Task: Find connections with filter location Pandaan with filter topic #likewith filter profile language French with filter current company Government Jobs in India with filter school SQL School (SQL Server DEV, DBA , MSBI & Power BI) Training Institute with filter industry Nanotechnology Research with filter service category Project Management with filter keywords title Manicurist
Action: Mouse moved to (617, 53)
Screenshot: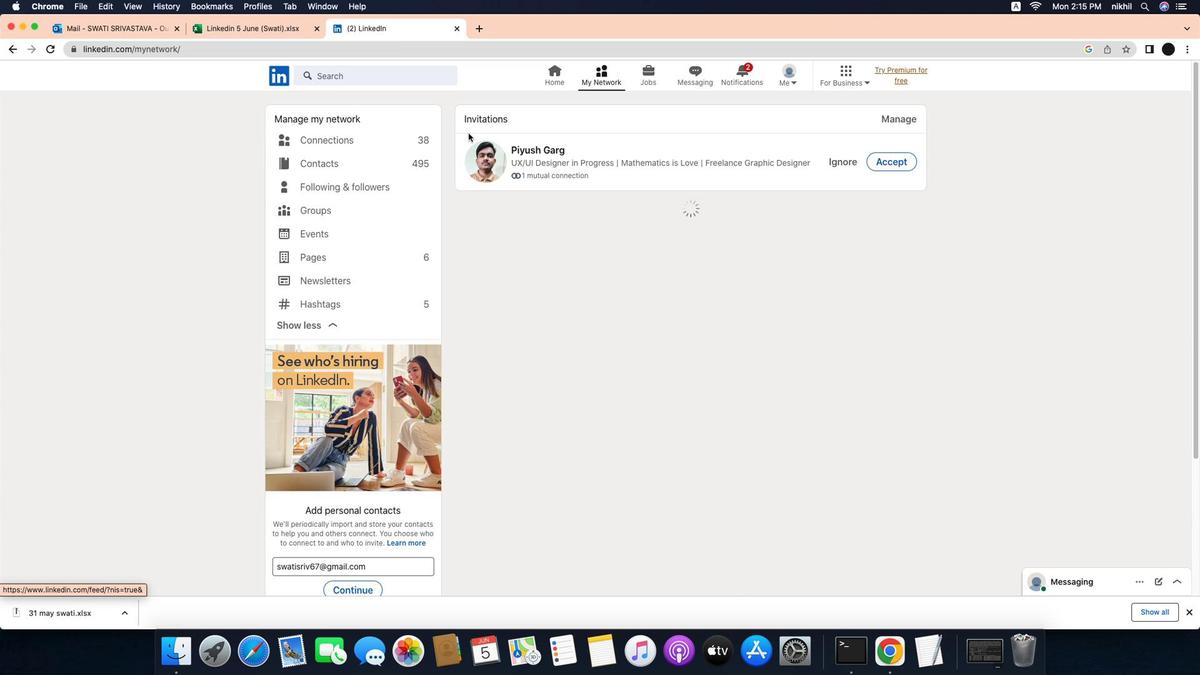 
Action: Mouse pressed left at (617, 53)
Screenshot: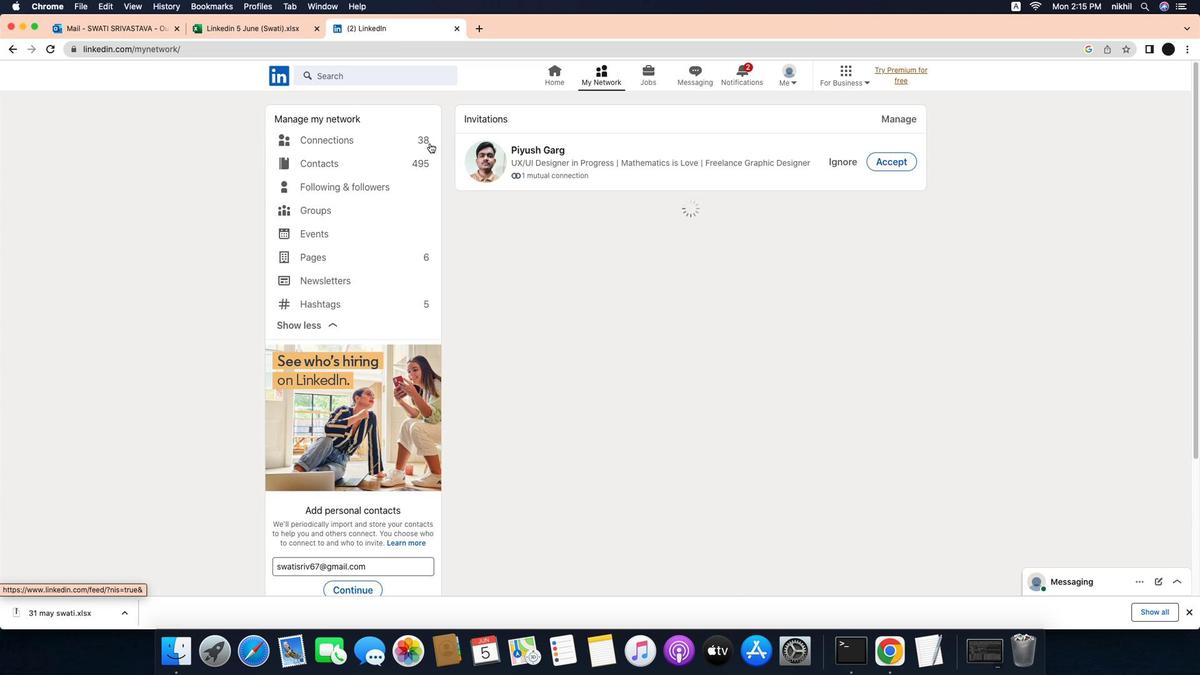 
Action: Mouse moved to (607, 53)
Screenshot: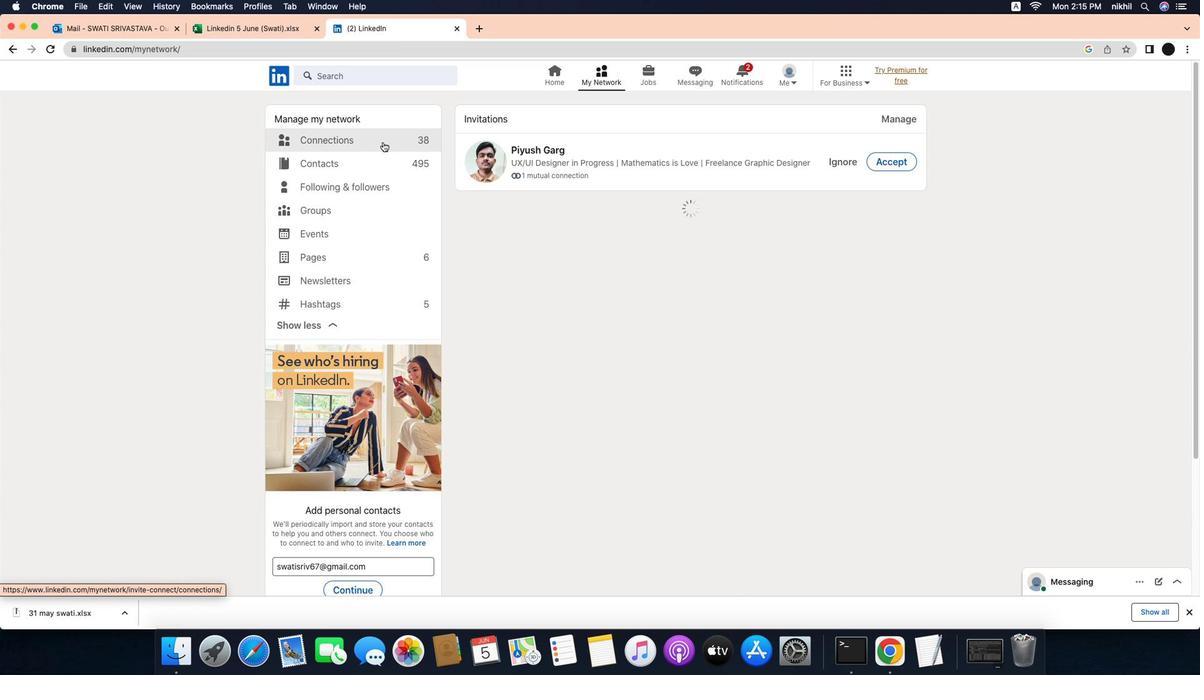 
Action: Mouse pressed left at (607, 53)
Screenshot: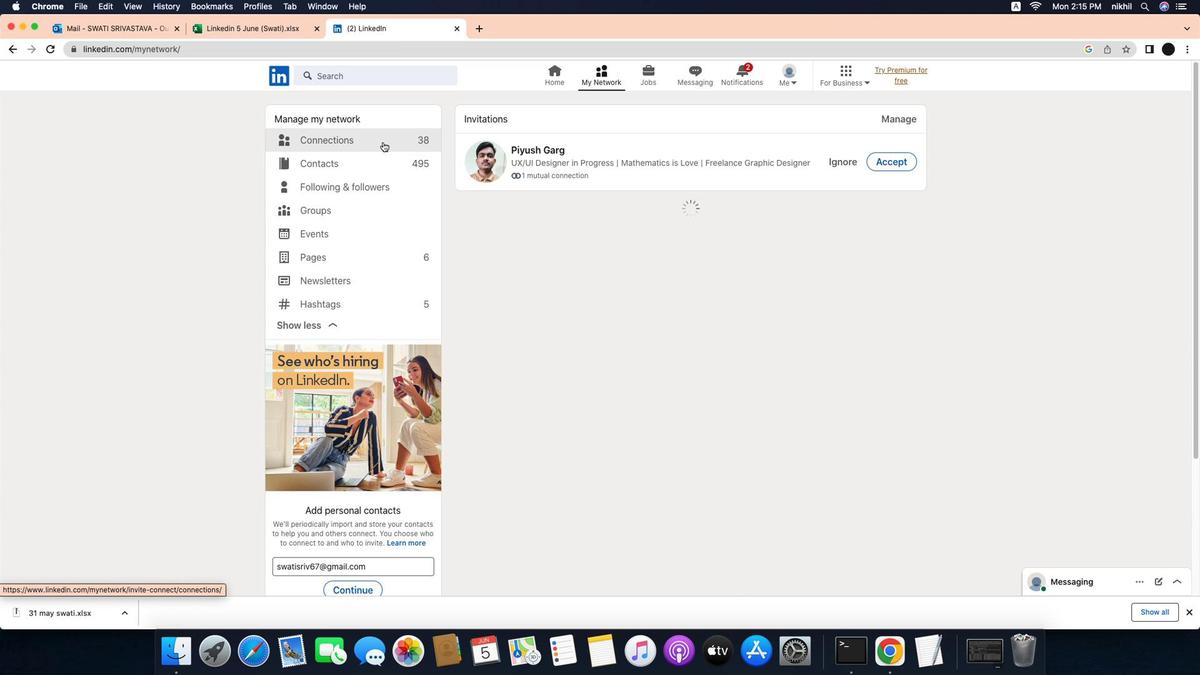 
Action: Mouse moved to (379, 122)
Screenshot: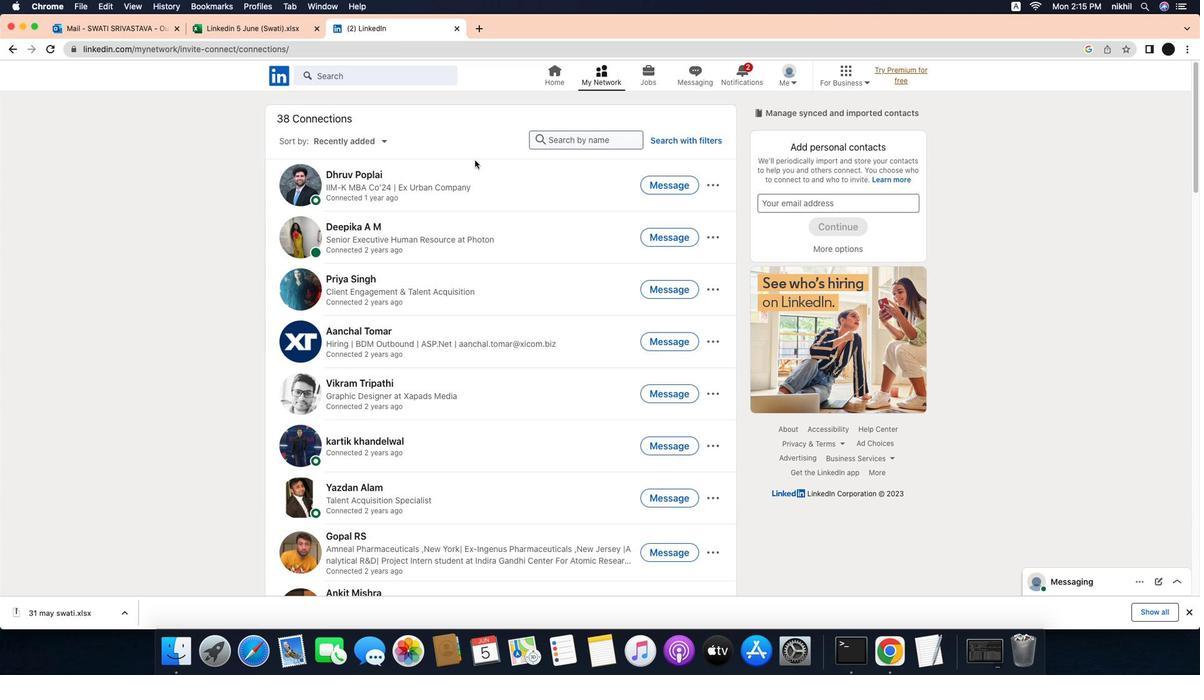 
Action: Mouse pressed left at (379, 122)
Screenshot: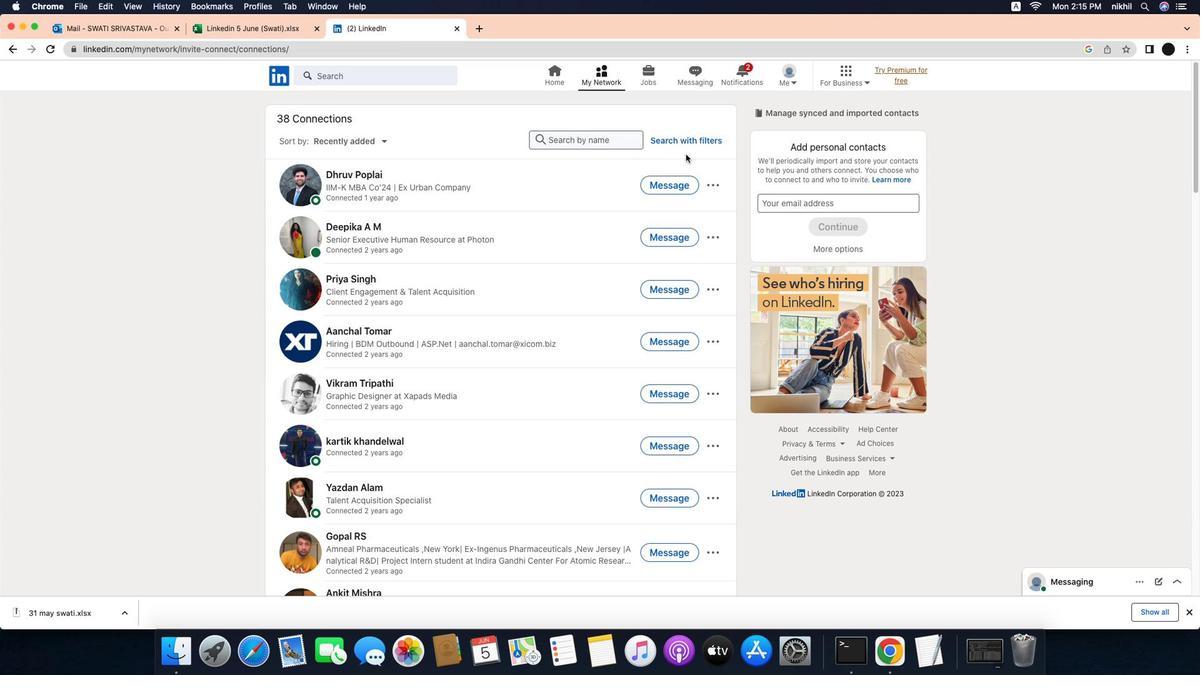 
Action: Mouse moved to (705, 123)
Screenshot: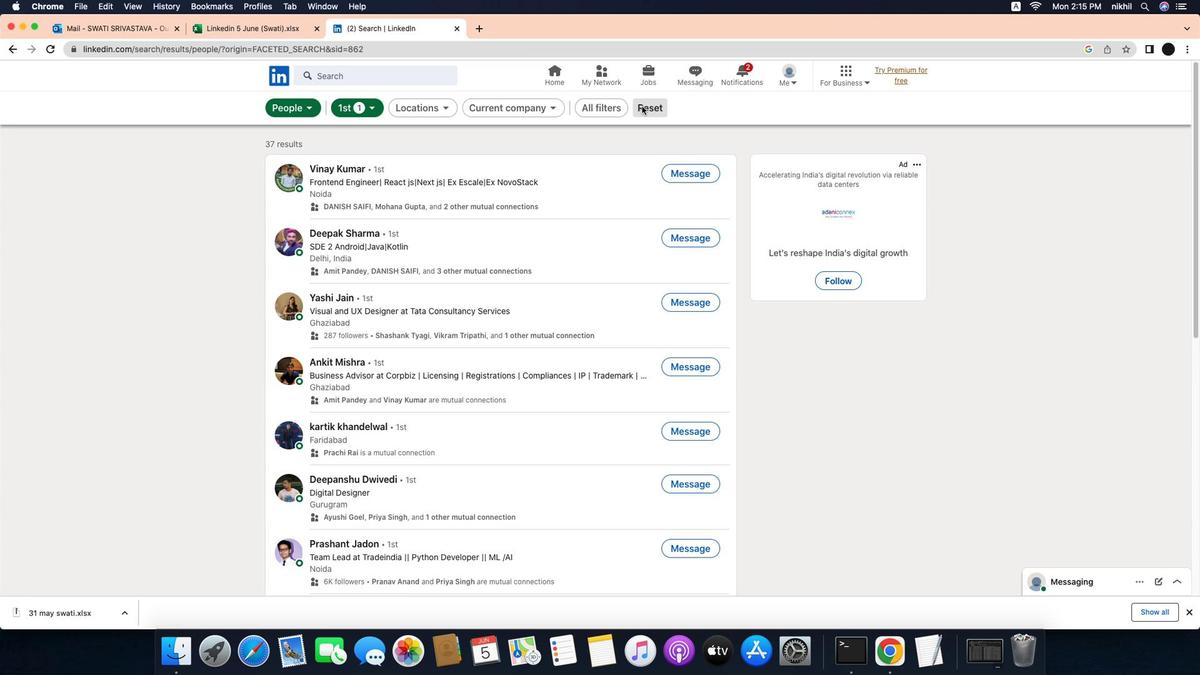 
Action: Mouse pressed left at (705, 123)
Screenshot: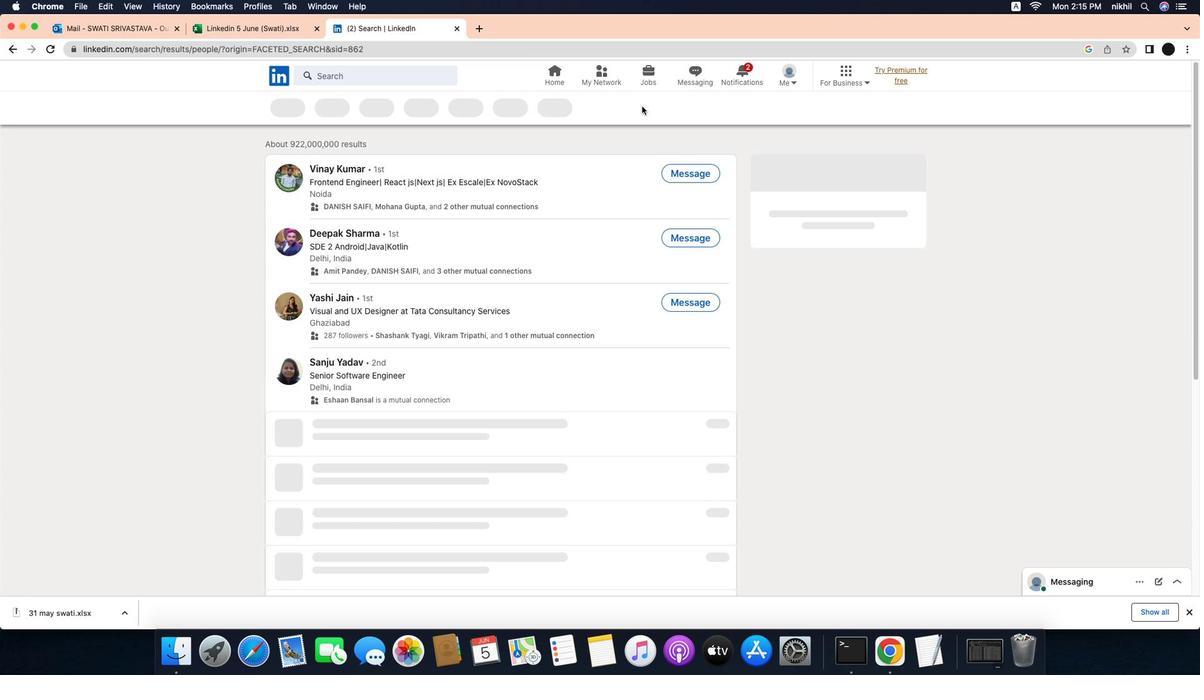 
Action: Mouse moved to (655, 83)
Screenshot: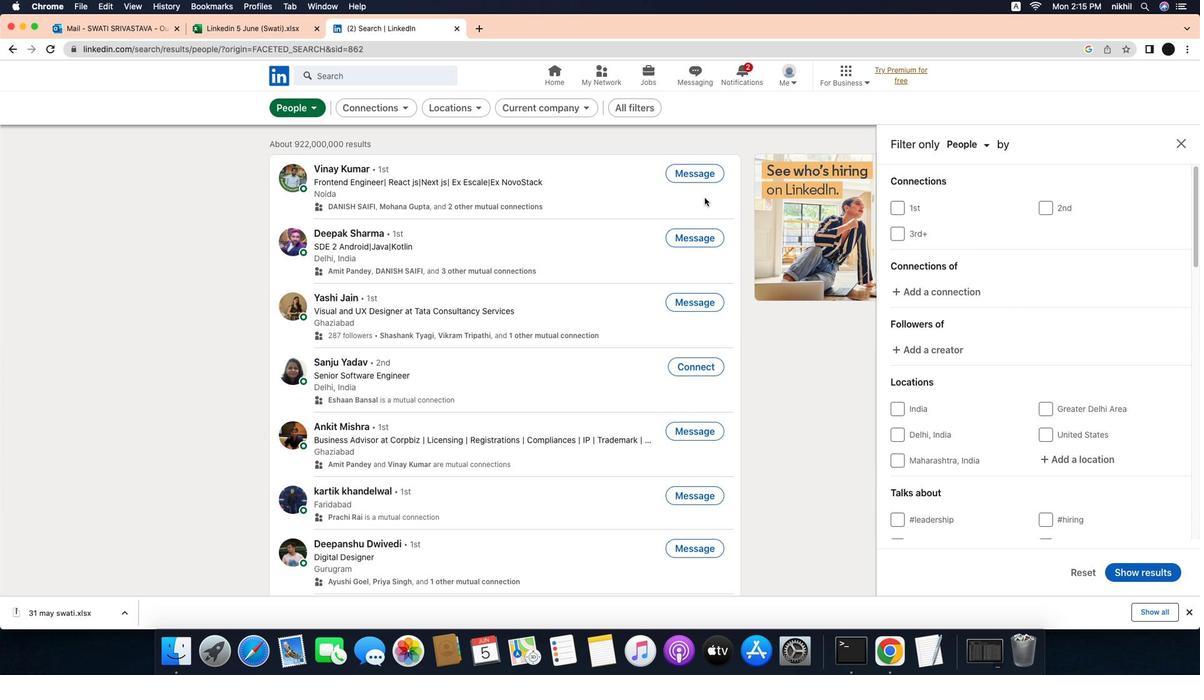 
Action: Mouse pressed left at (655, 83)
Screenshot: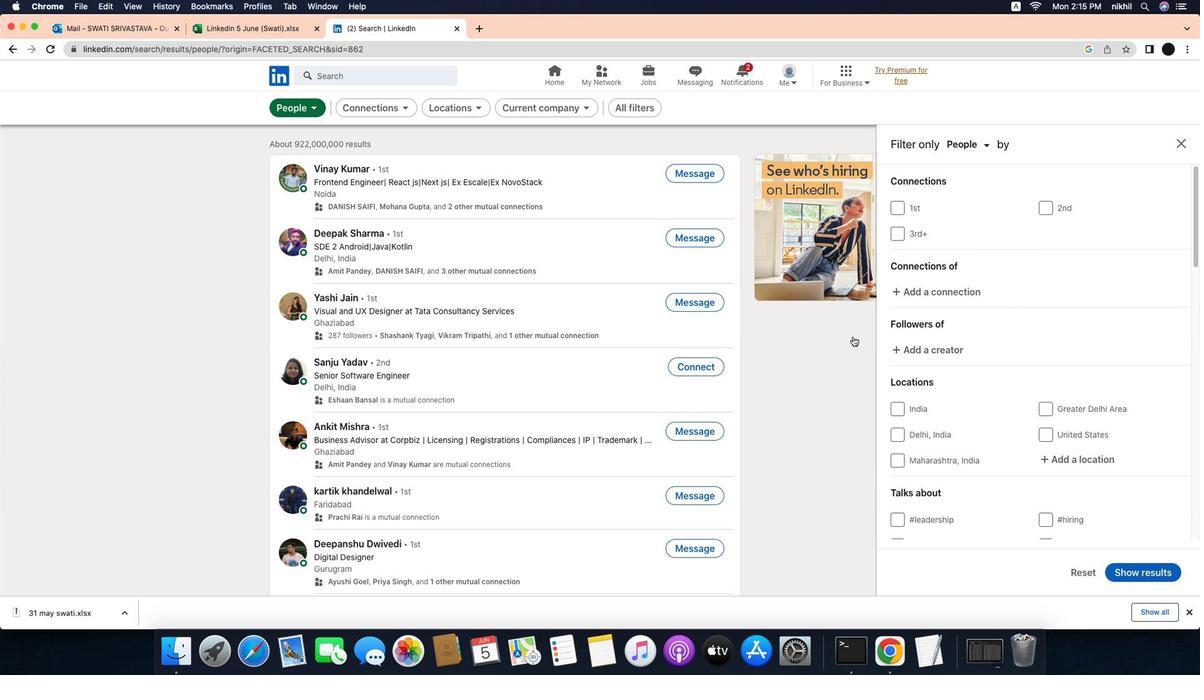 
Action: Mouse moved to (647, 83)
Screenshot: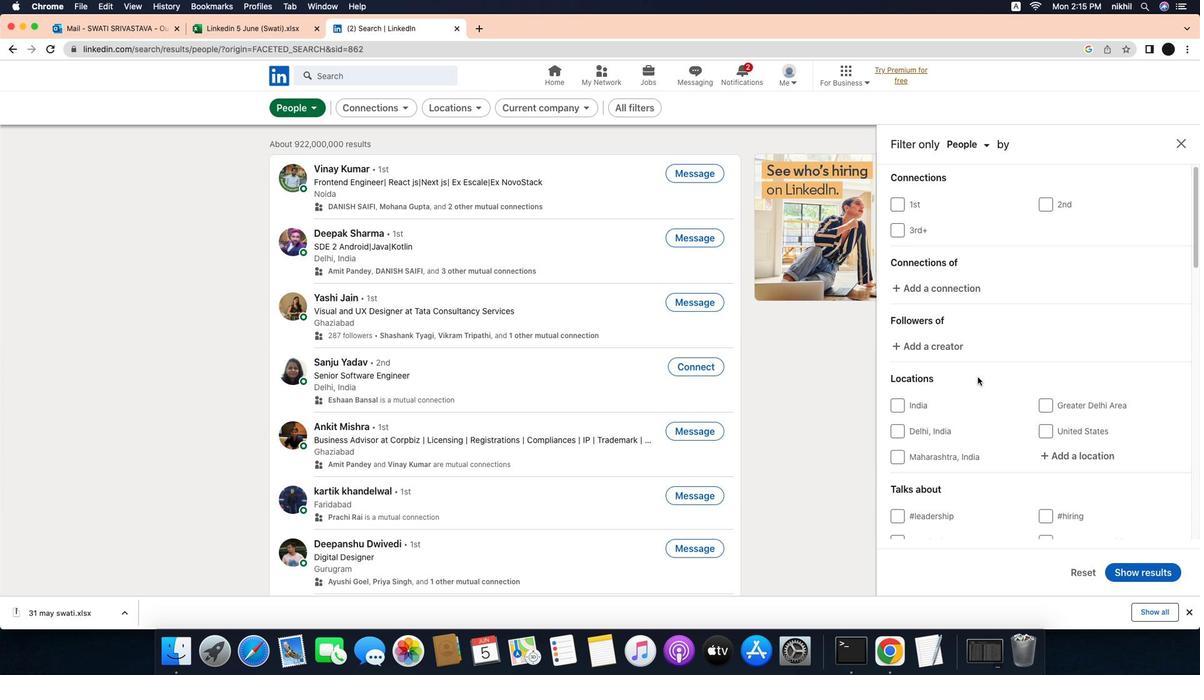 
Action: Mouse pressed left at (647, 83)
Screenshot: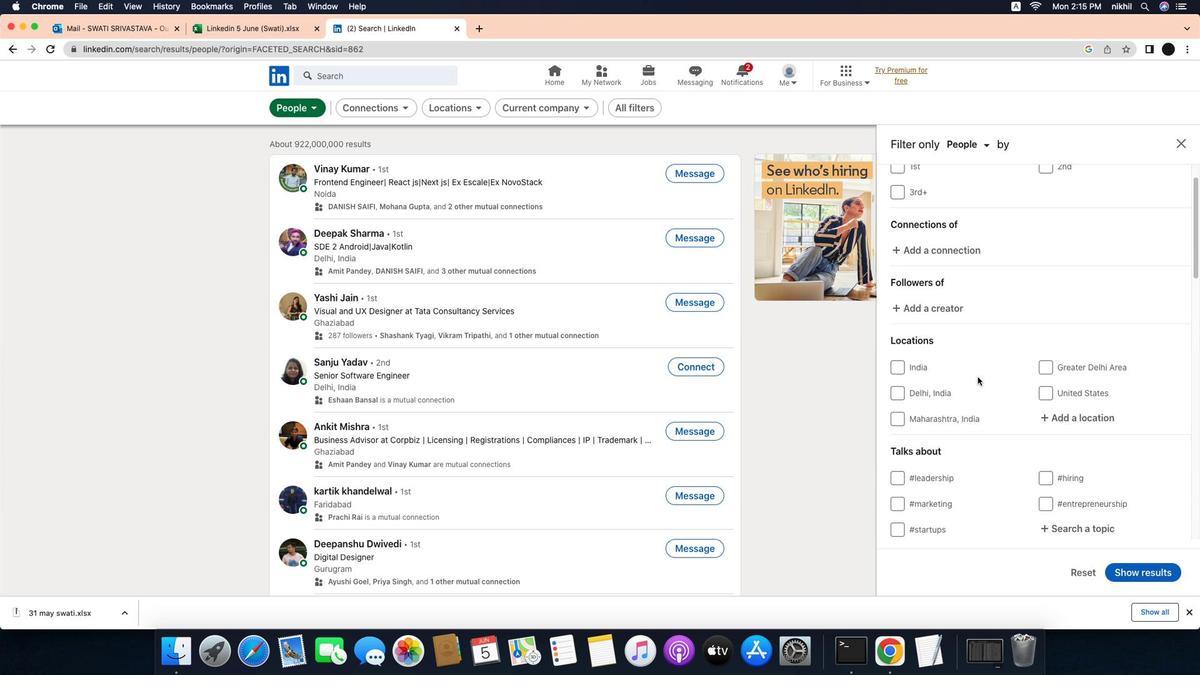 
Action: Mouse moved to (1014, 373)
Screenshot: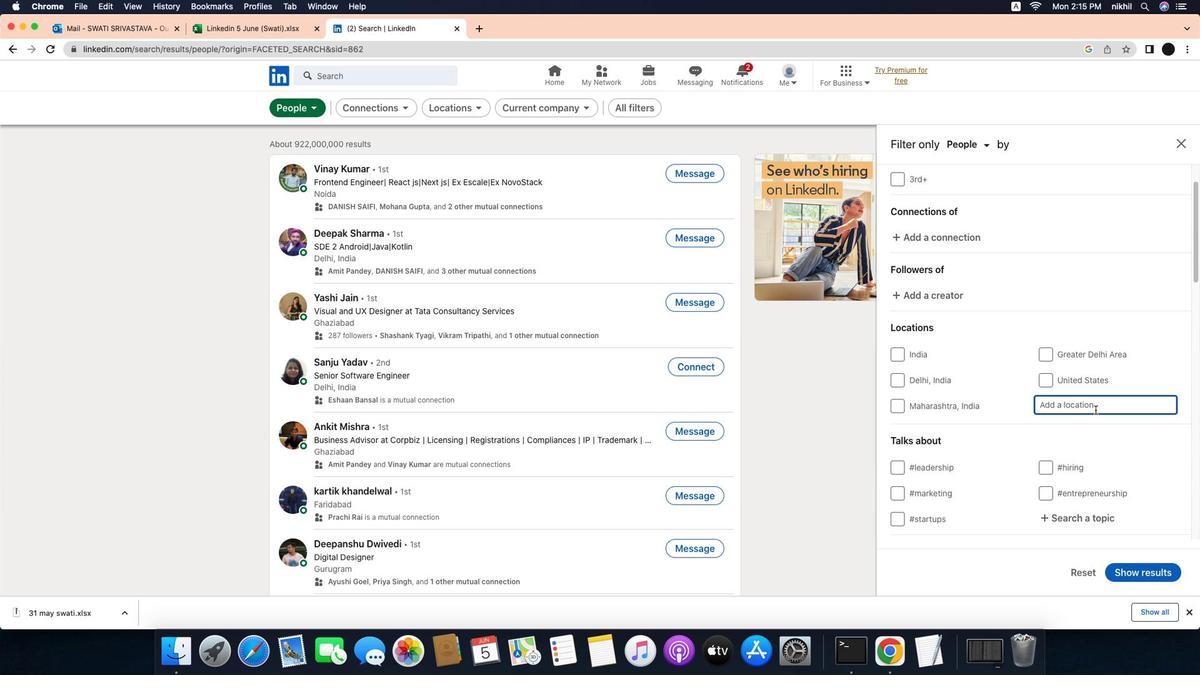 
Action: Mouse scrolled (1014, 373) with delta (-28, -29)
Screenshot: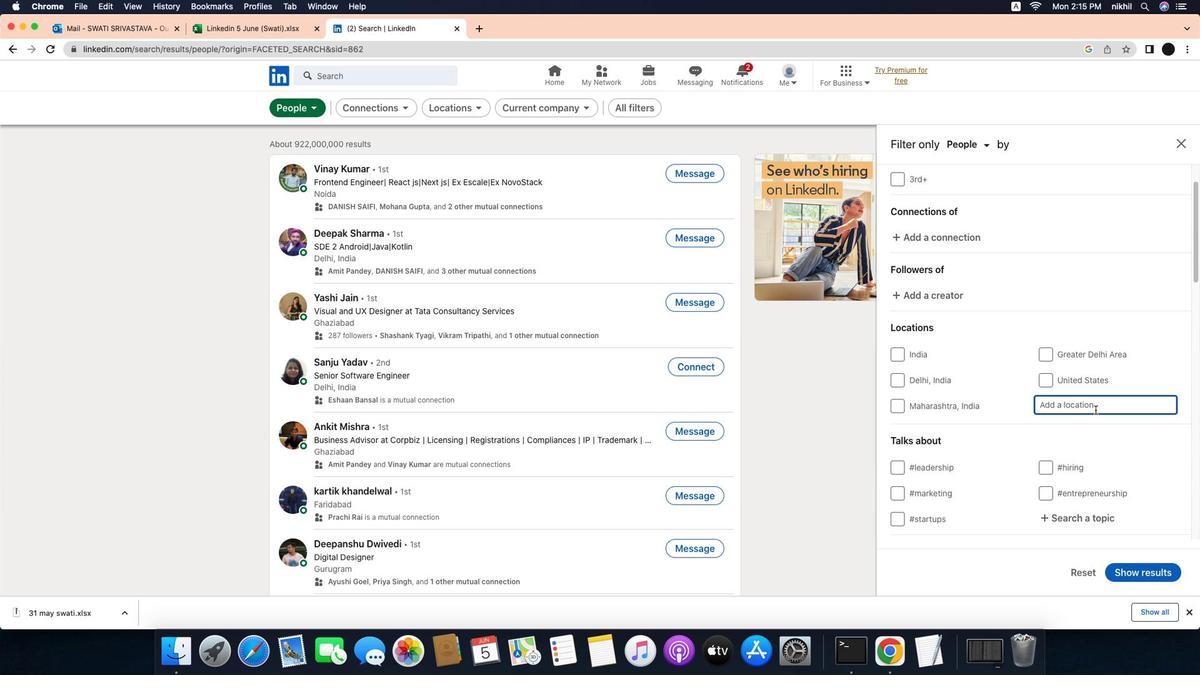 
Action: Mouse scrolled (1014, 373) with delta (-28, -29)
Screenshot: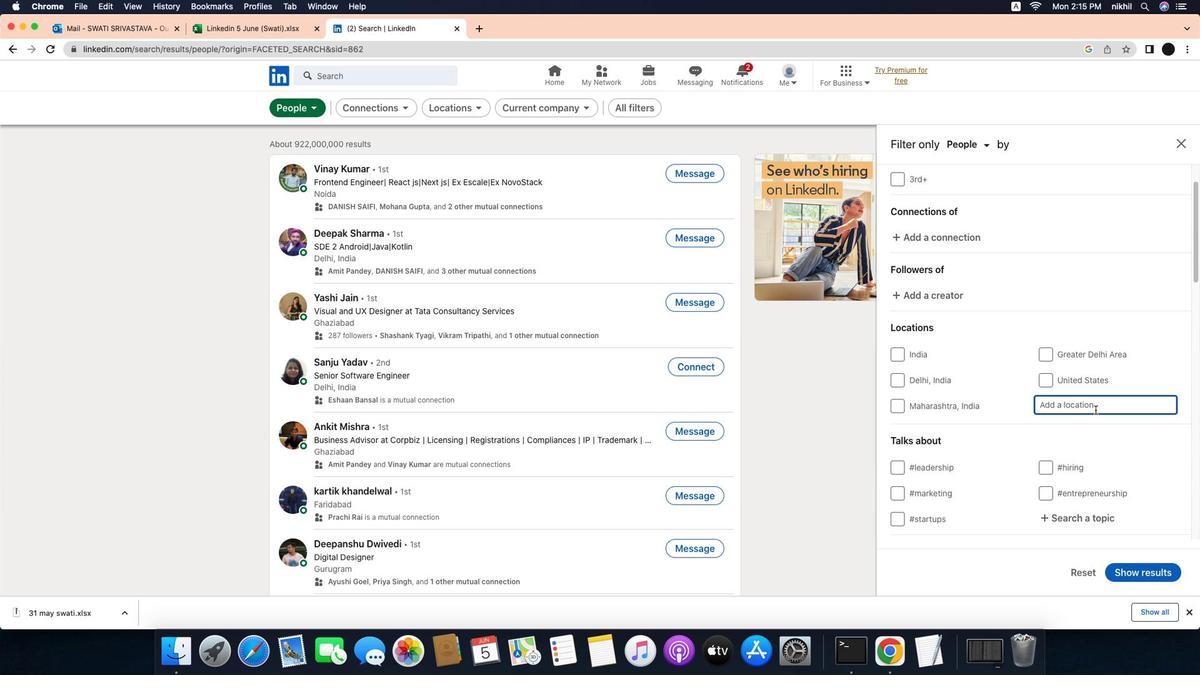 
Action: Mouse scrolled (1014, 373) with delta (-28, -29)
Screenshot: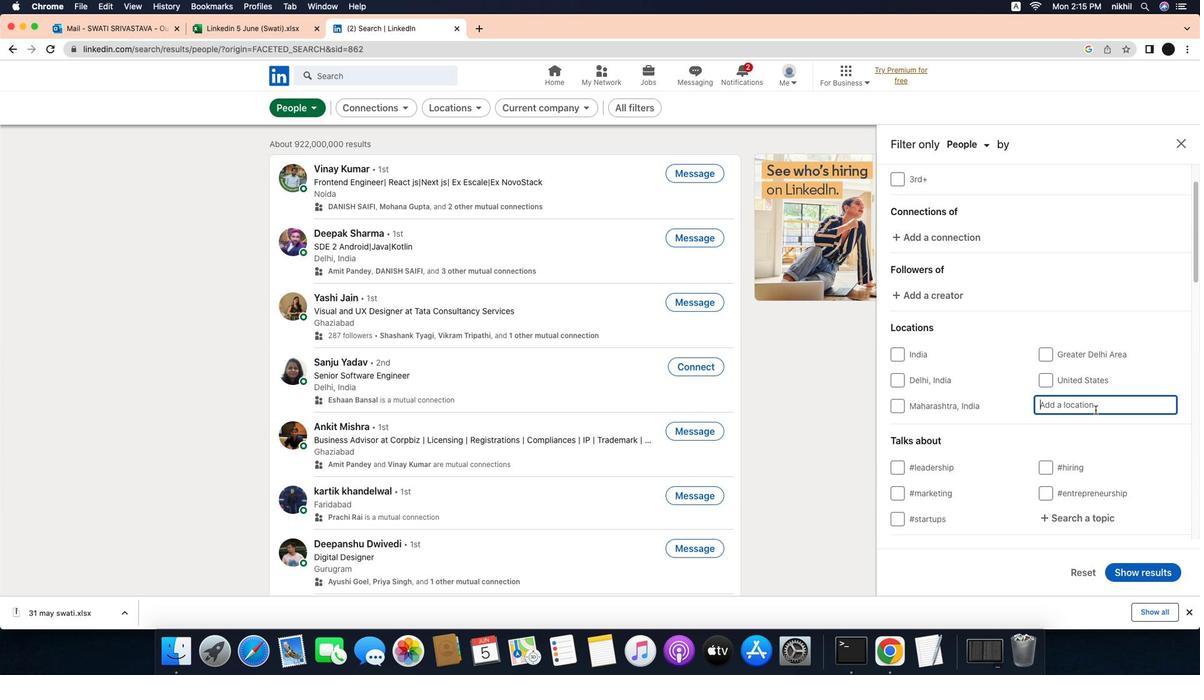 
Action: Mouse moved to (1125, 398)
Screenshot: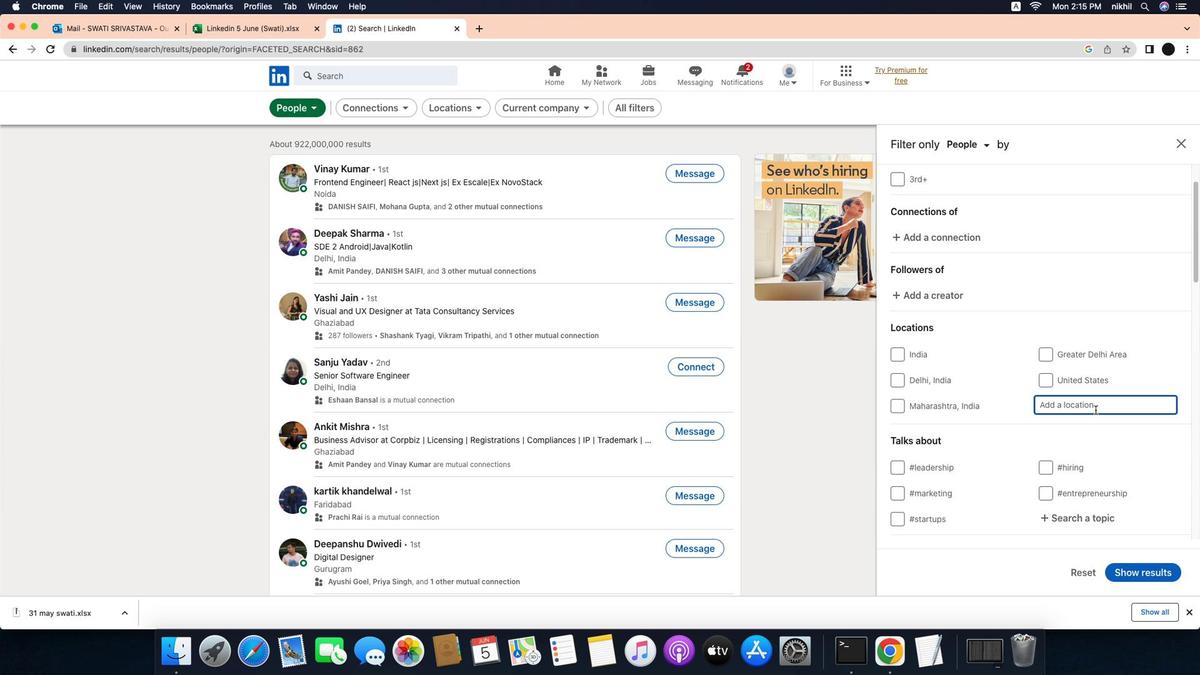 
Action: Mouse pressed left at (1125, 398)
Screenshot: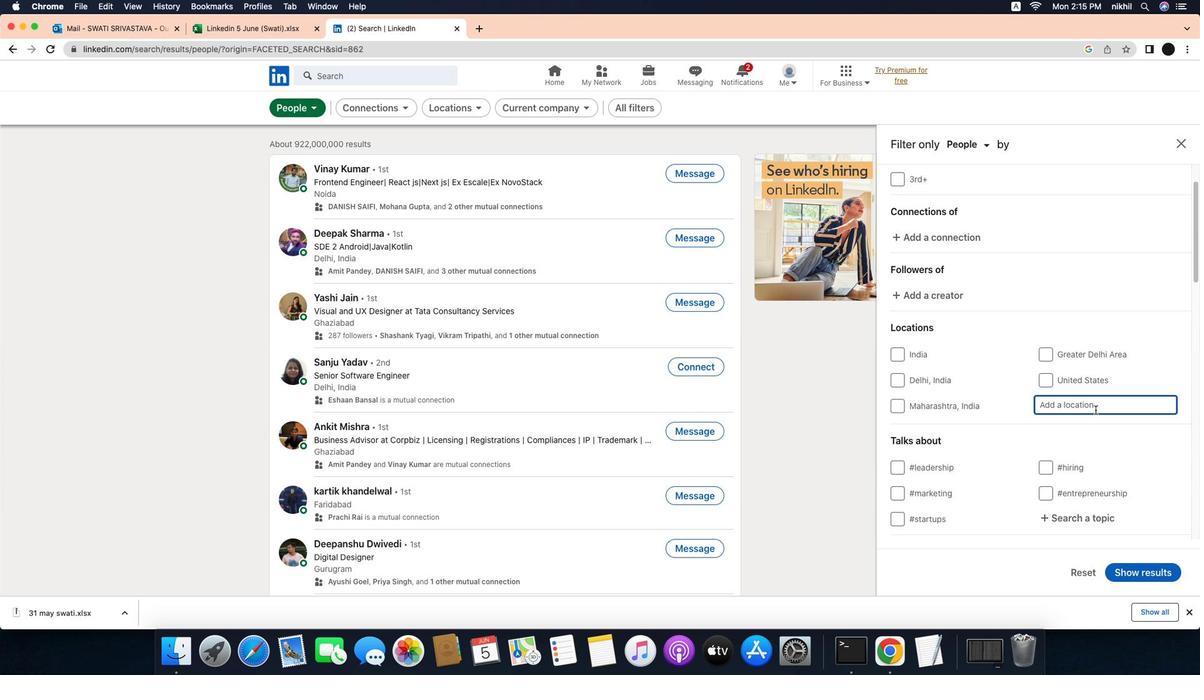 
Action: Mouse moved to (1139, 407)
Screenshot: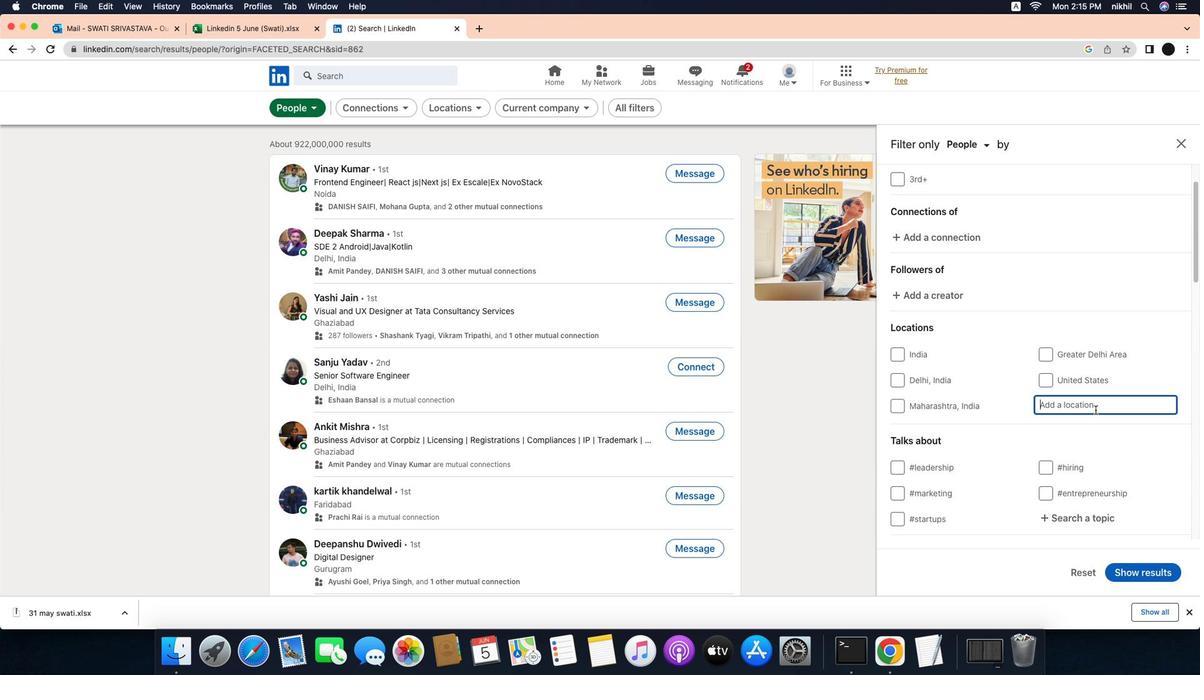 
Action: Mouse pressed left at (1139, 407)
Screenshot: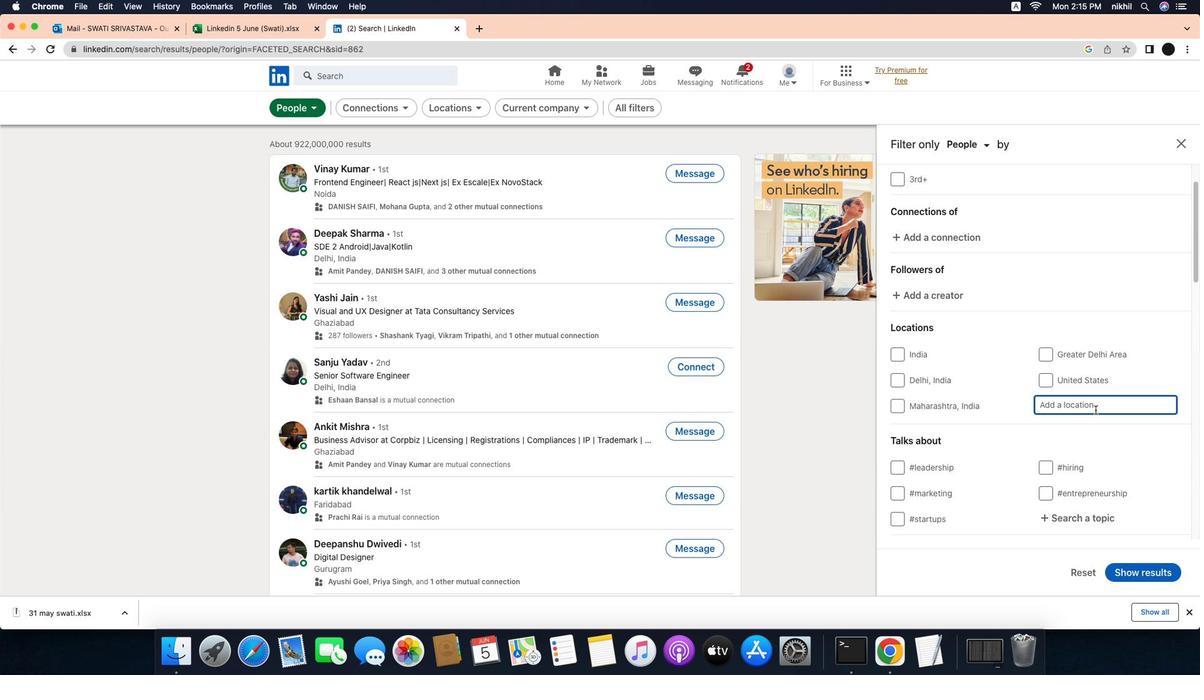 
Action: Key pressed Key.caps_lock'P'Key.caps_lock'a''n''d''a''a''n'Key.enter
Screenshot: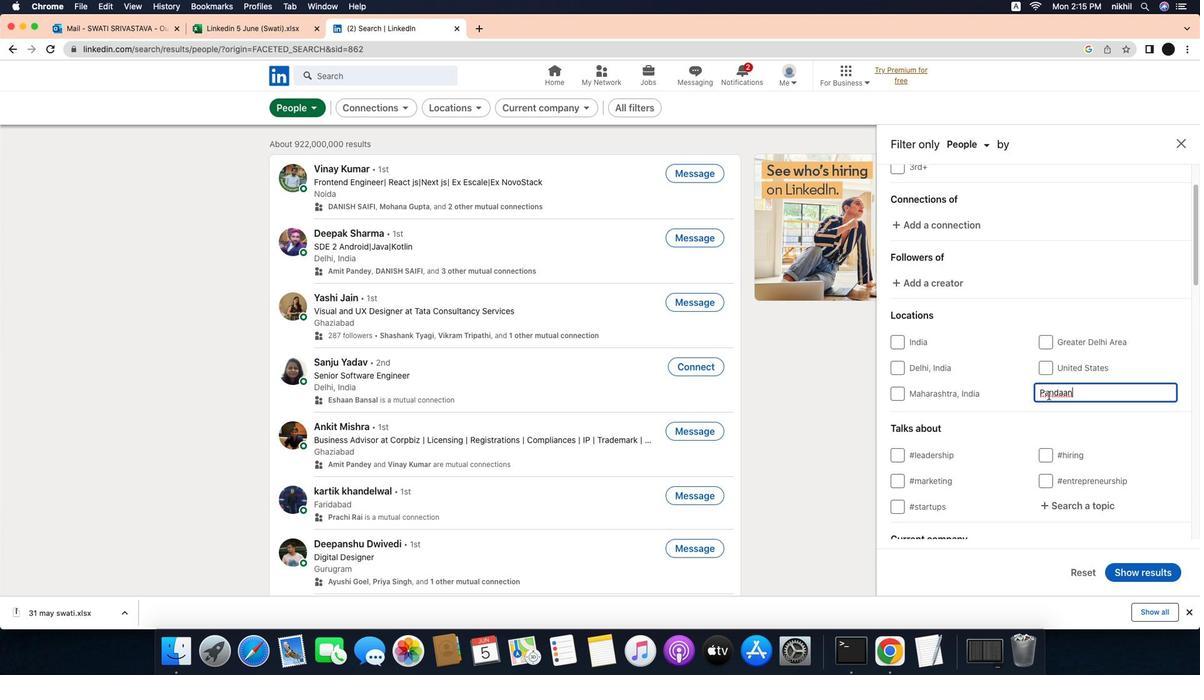 
Action: Mouse moved to (1089, 392)
Screenshot: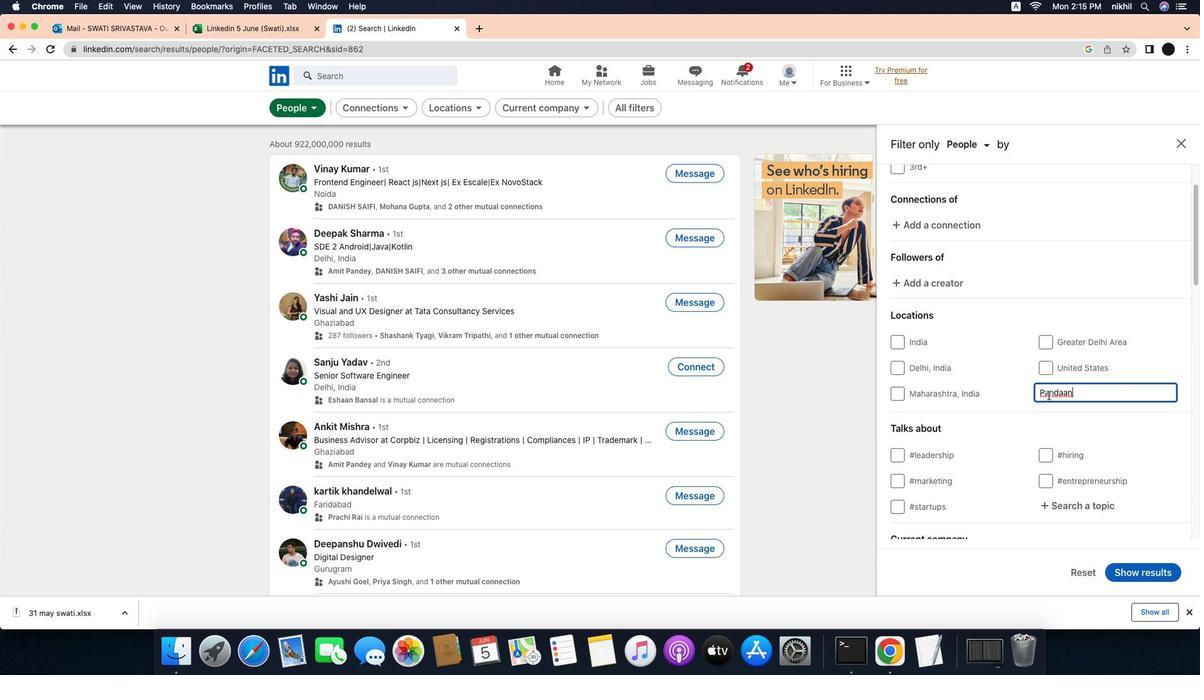 
Action: Mouse scrolled (1089, 392) with delta (-28, -29)
Screenshot: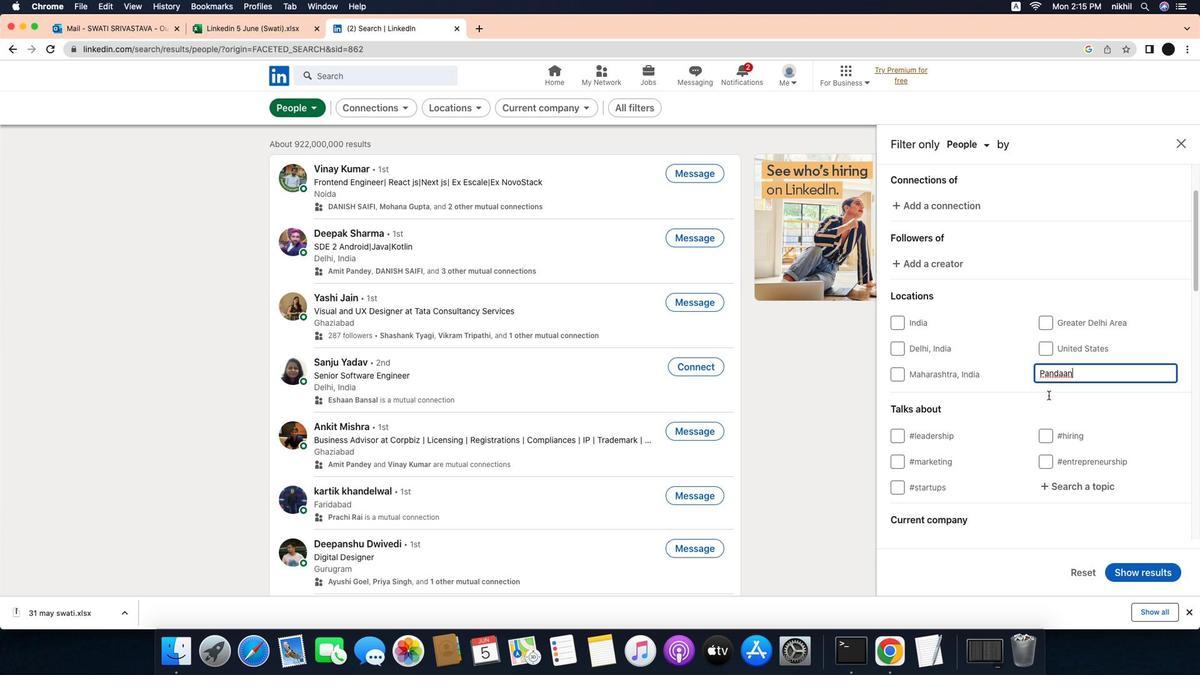 
Action: Mouse scrolled (1089, 392) with delta (-28, -29)
Screenshot: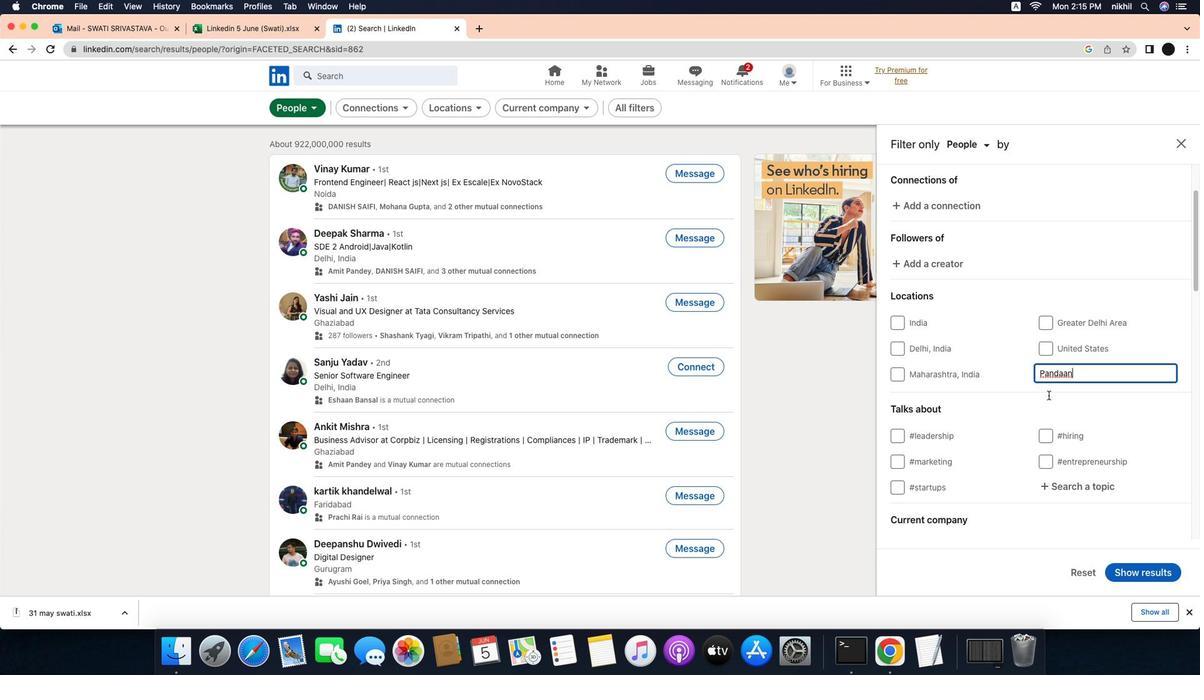 
Action: Mouse scrolled (1089, 392) with delta (-28, -29)
Screenshot: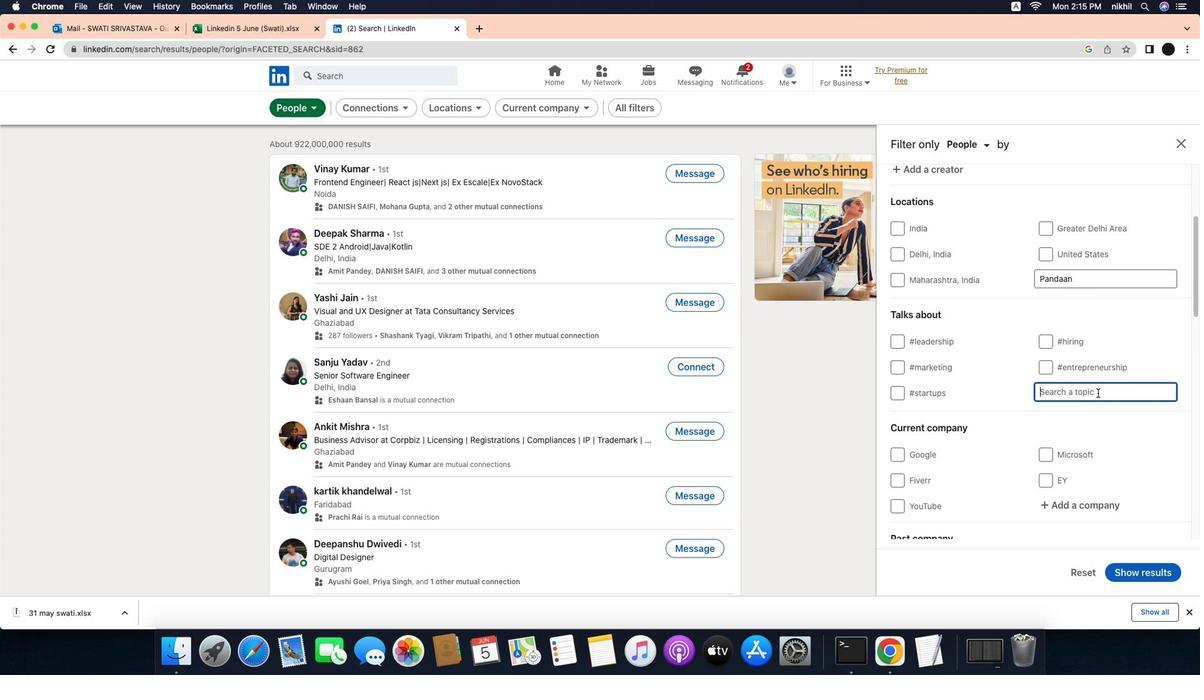 
Action: Mouse scrolled (1089, 392) with delta (-28, -29)
Screenshot: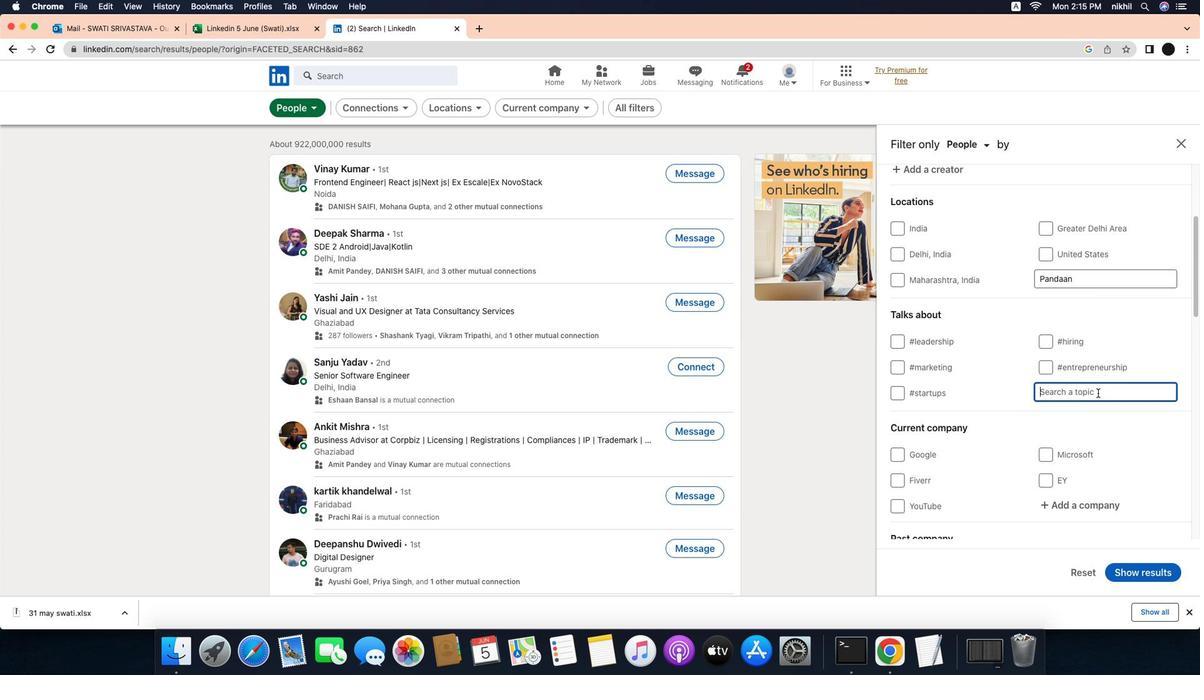 
Action: Mouse scrolled (1089, 392) with delta (-28, -29)
Screenshot: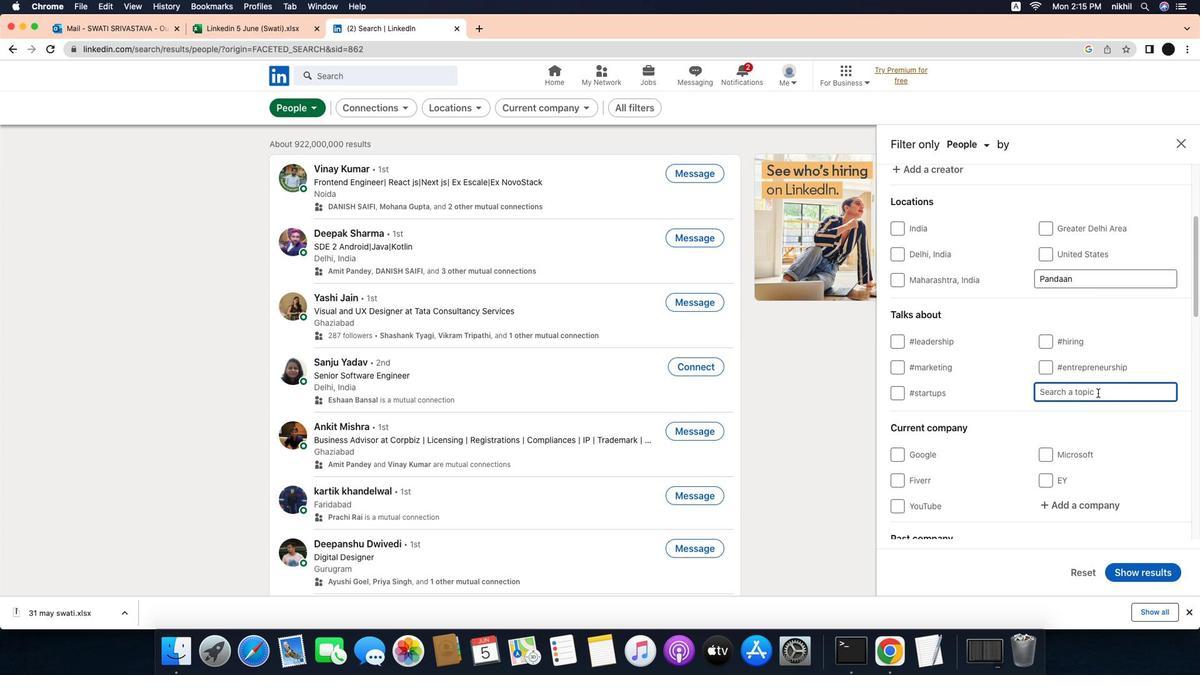 
Action: Mouse scrolled (1089, 392) with delta (-28, -29)
Screenshot: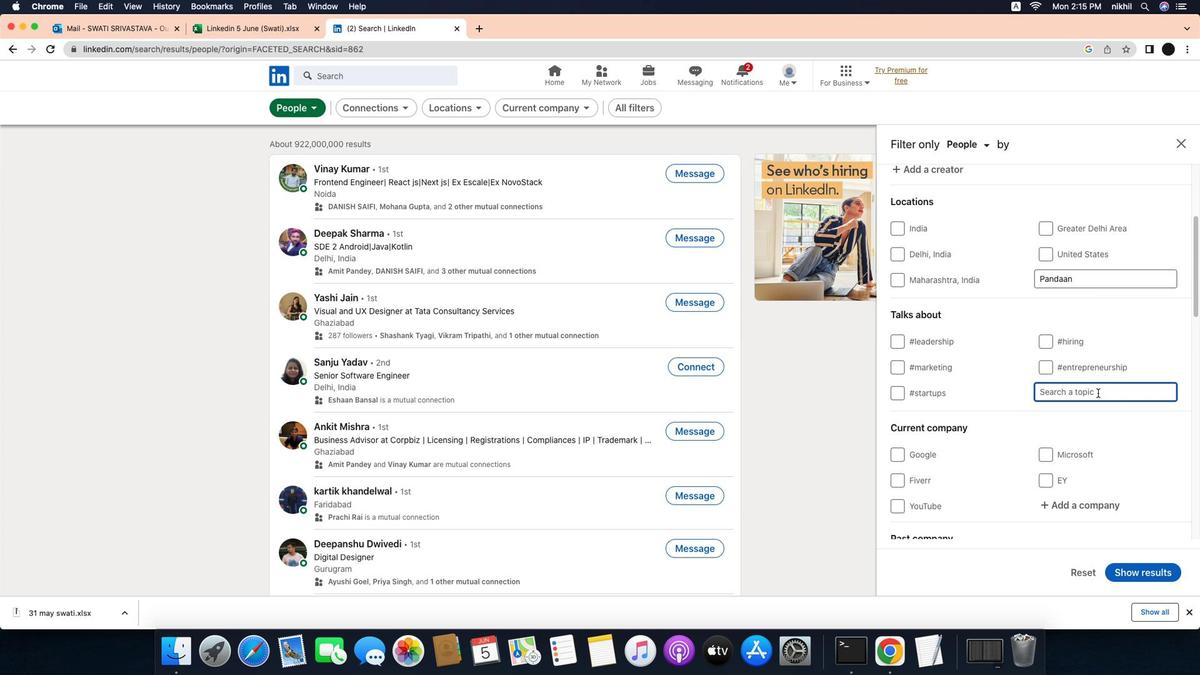 
Action: Mouse scrolled (1089, 392) with delta (-28, -29)
Screenshot: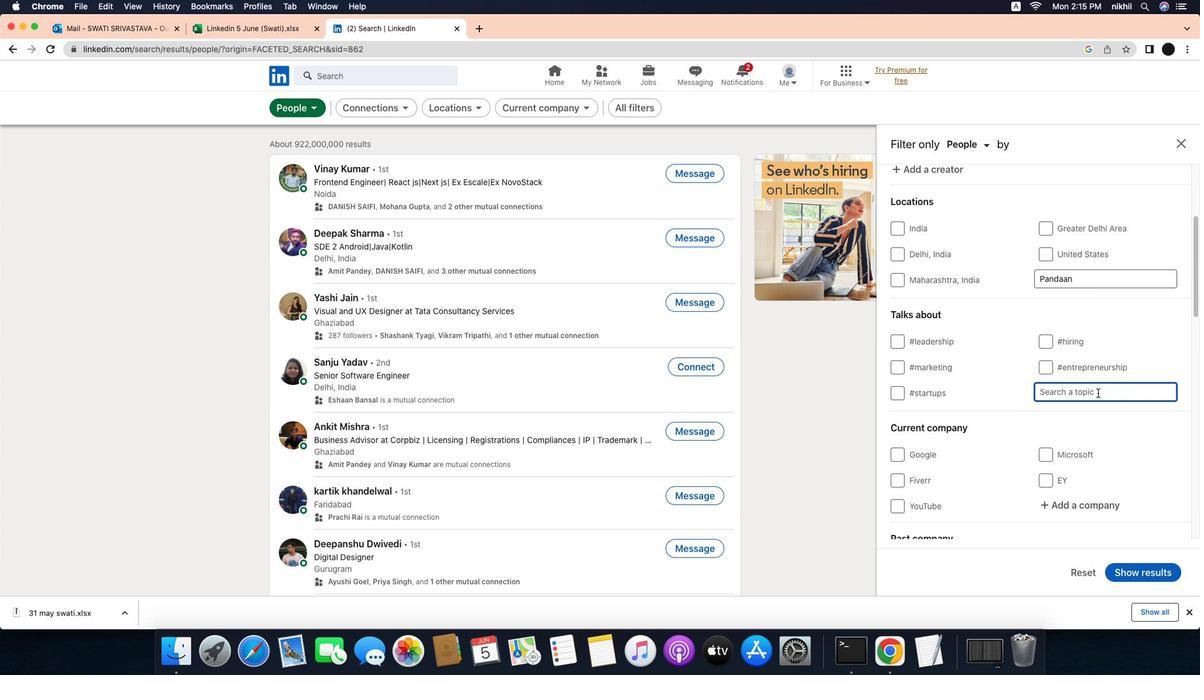
Action: Mouse scrolled (1089, 392) with delta (-28, -30)
Screenshot: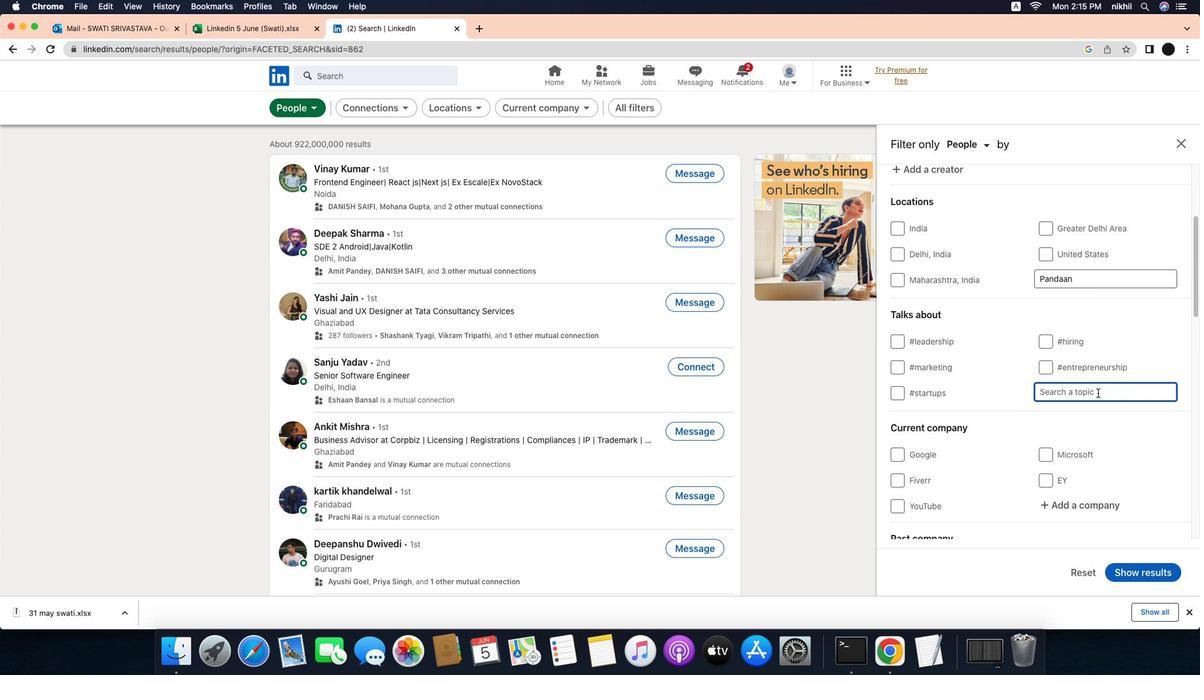
Action: Mouse moved to (1129, 393)
Screenshot: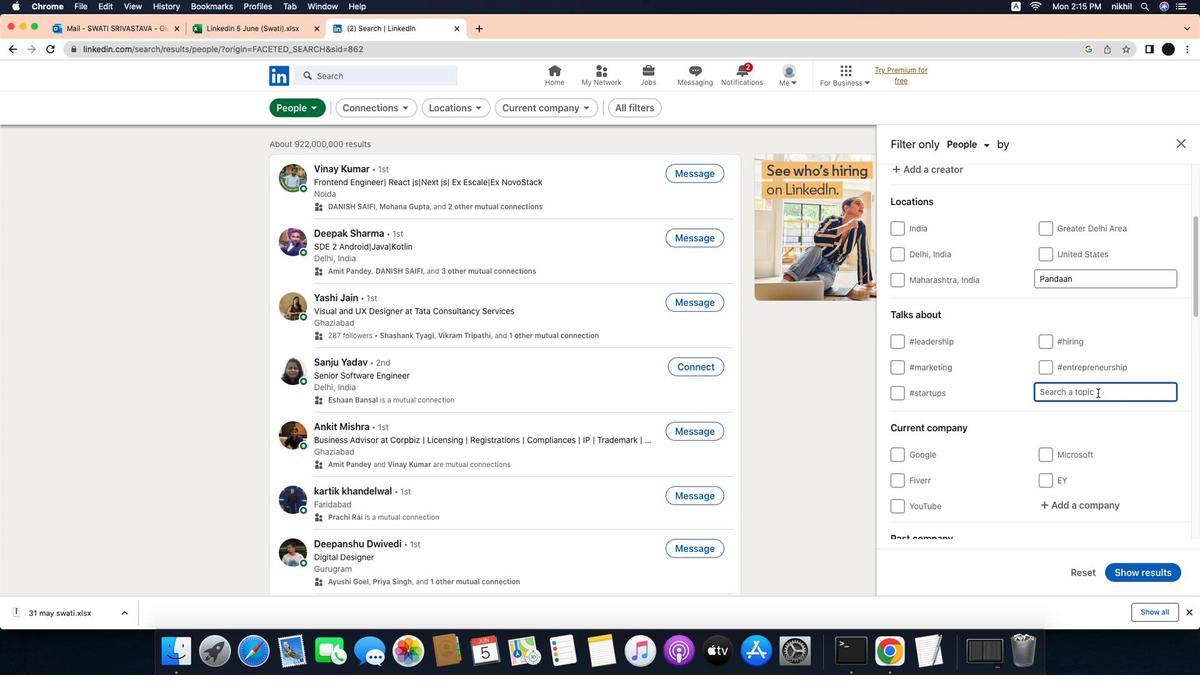 
Action: Mouse pressed left at (1129, 393)
Screenshot: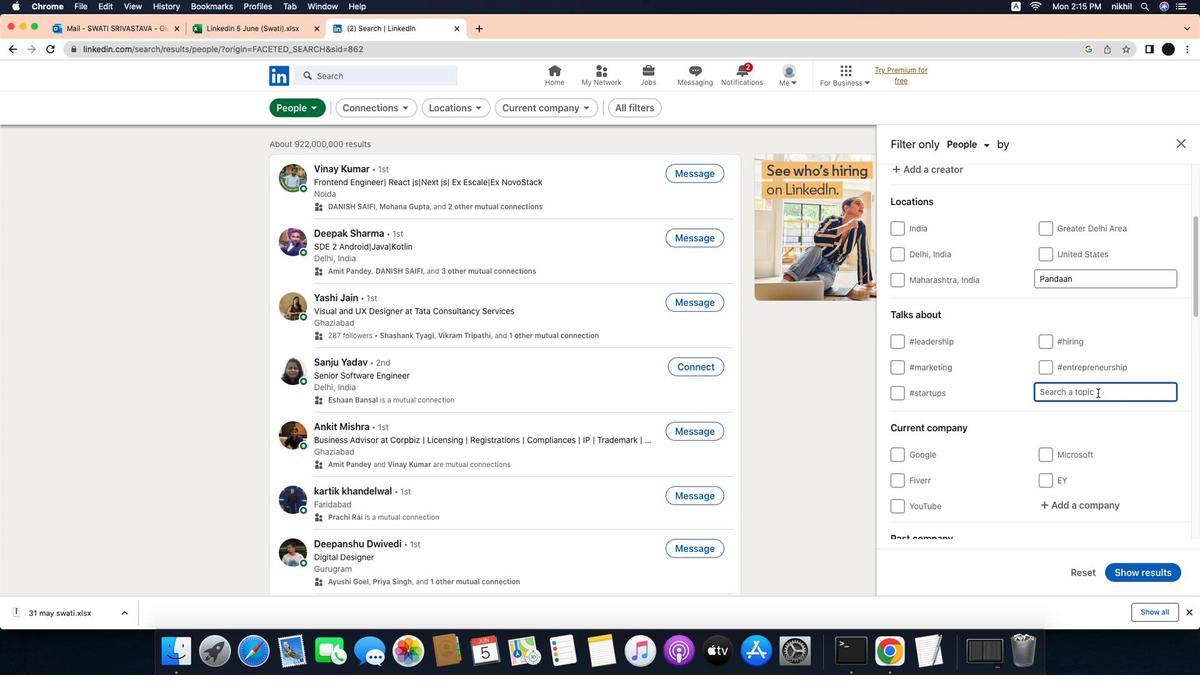 
Action: Mouse moved to (1142, 389)
Screenshot: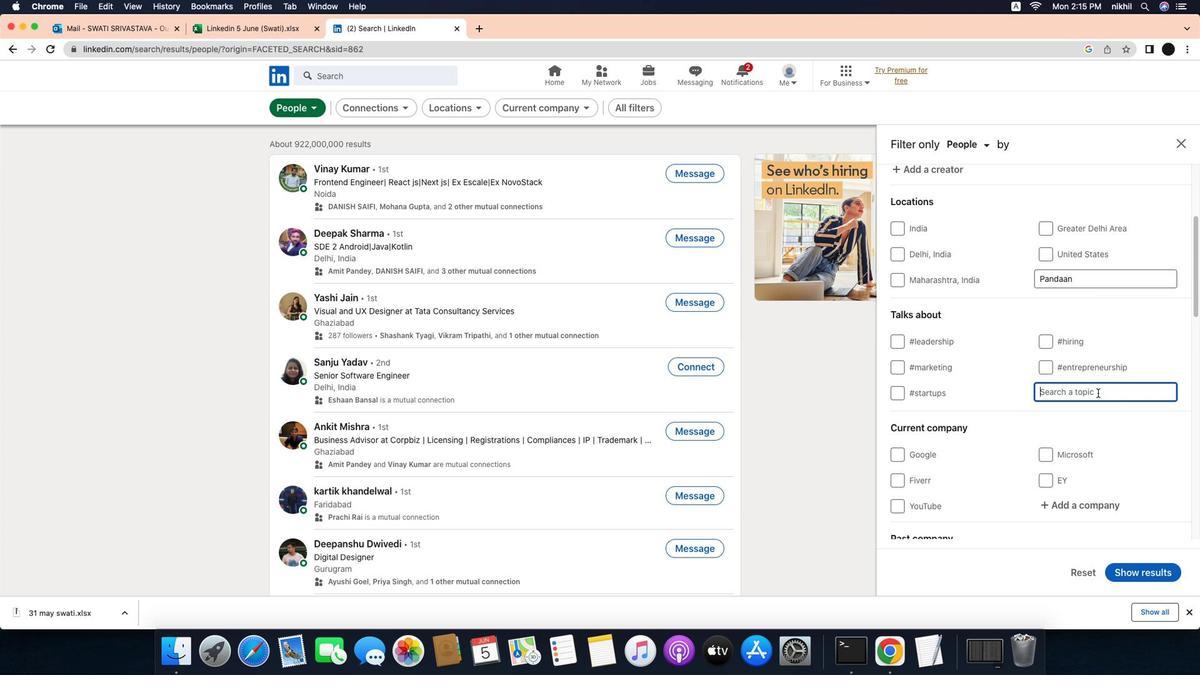 
Action: Mouse pressed left at (1142, 389)
Screenshot: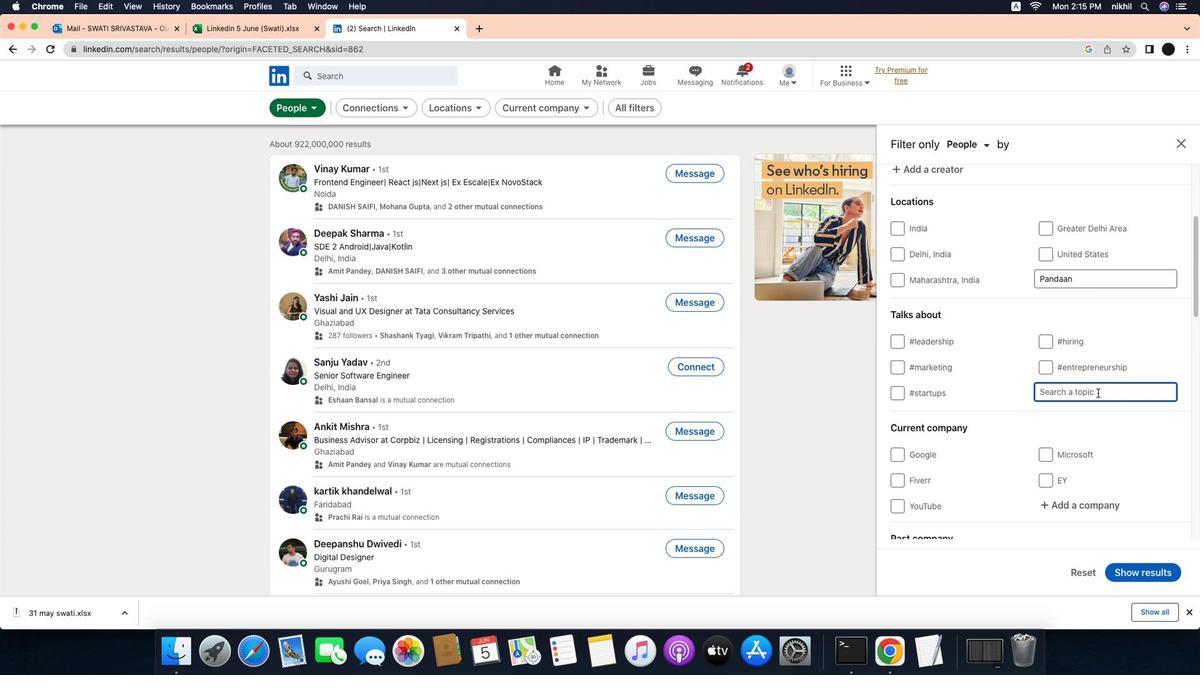 
Action: Key pressed 'l''i''k''e''w''i''t''h'
Screenshot: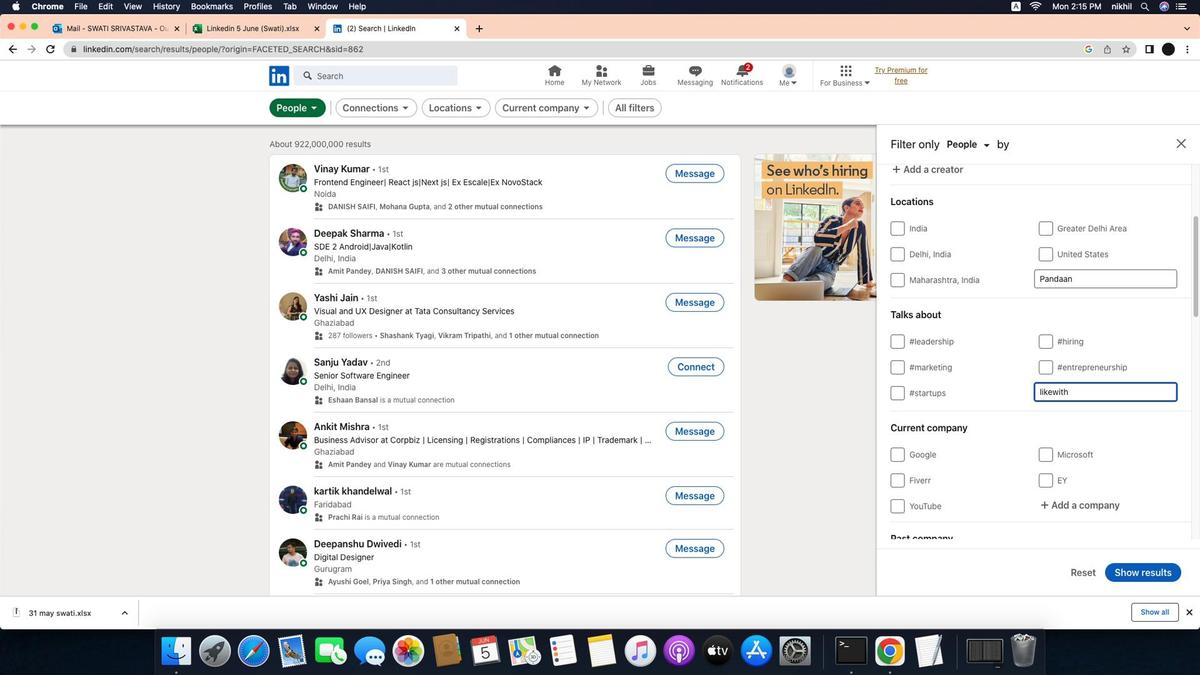
Action: Mouse moved to (1154, 400)
Screenshot: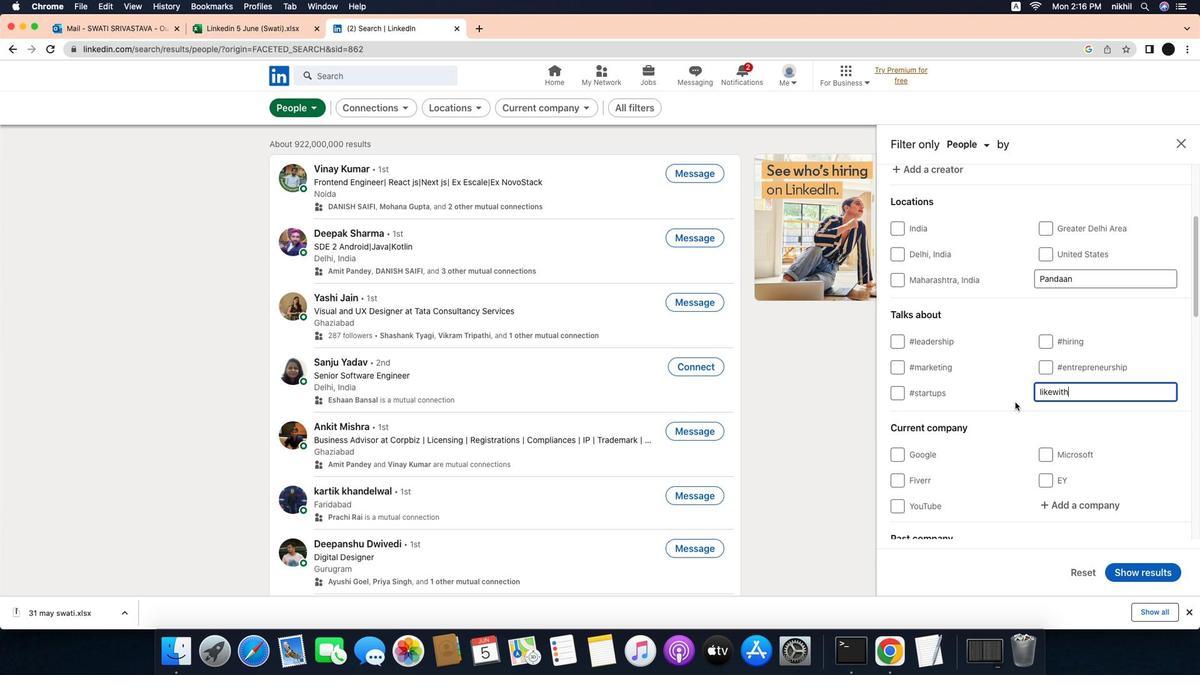 
Action: Key pressed Key.enter
Screenshot: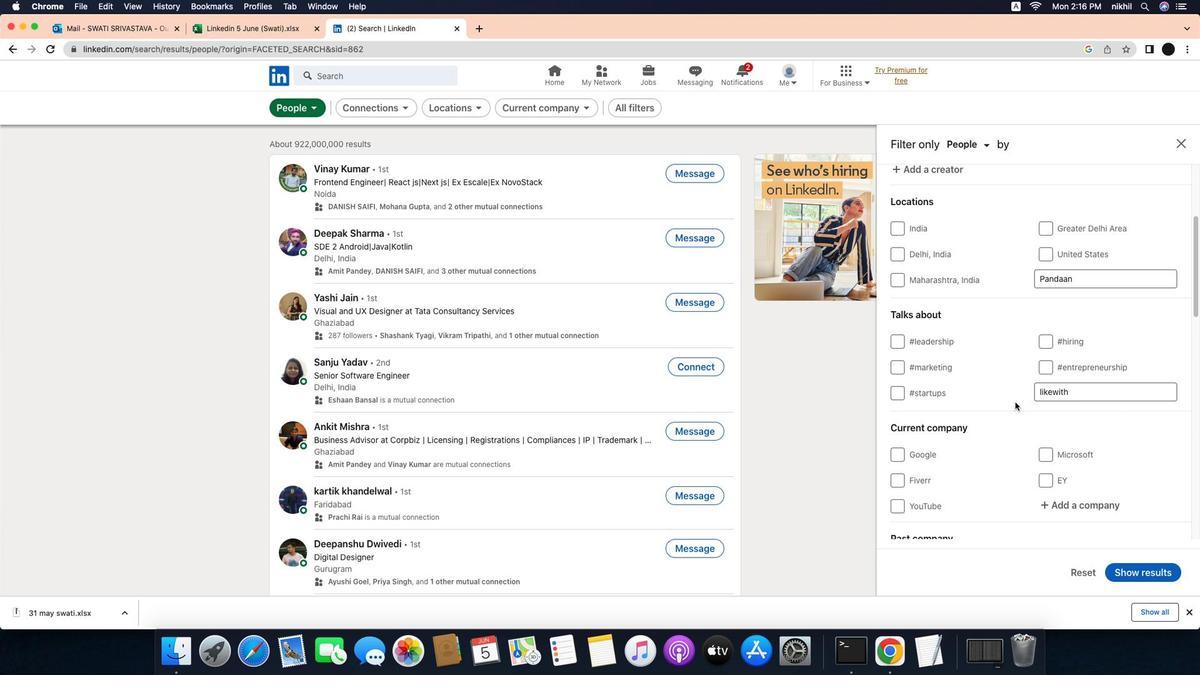 
Action: Mouse moved to (1054, 400)
Screenshot: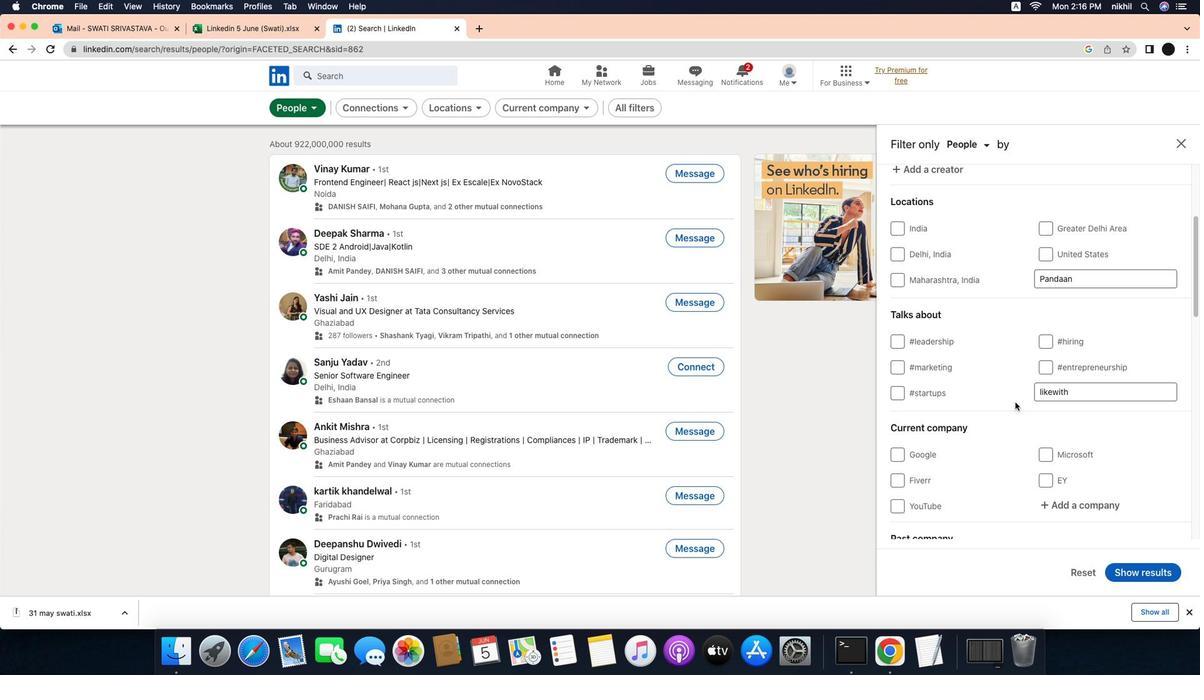 
Action: Mouse pressed left at (1054, 400)
Screenshot: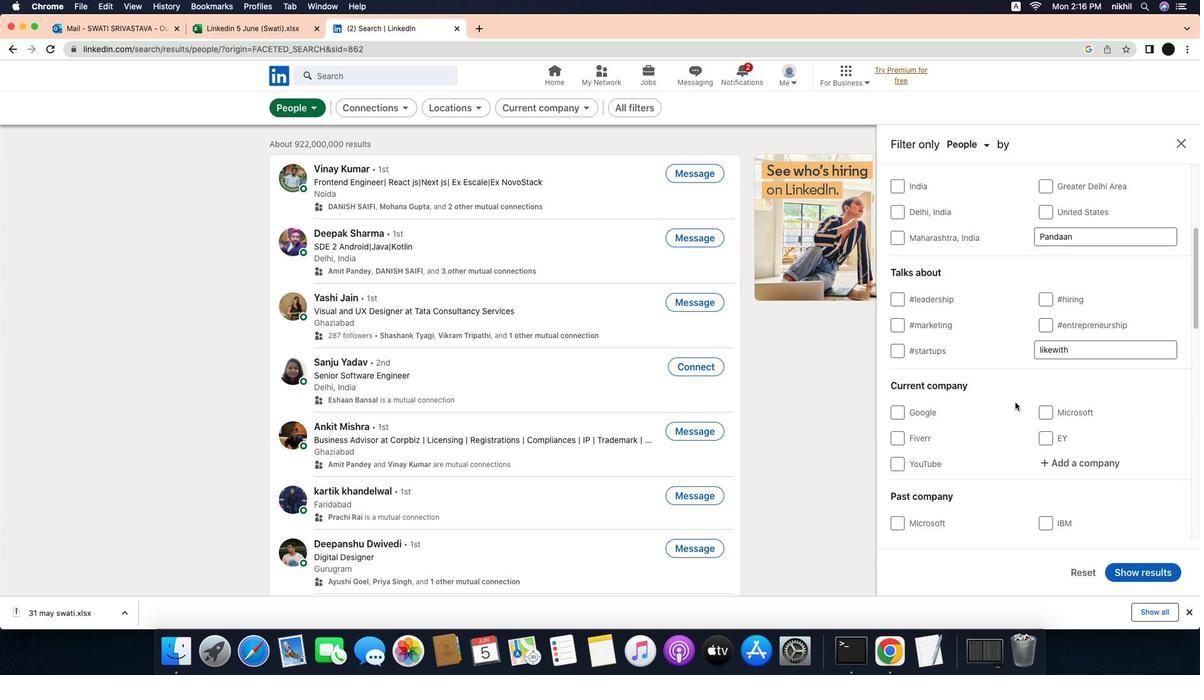 
Action: Mouse scrolled (1054, 400) with delta (-28, -29)
Screenshot: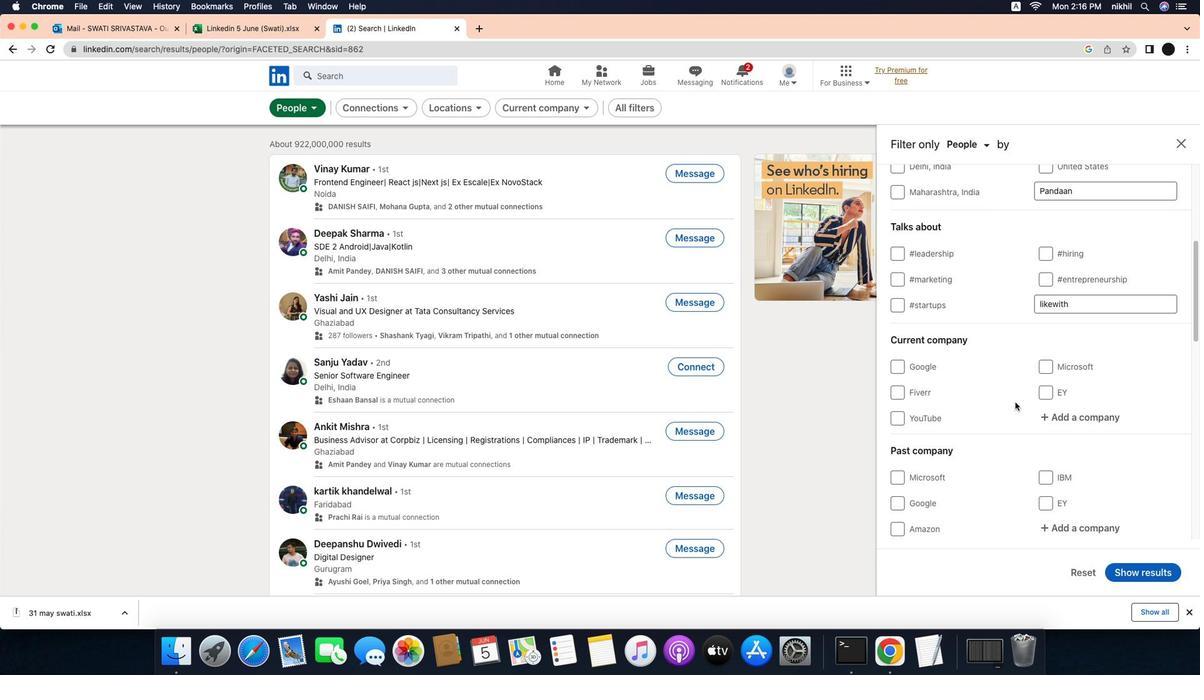 
Action: Mouse scrolled (1054, 400) with delta (-28, -29)
Screenshot: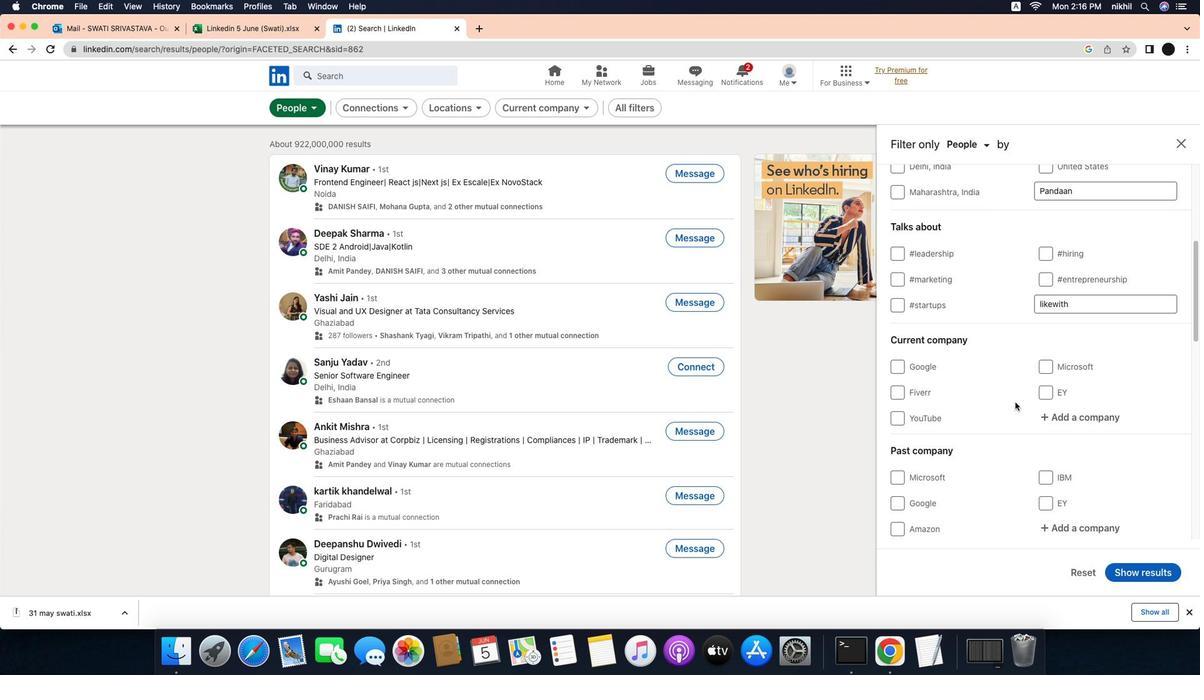 
Action: Mouse scrolled (1054, 400) with delta (-28, -29)
Screenshot: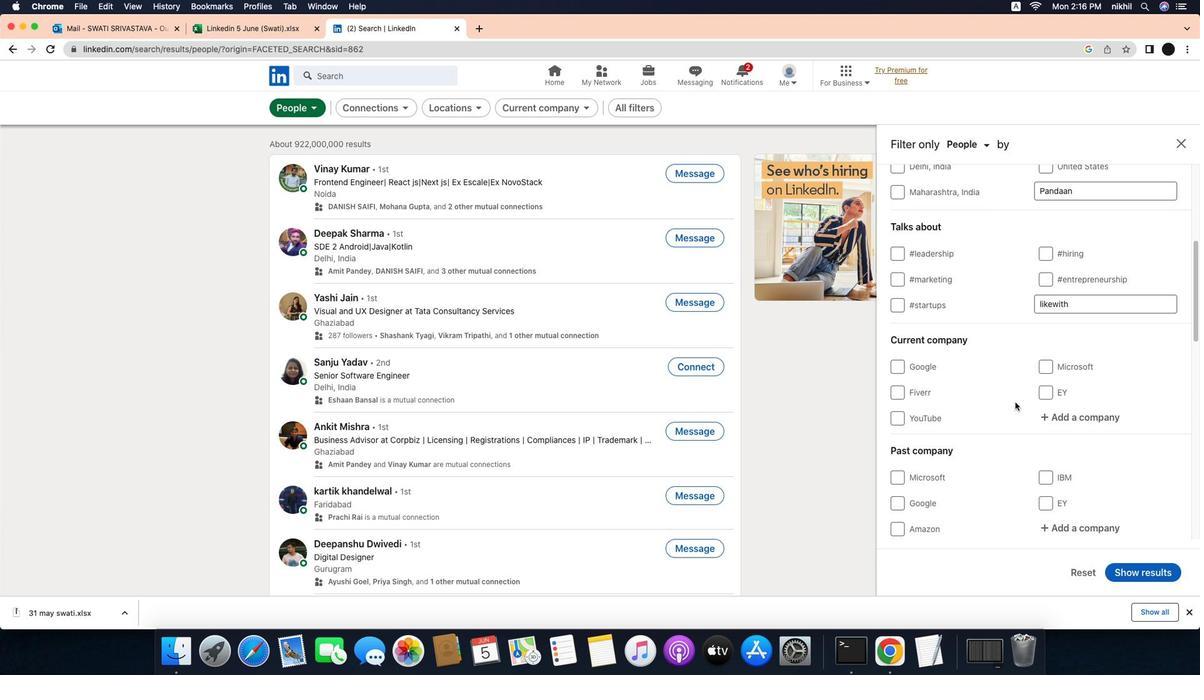 
Action: Mouse scrolled (1054, 400) with delta (-28, -29)
Screenshot: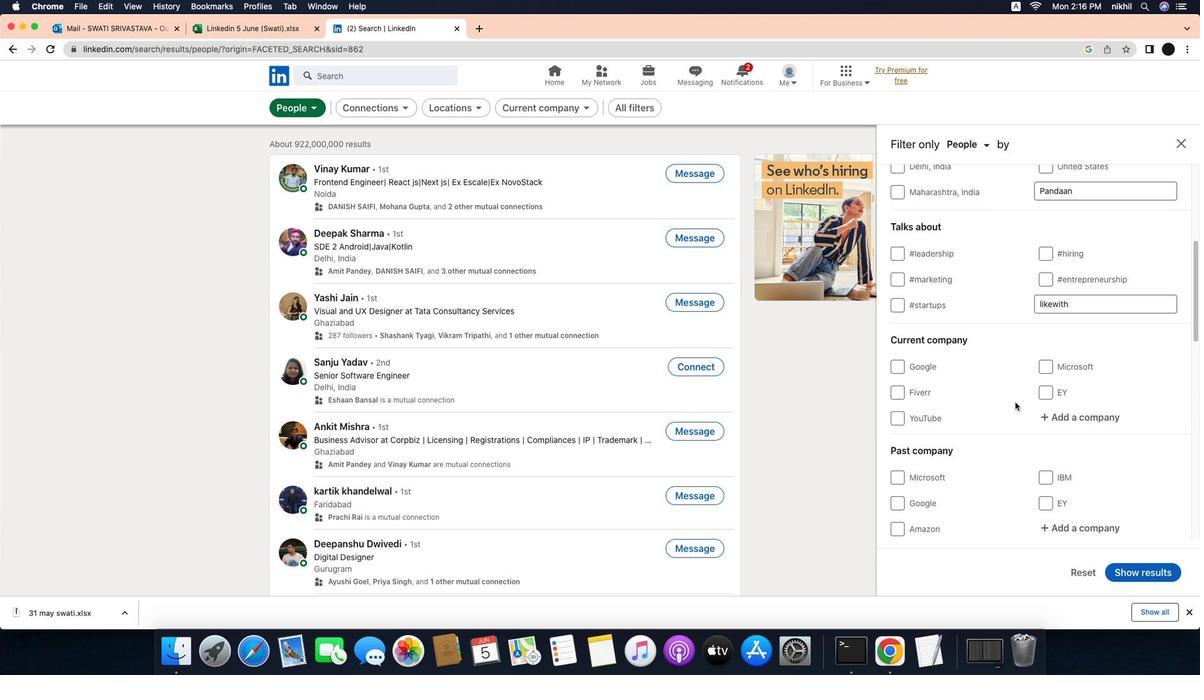 
Action: Mouse scrolled (1054, 400) with delta (-28, -29)
Screenshot: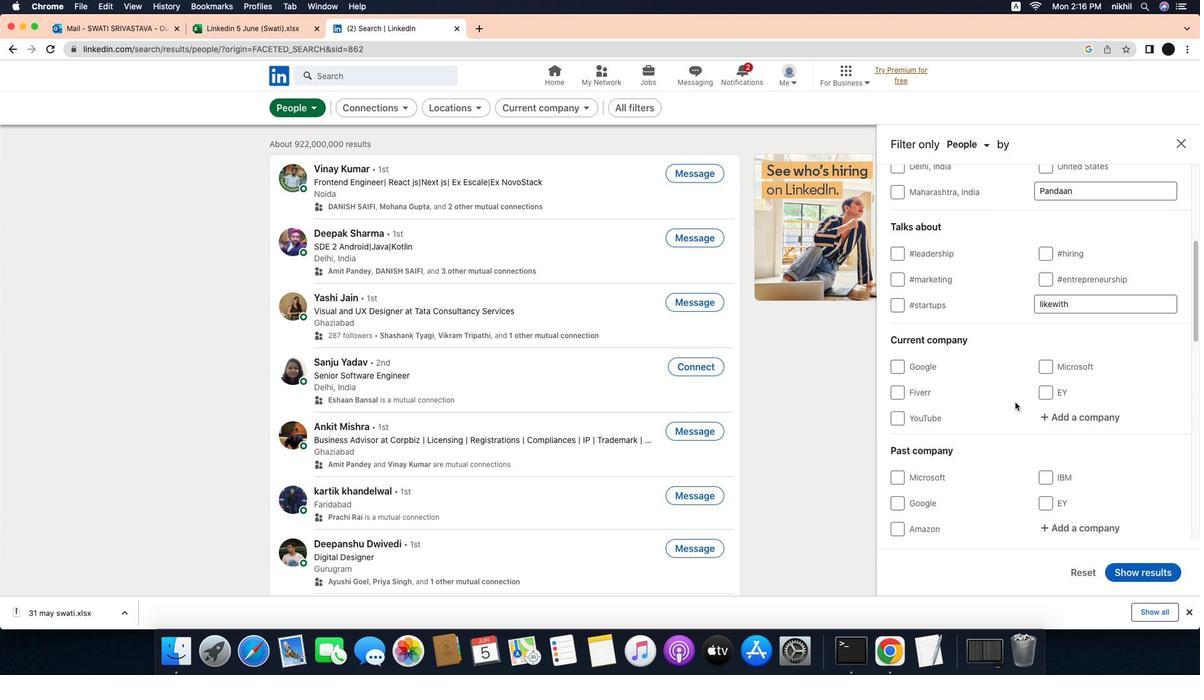 
Action: Mouse scrolled (1054, 400) with delta (-28, -29)
Screenshot: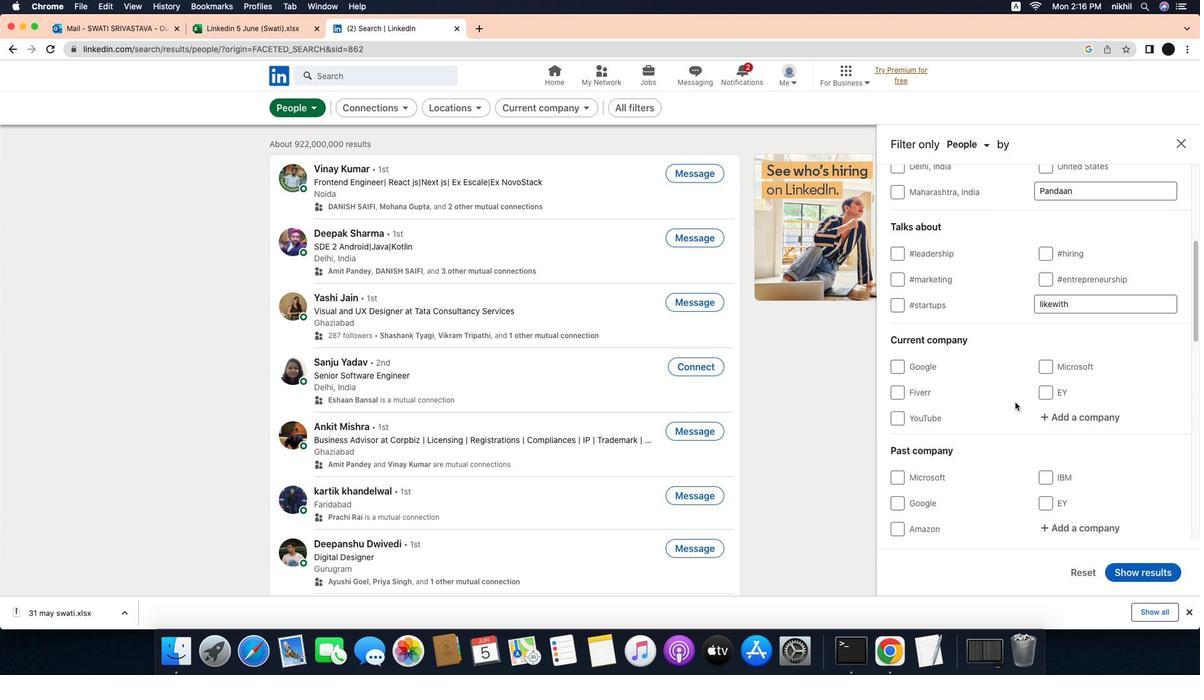 
Action: Mouse scrolled (1054, 400) with delta (-28, -29)
Screenshot: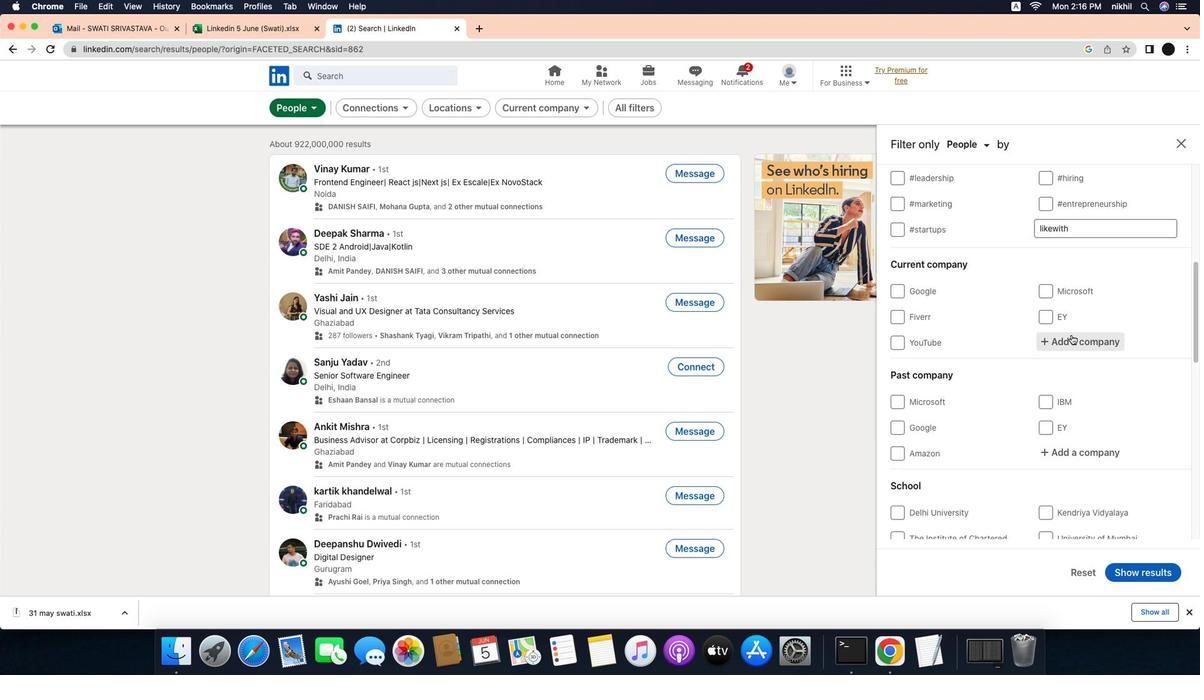
Action: Mouse scrolled (1054, 400) with delta (-28, -29)
Screenshot: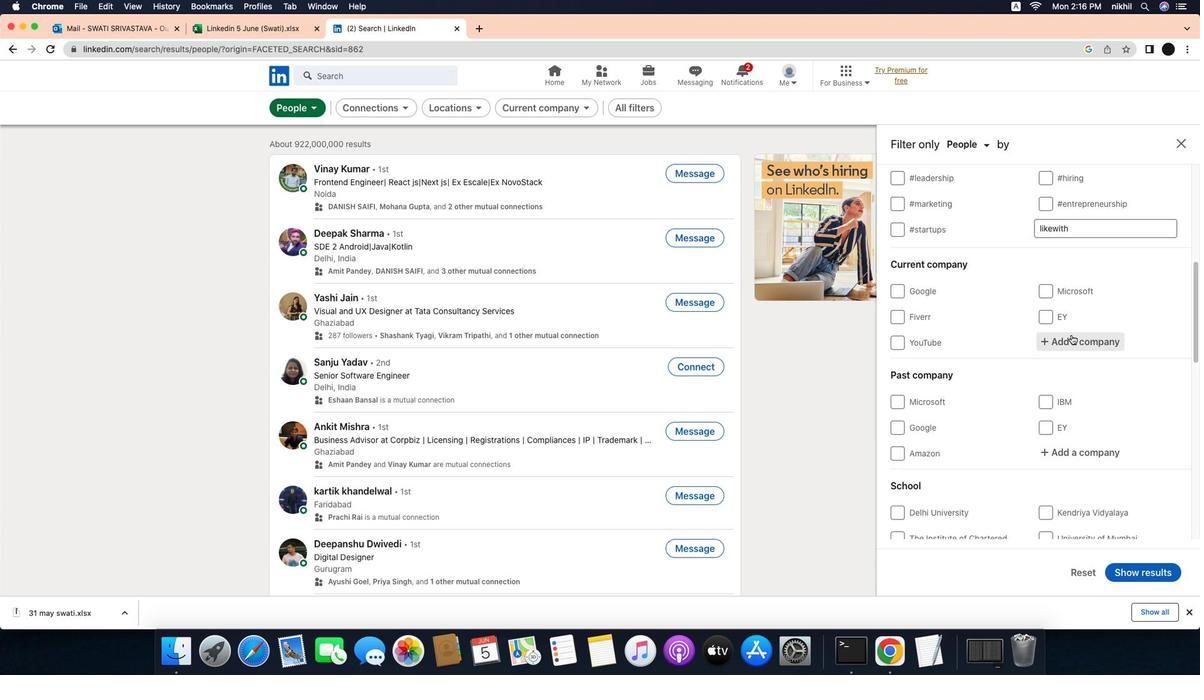 
Action: Mouse scrolled (1054, 400) with delta (-28, -30)
Screenshot: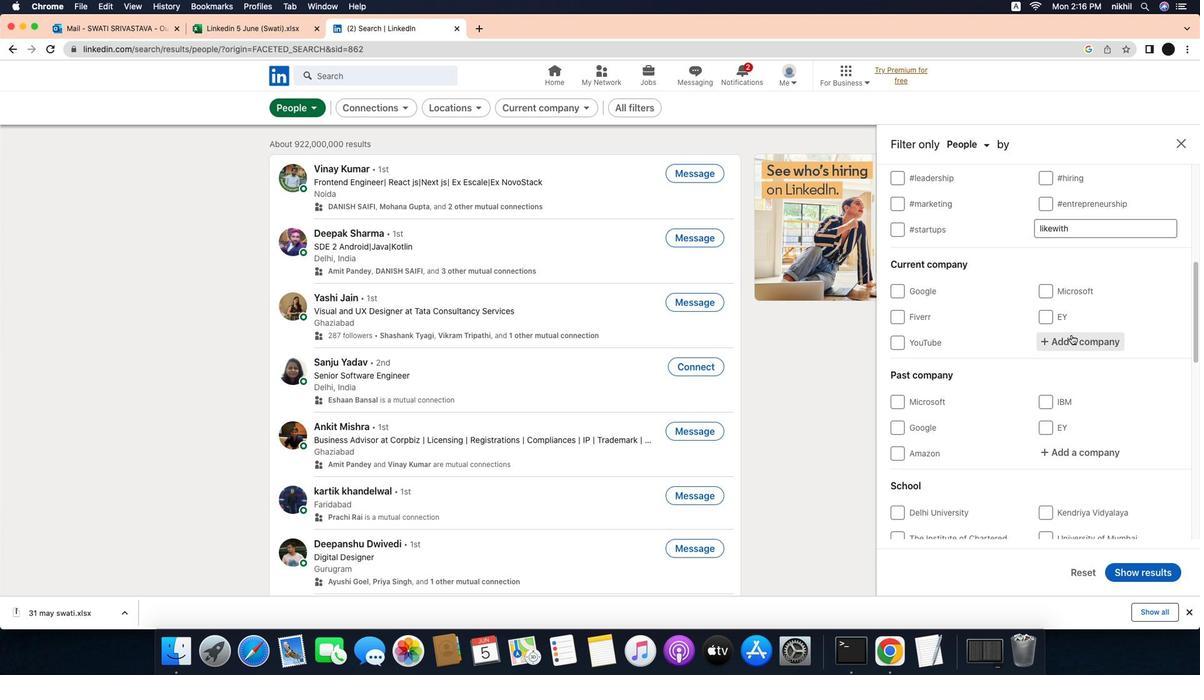 
Action: Mouse moved to (1113, 327)
Screenshot: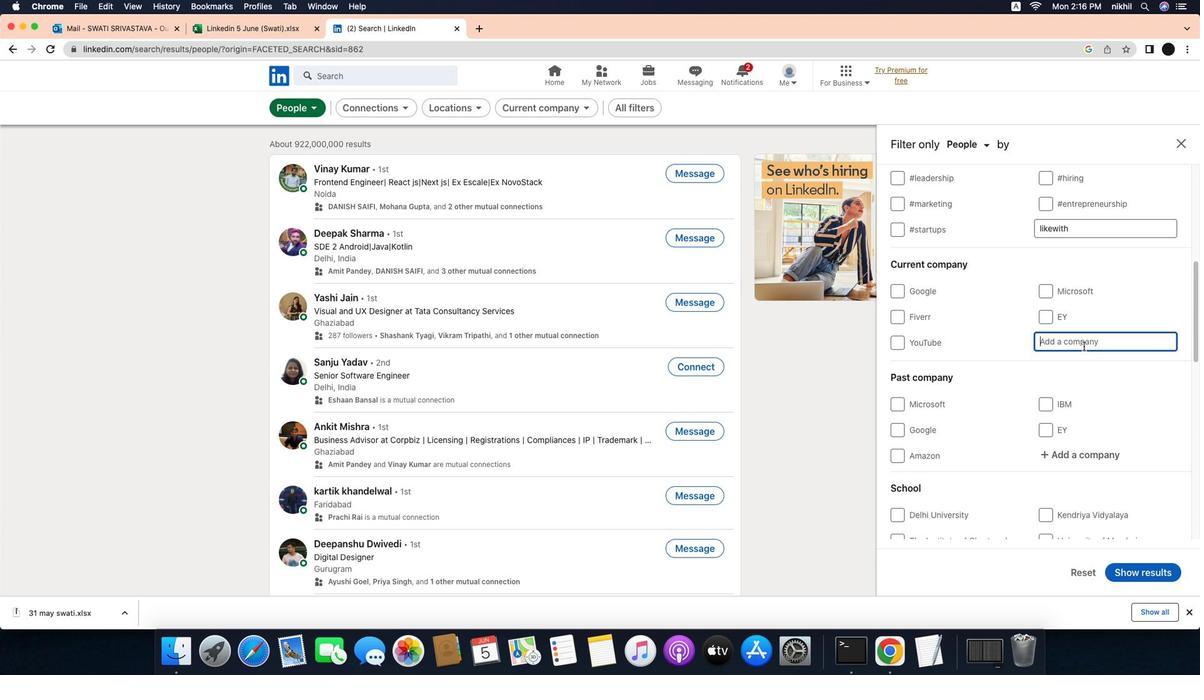 
Action: Mouse pressed left at (1113, 327)
Screenshot: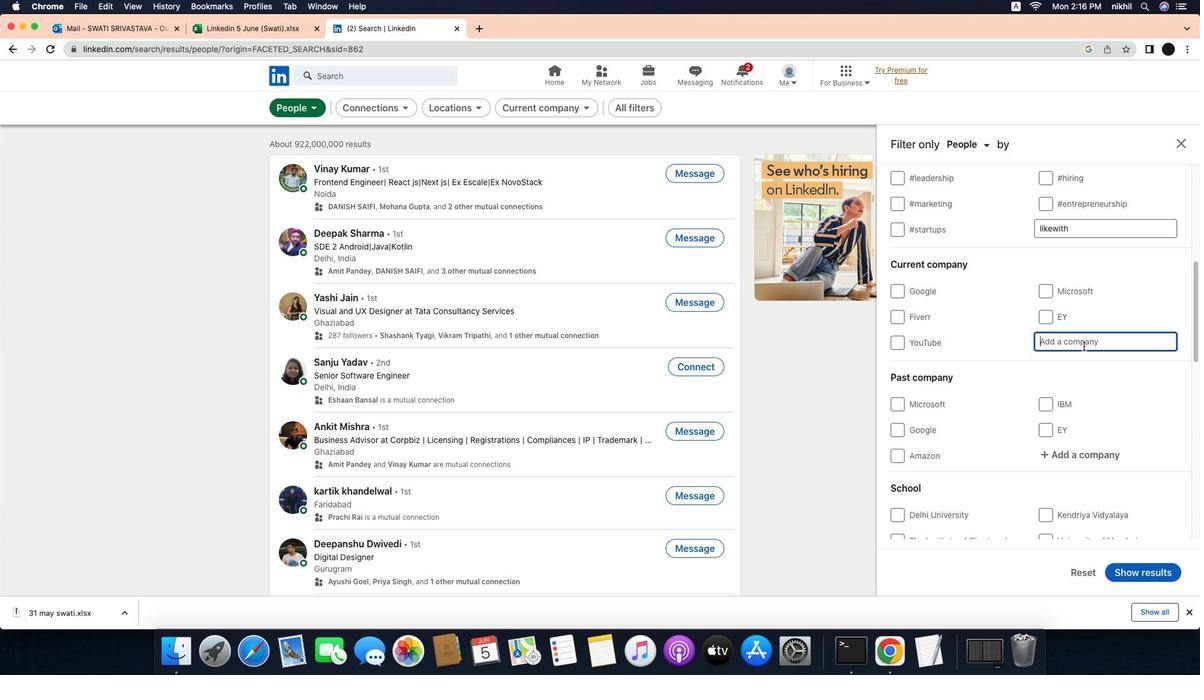 
Action: Mouse moved to (1126, 339)
Screenshot: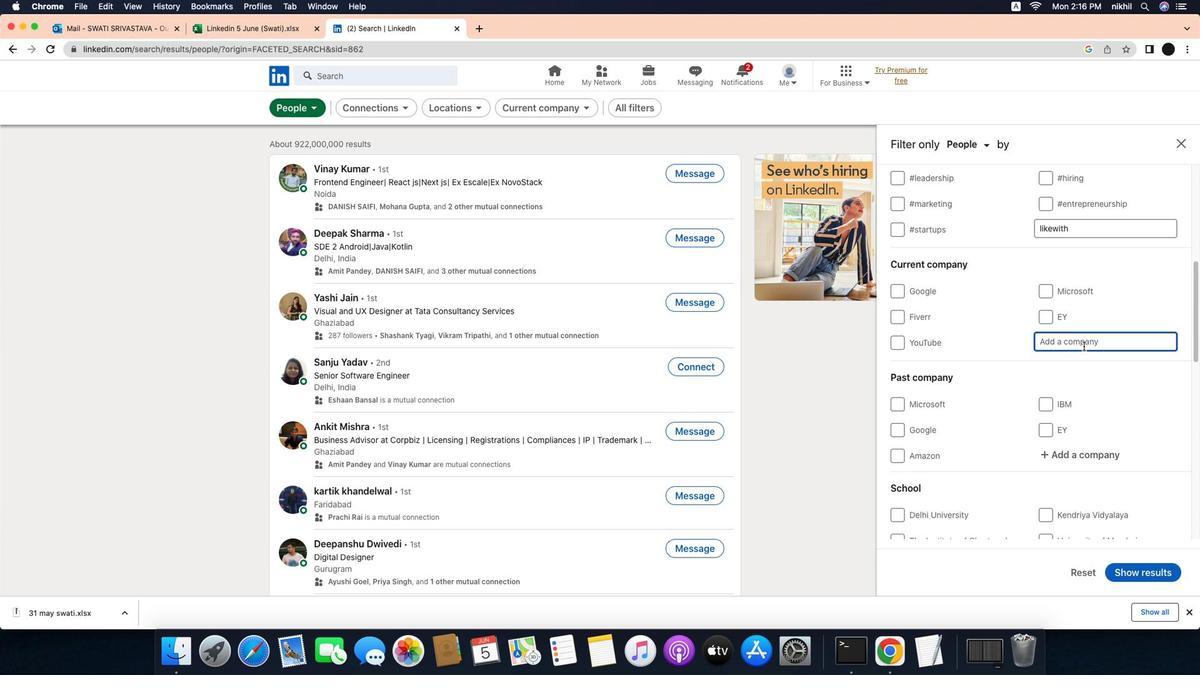 
Action: Mouse pressed left at (1126, 339)
Screenshot: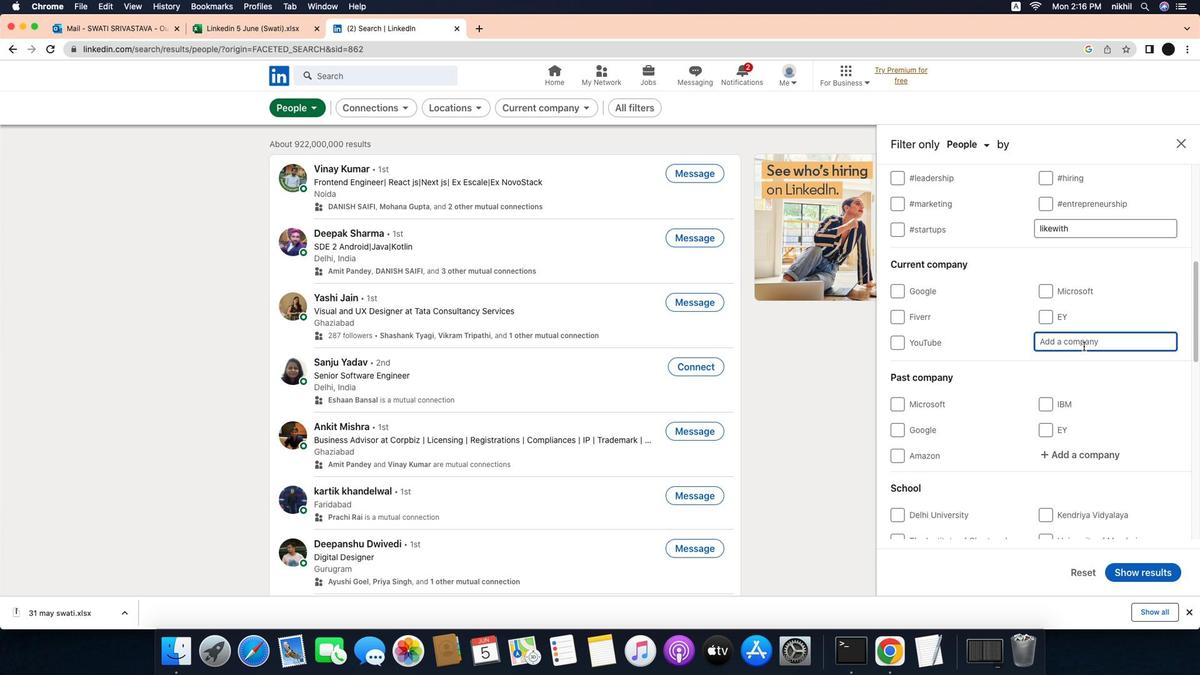
Action: Key pressed Key.caps_lock'G'Key.caps_lock'o''v''e''r''n''m''e''n''t'Key.spaceKey.caps_lock'J'Key.caps_lock'o''b''s'
Screenshot: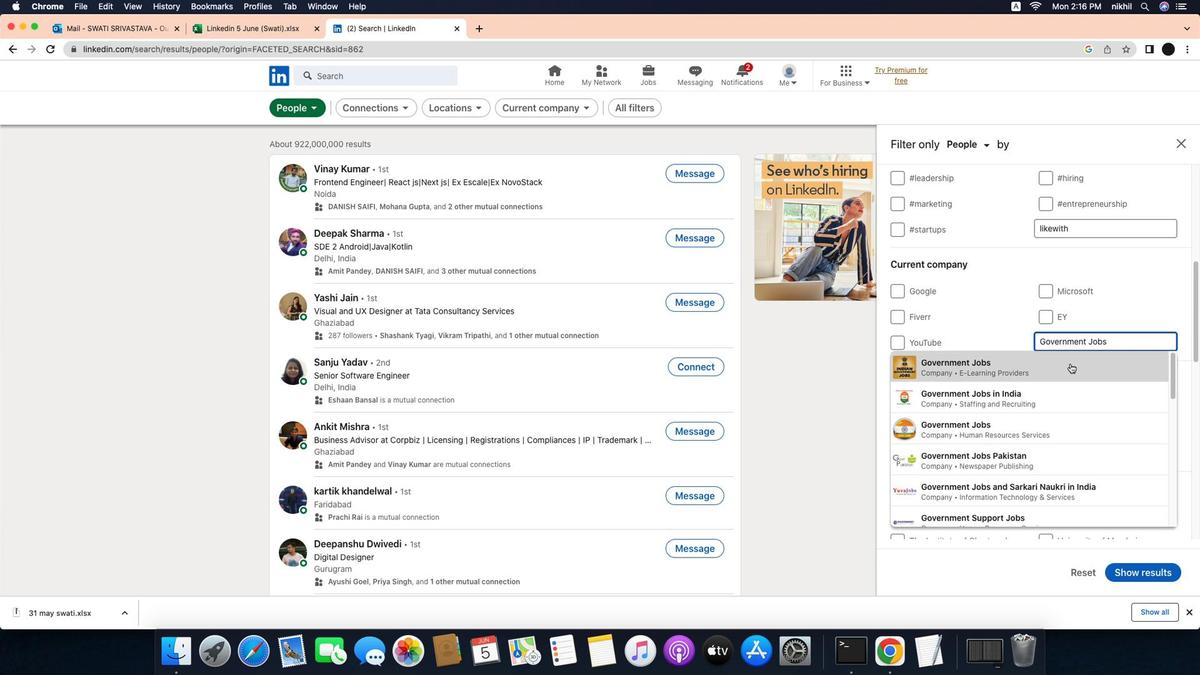 
Action: Mouse moved to (1162, 335)
Screenshot: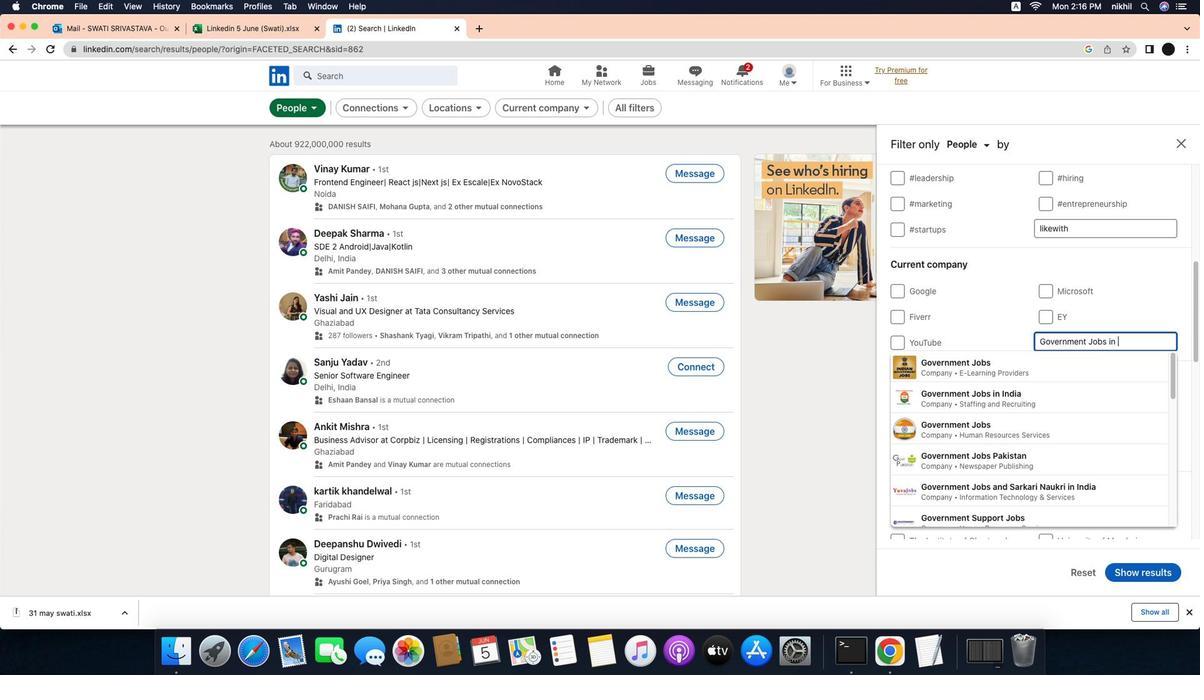 
Action: Key pressed Key.space'i''n'Key.spaceKey.caps_lock'I'Key.caps_lock'n''d''i''a'
Screenshot: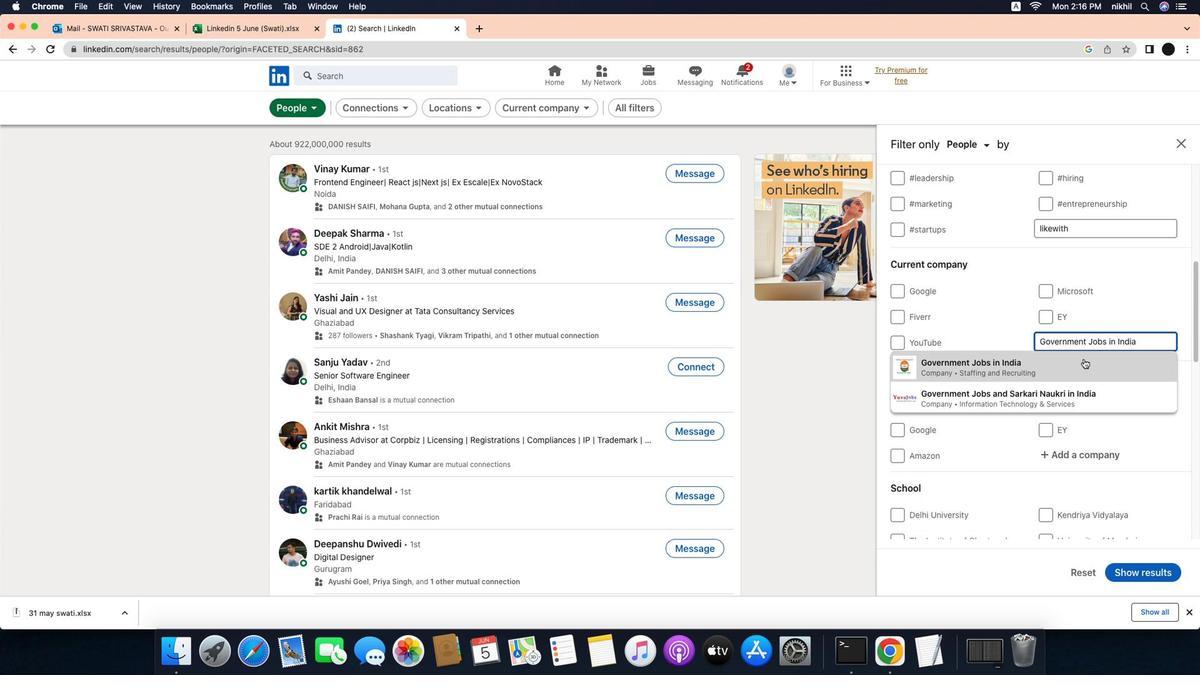 
Action: Mouse moved to (1124, 356)
Screenshot: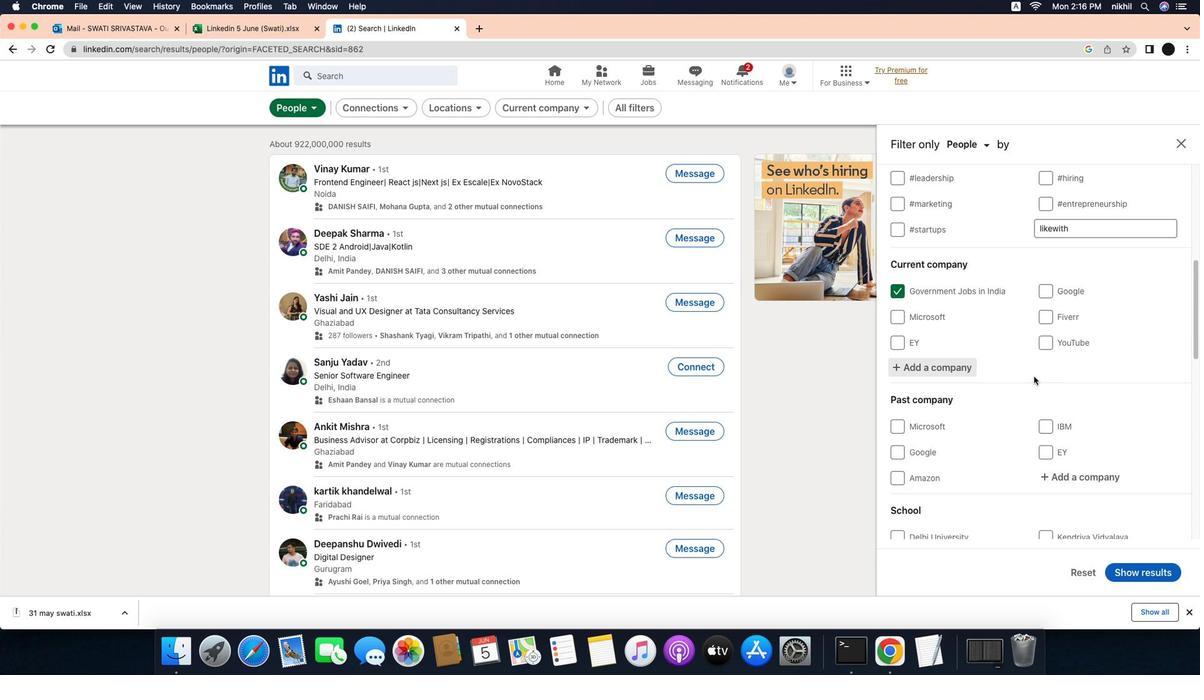 
Action: Mouse pressed left at (1124, 356)
Screenshot: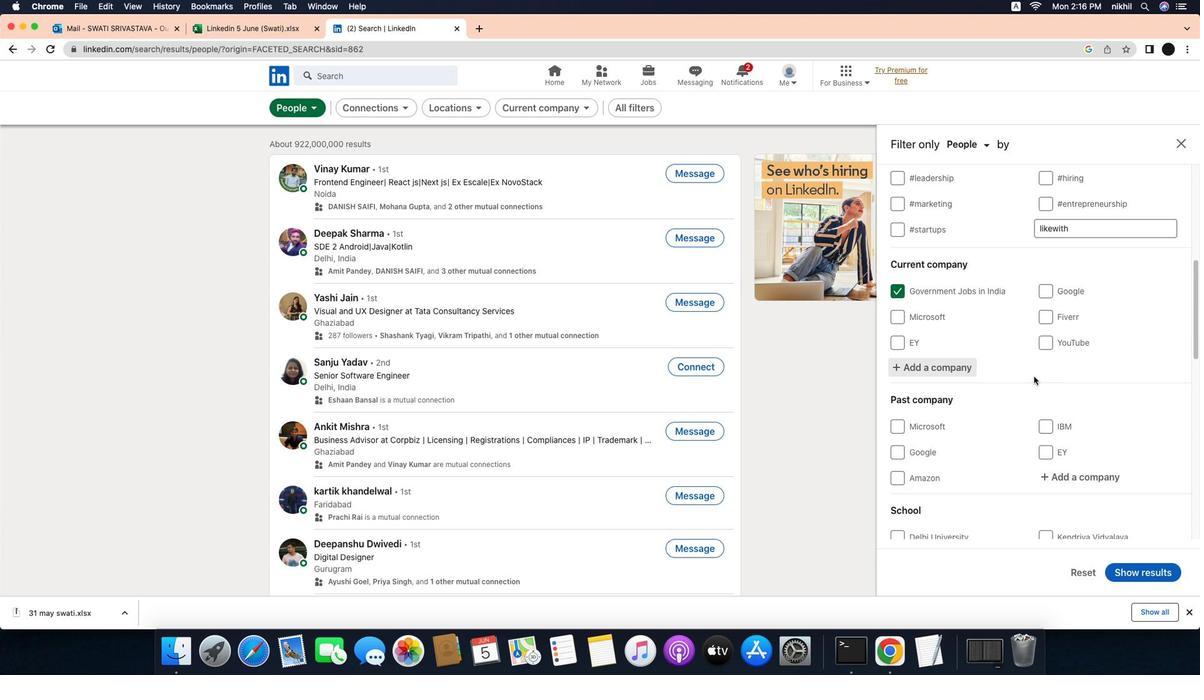 
Action: Mouse moved to (1074, 372)
Screenshot: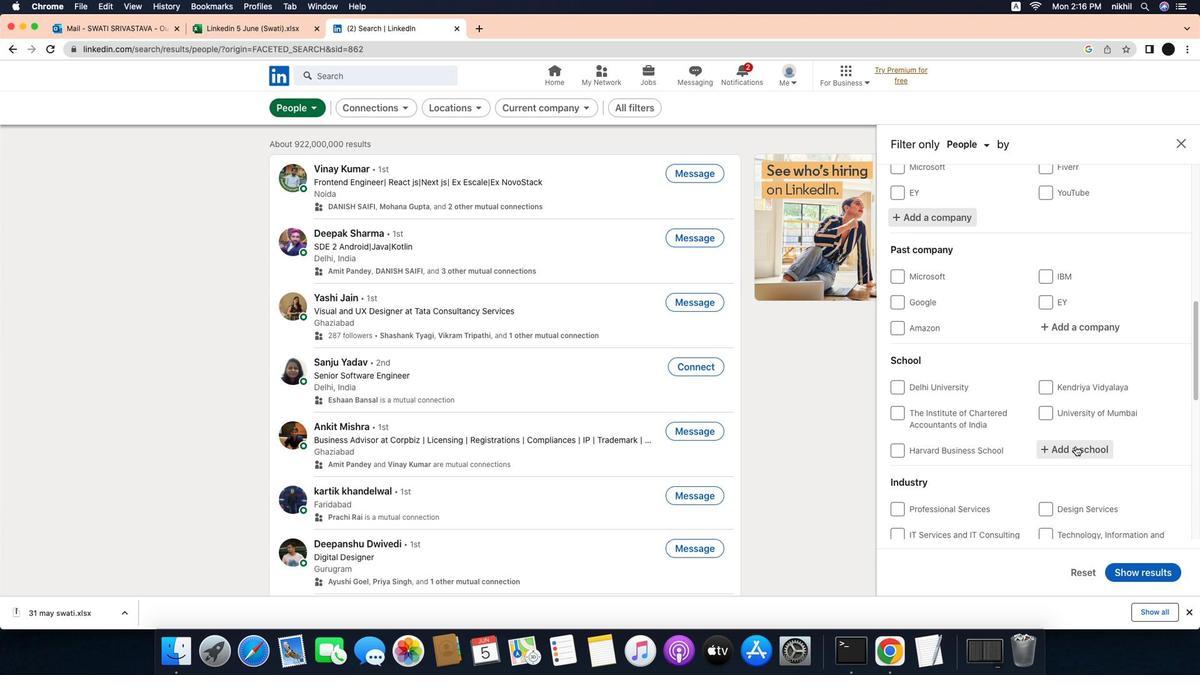 
Action: Mouse scrolled (1074, 372) with delta (-28, -29)
Screenshot: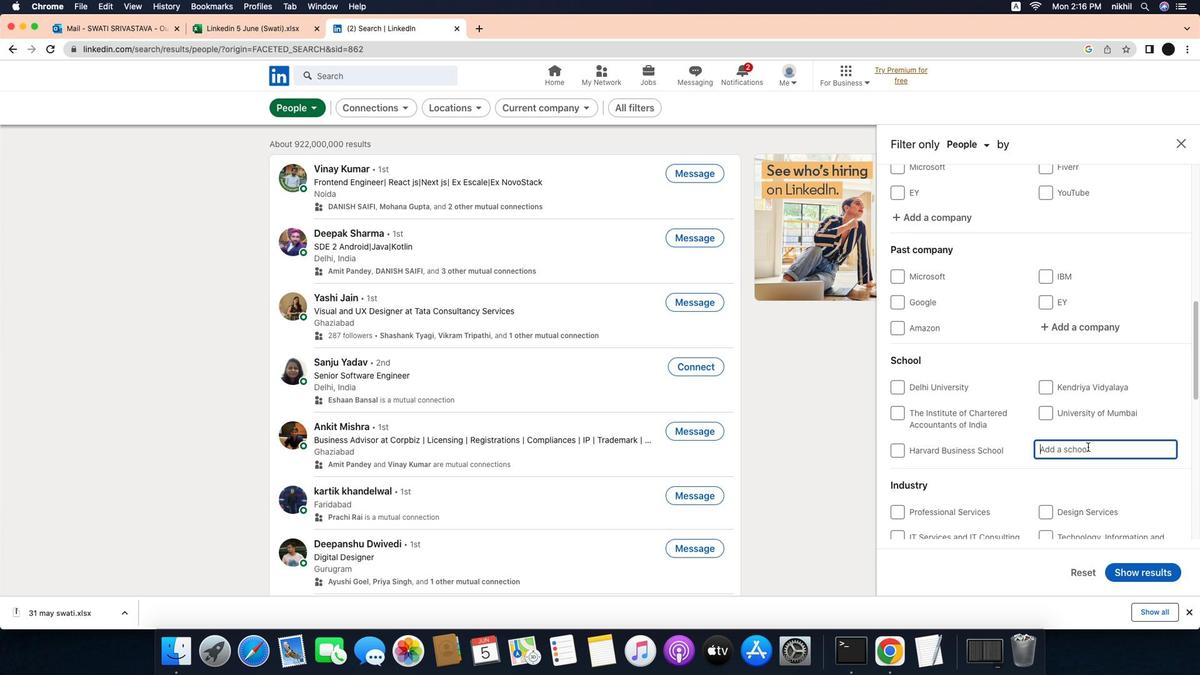 
Action: Mouse scrolled (1074, 372) with delta (-28, -29)
Screenshot: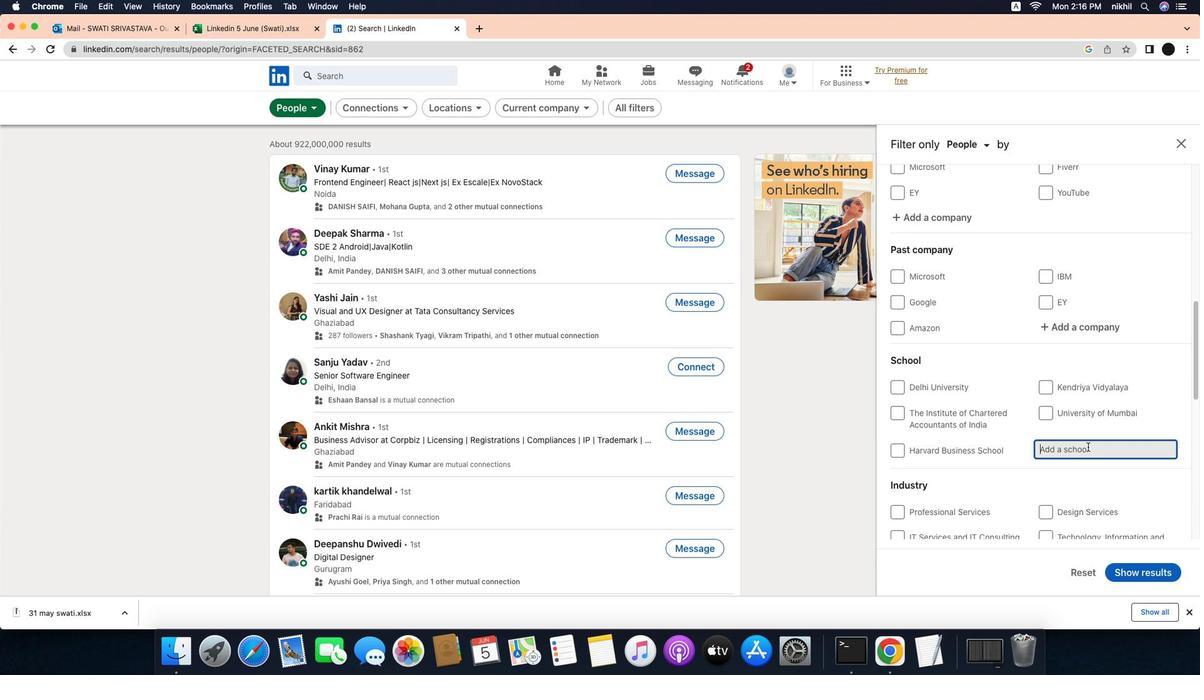
Action: Mouse scrolled (1074, 372) with delta (-28, -30)
Screenshot: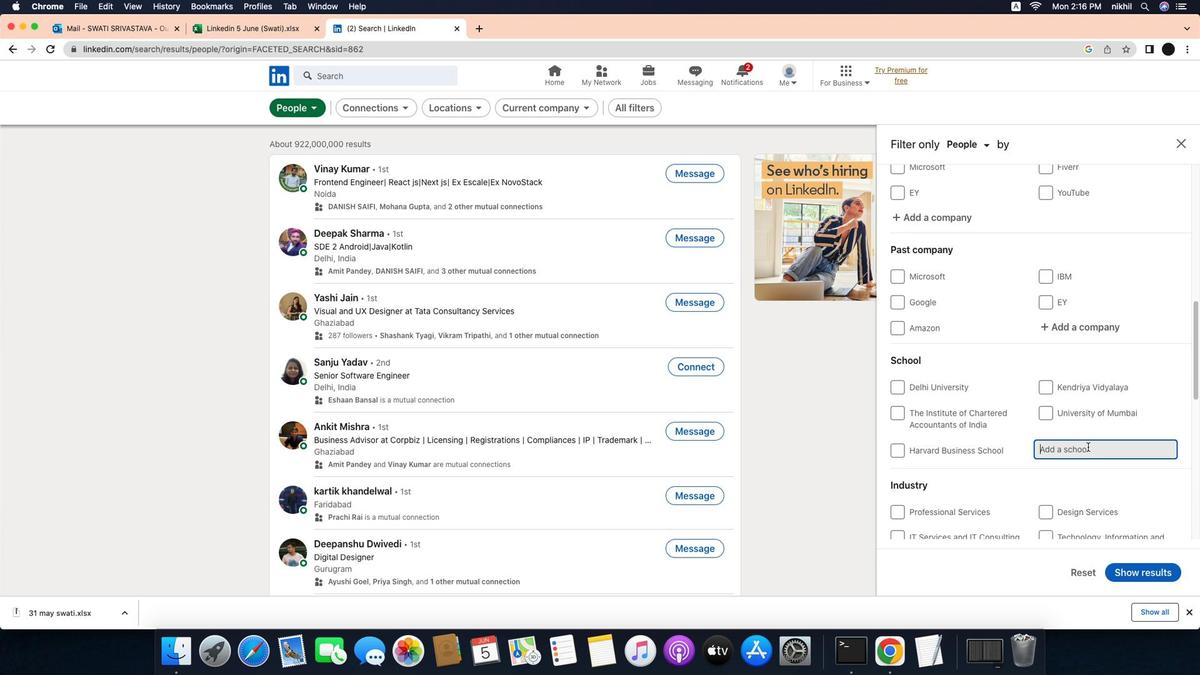 
Action: Mouse scrolled (1074, 372) with delta (-28, -30)
Screenshot: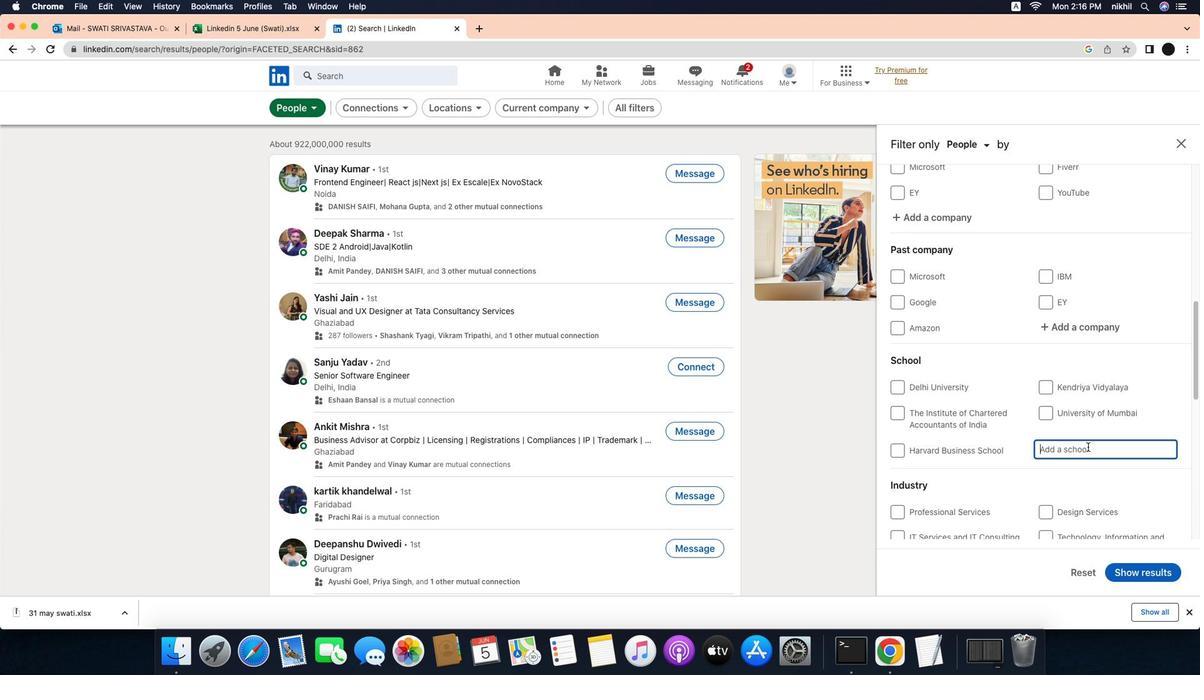 
Action: Mouse scrolled (1074, 372) with delta (-28, -29)
Screenshot: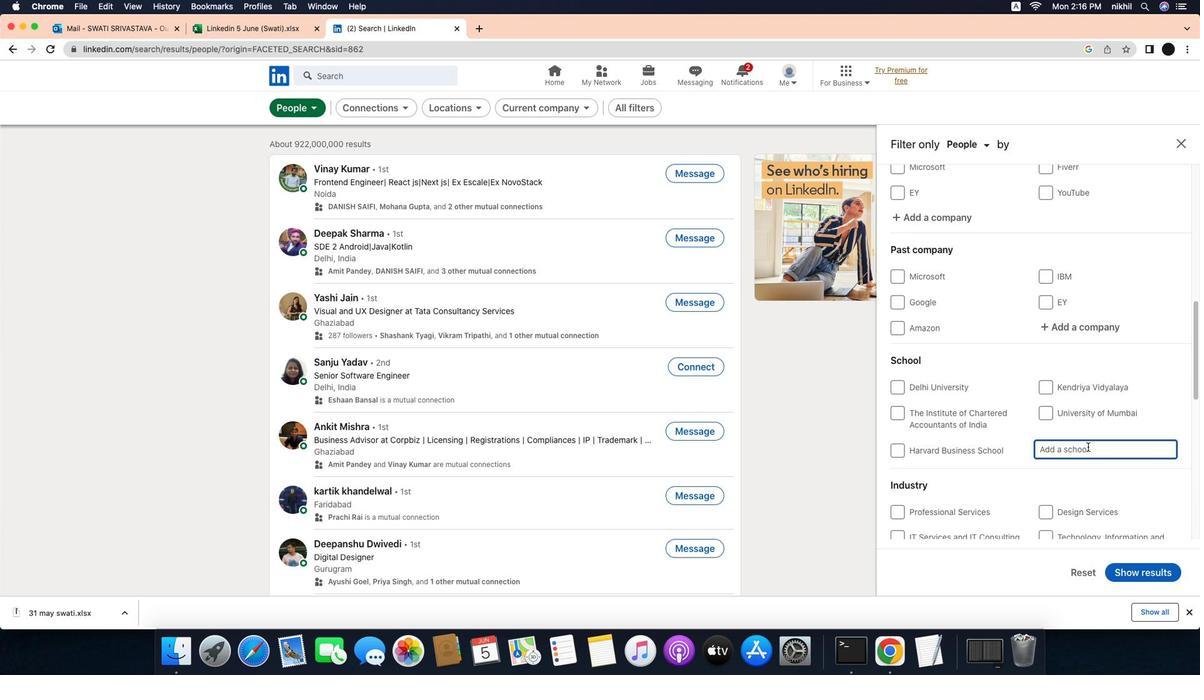 
Action: Mouse scrolled (1074, 372) with delta (-28, -29)
Screenshot: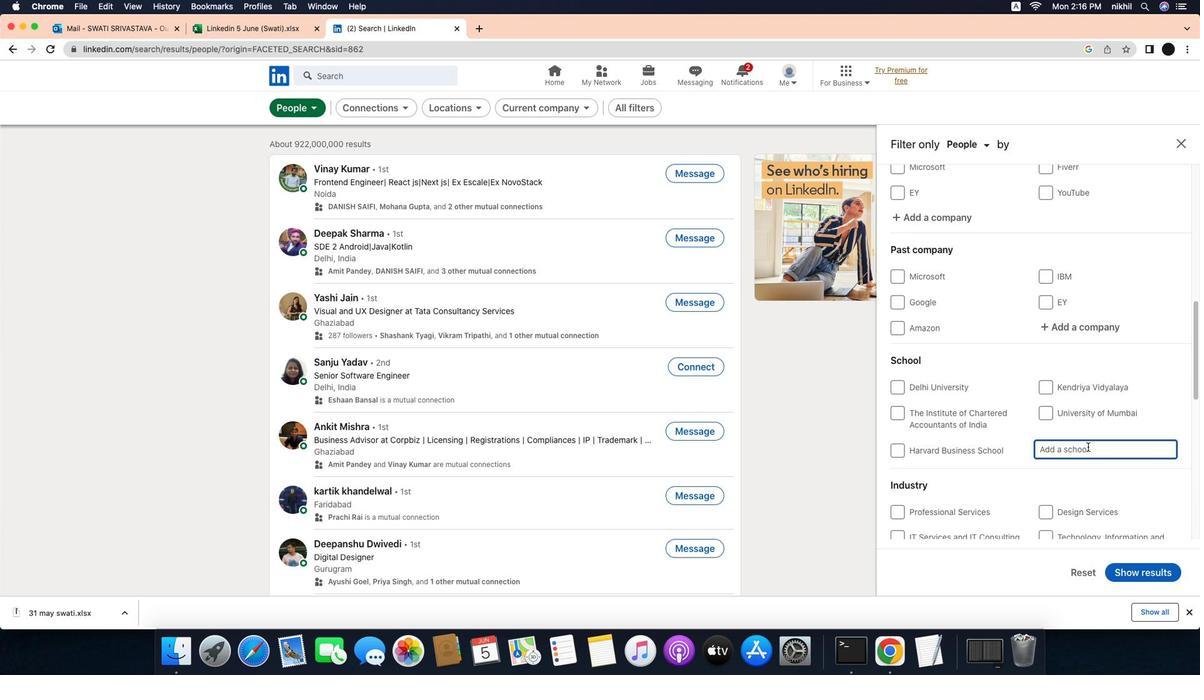 
Action: Mouse moved to (1118, 447)
Screenshot: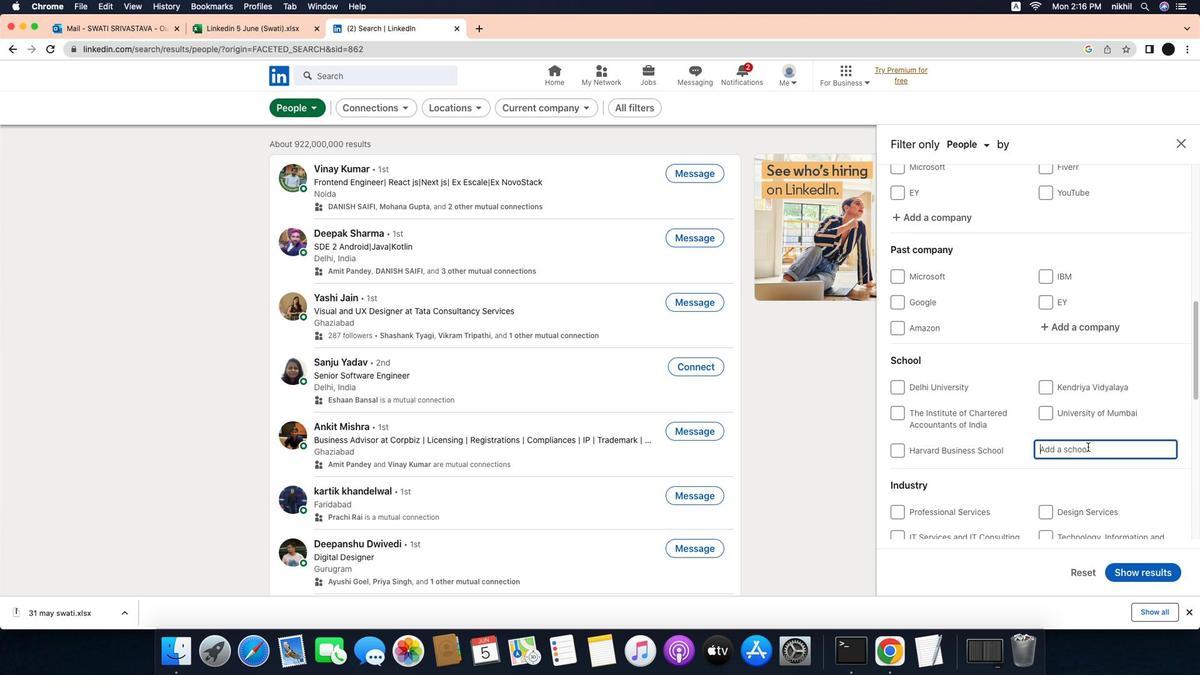 
Action: Mouse pressed left at (1118, 447)
Screenshot: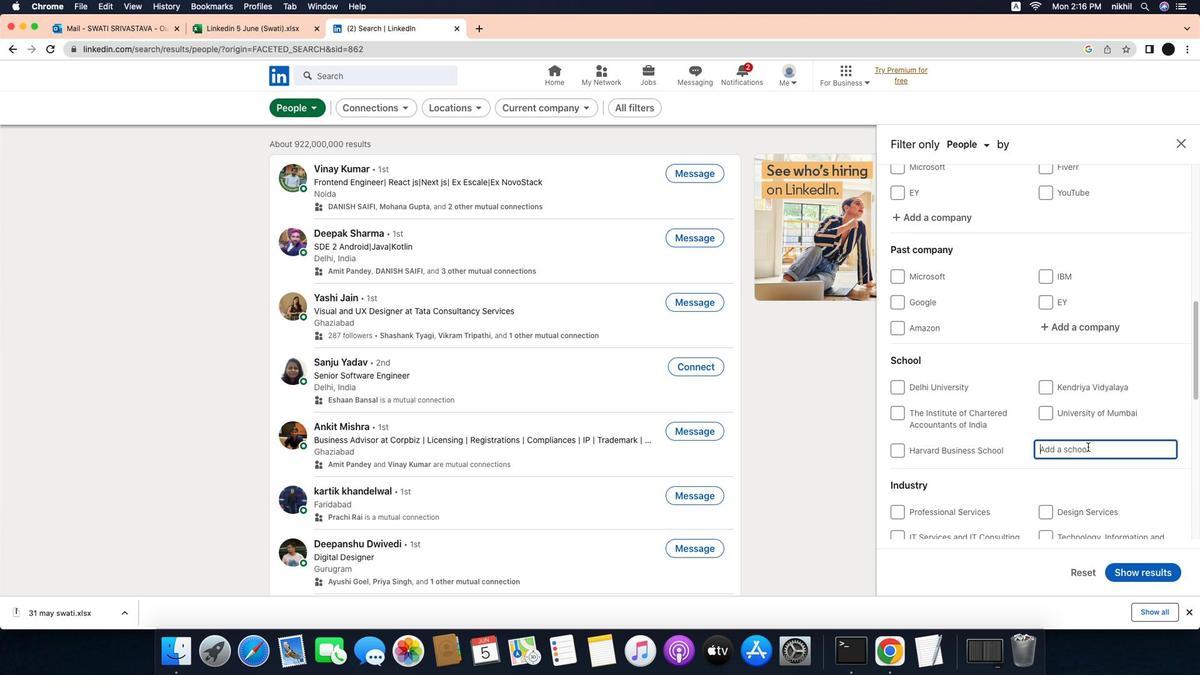 
Action: Mouse moved to (1131, 447)
Screenshot: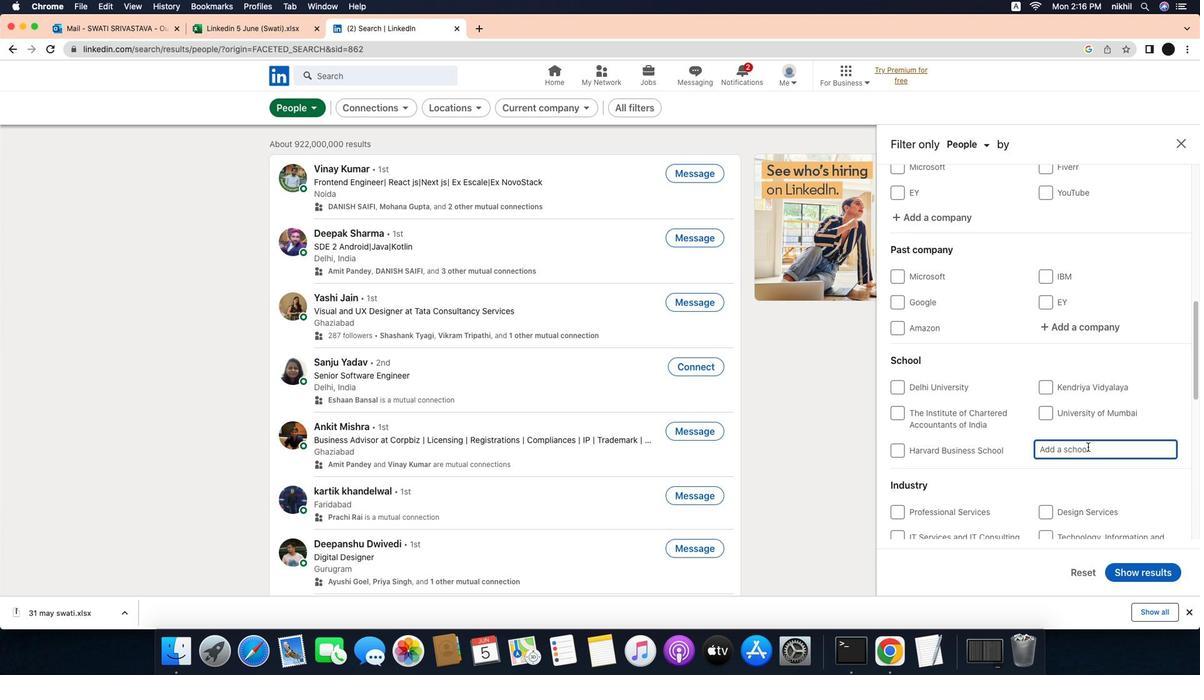 
Action: Mouse pressed left at (1131, 447)
Screenshot: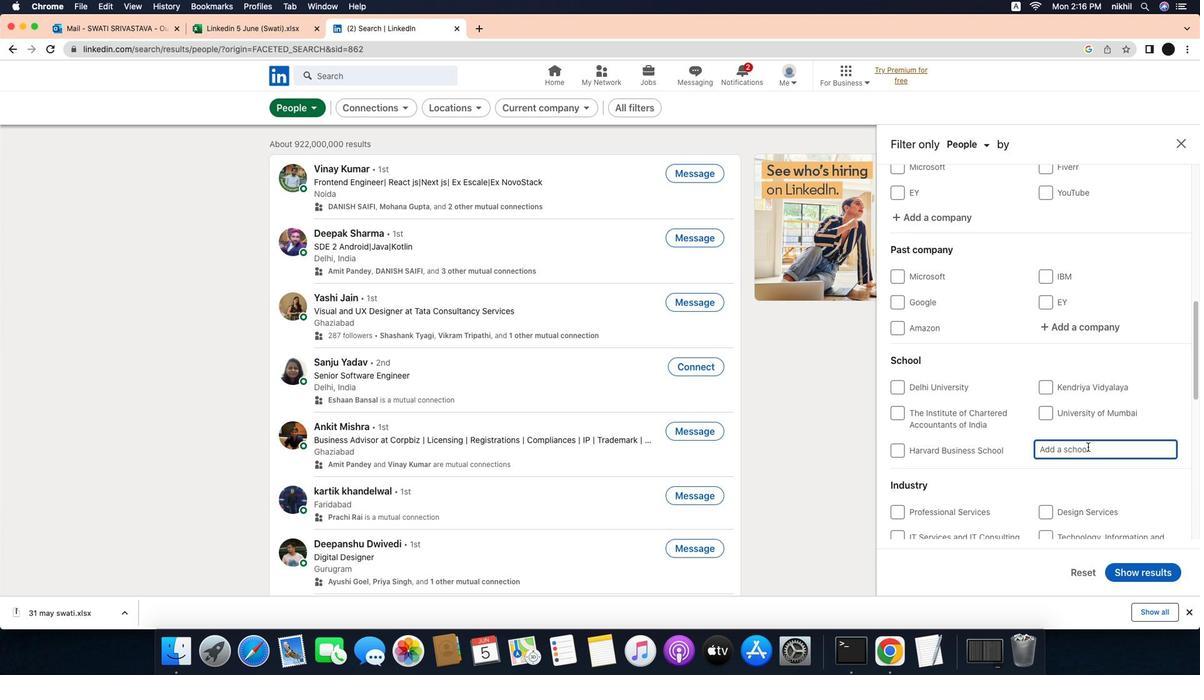 
Action: Key pressed Key.caps_lock'S''Q''L'Key.space'S'Key.caps_lock'c''h''o''o''l'Key.shift_r'('Key.caps_lock'S''Q''L'Key.space'S'Key.caps_lock'e''r''v''e''r'Key.space'd'
Screenshot: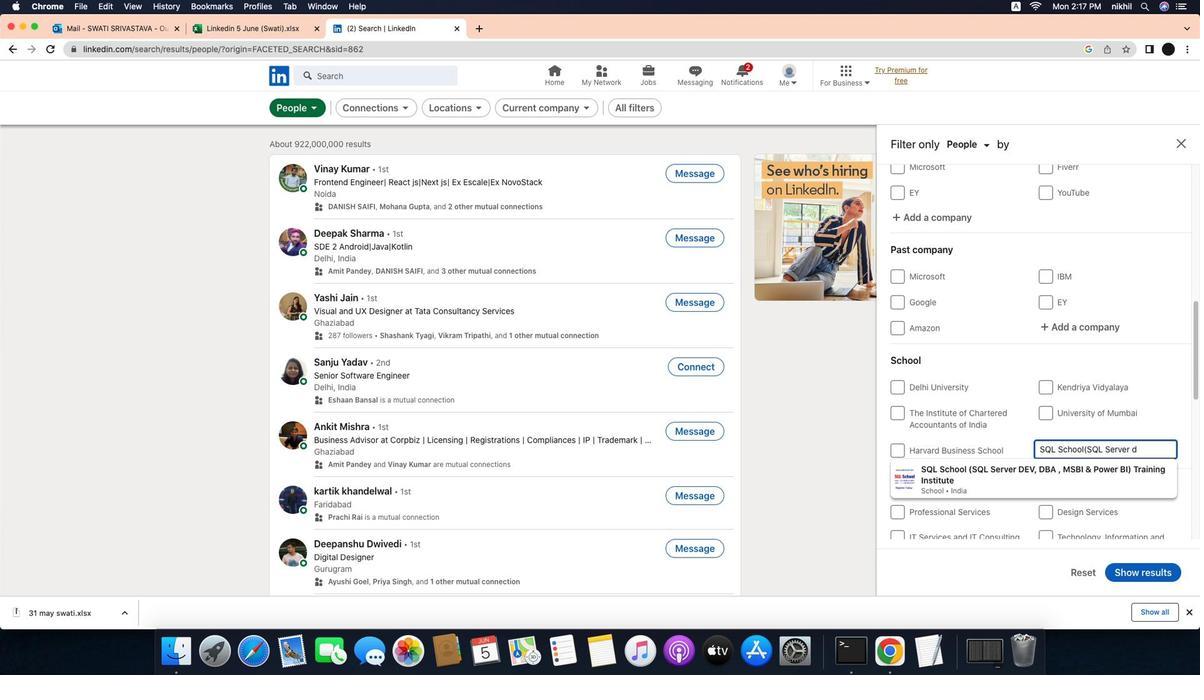 
Action: Mouse moved to (1112, 472)
Screenshot: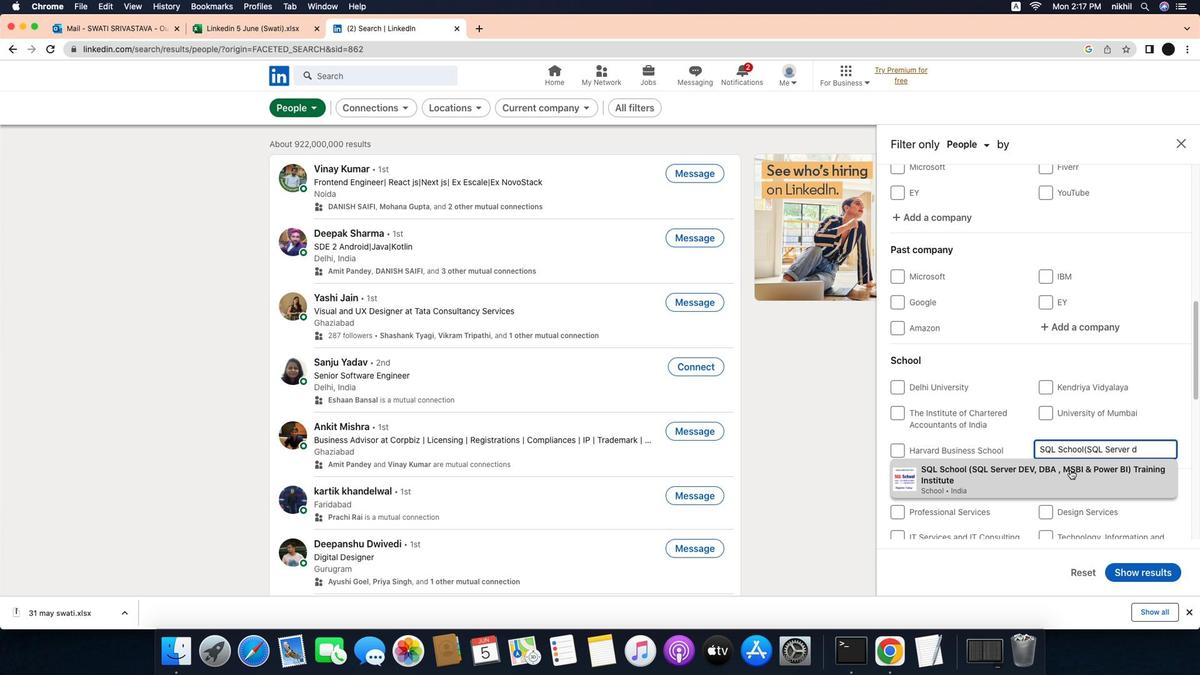 
Action: Mouse pressed left at (1112, 472)
Screenshot: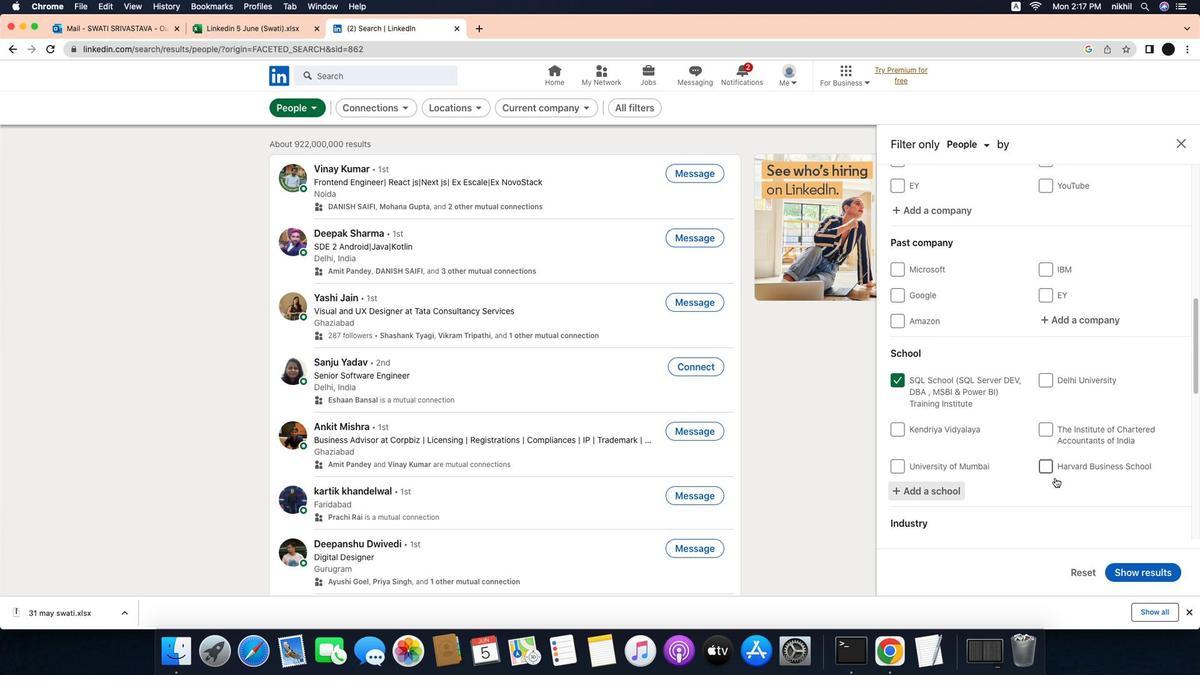 
Action: Mouse moved to (1096, 480)
Screenshot: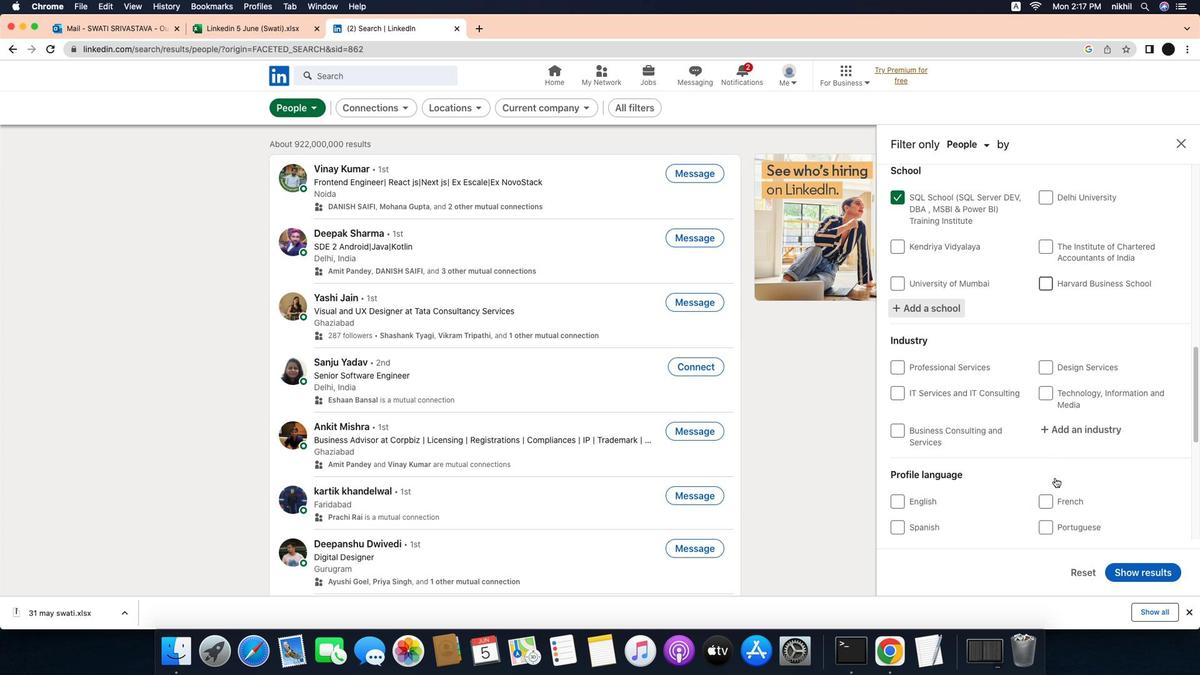
Action: Mouse scrolled (1096, 480) with delta (-28, -29)
Screenshot: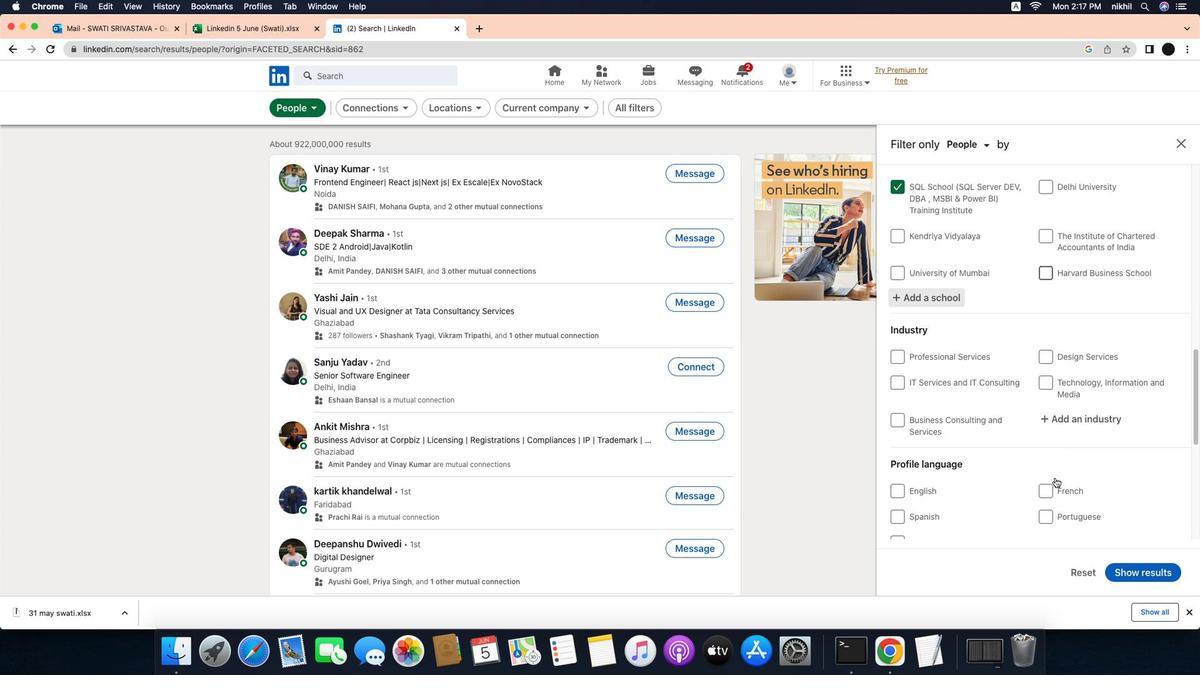 
Action: Mouse scrolled (1096, 480) with delta (-28, -29)
Screenshot: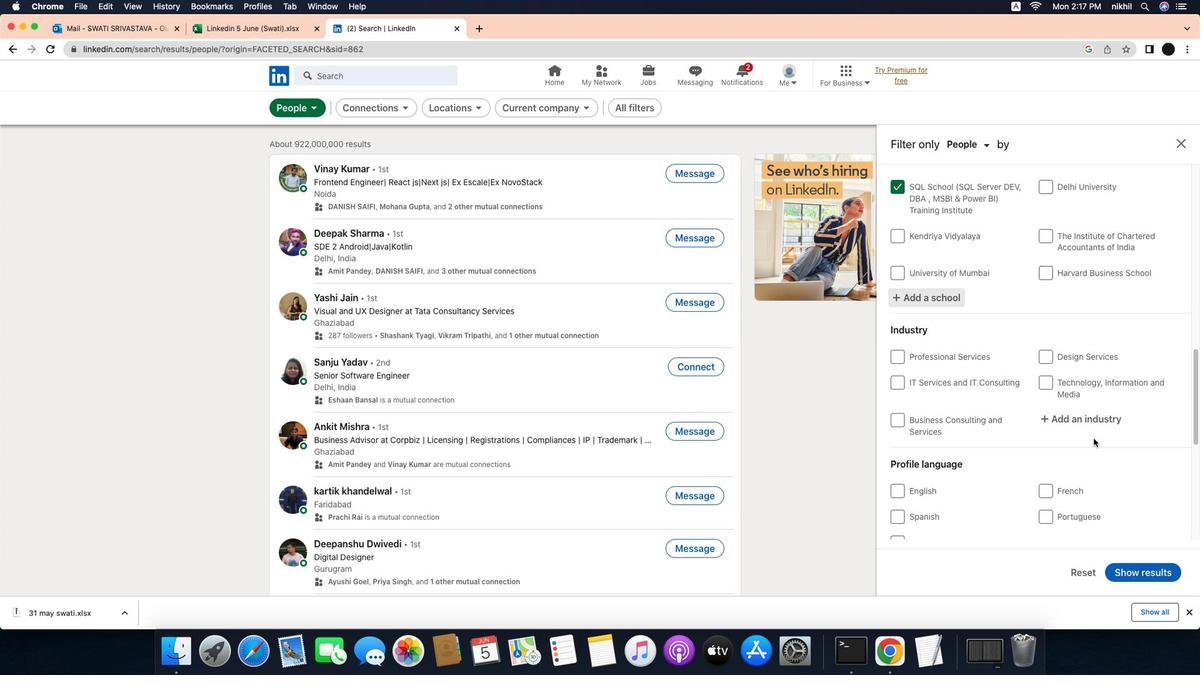 
Action: Mouse scrolled (1096, 480) with delta (-28, -29)
Screenshot: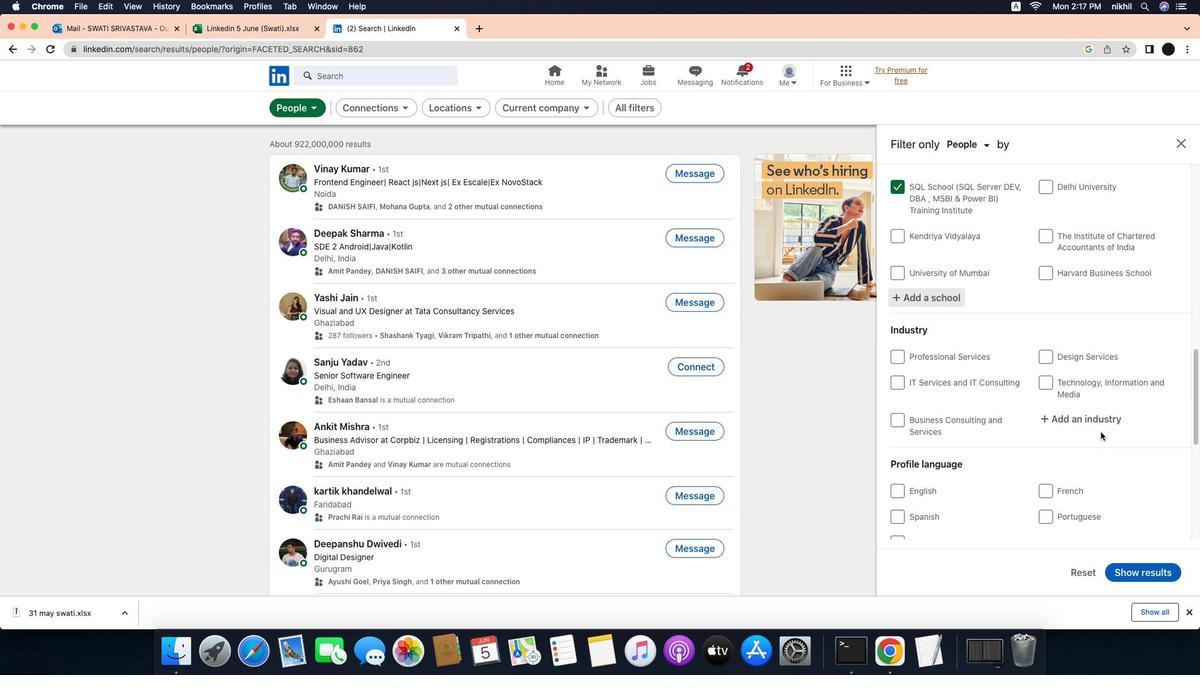 
Action: Mouse scrolled (1096, 480) with delta (-28, -29)
Screenshot: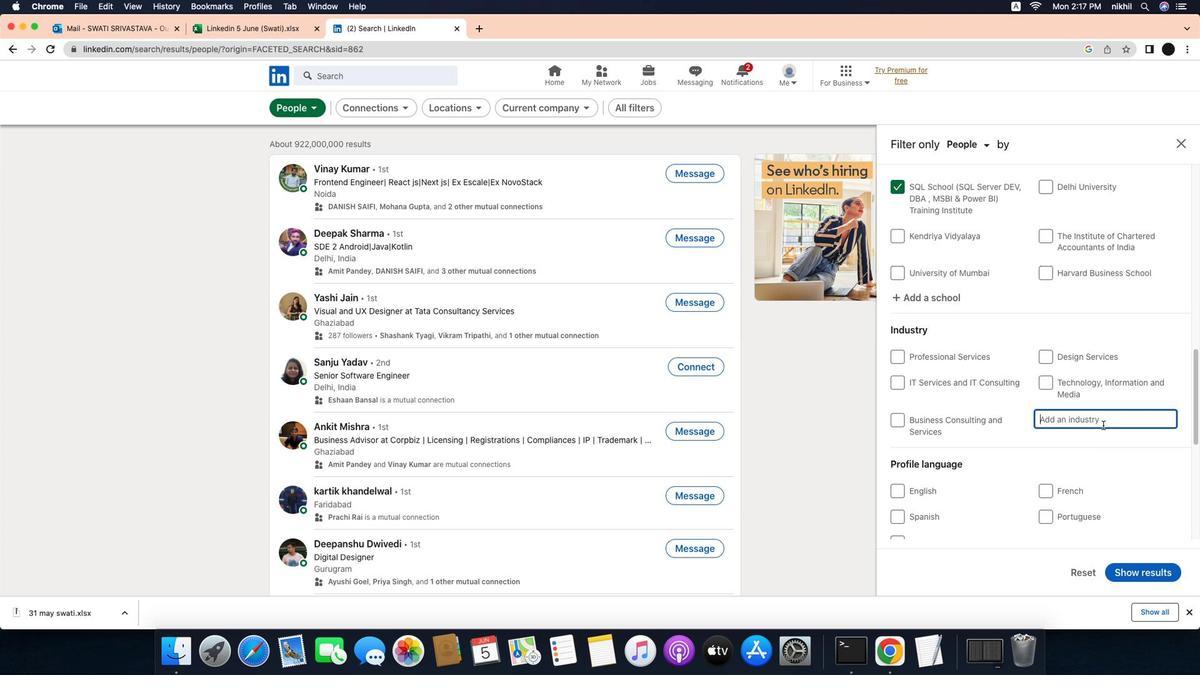 
Action: Mouse scrolled (1096, 480) with delta (-28, -29)
Screenshot: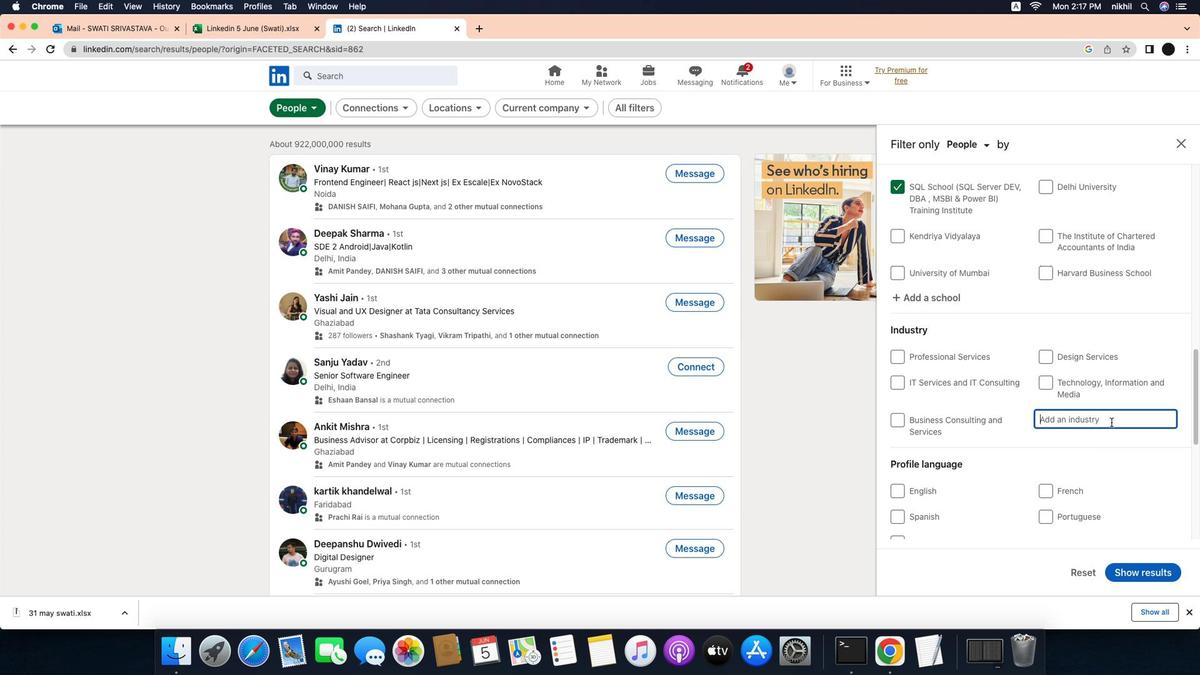
Action: Mouse scrolled (1096, 480) with delta (-28, -29)
Screenshot: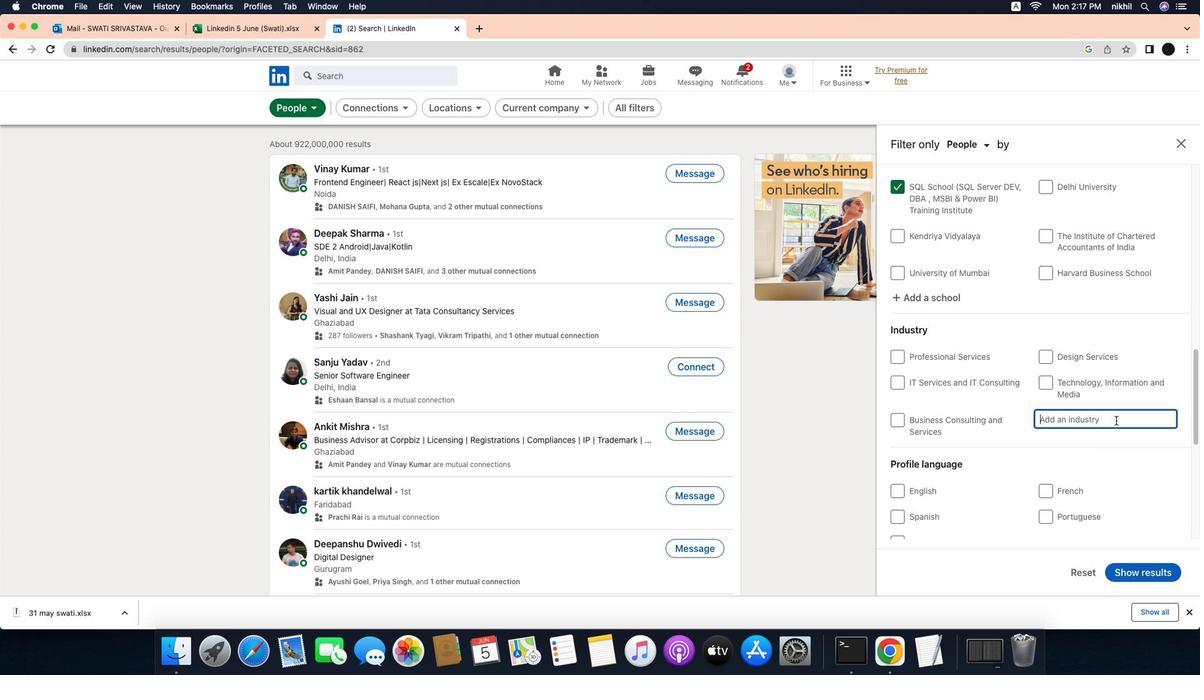 
Action: Mouse scrolled (1096, 480) with delta (-28, -29)
Screenshot: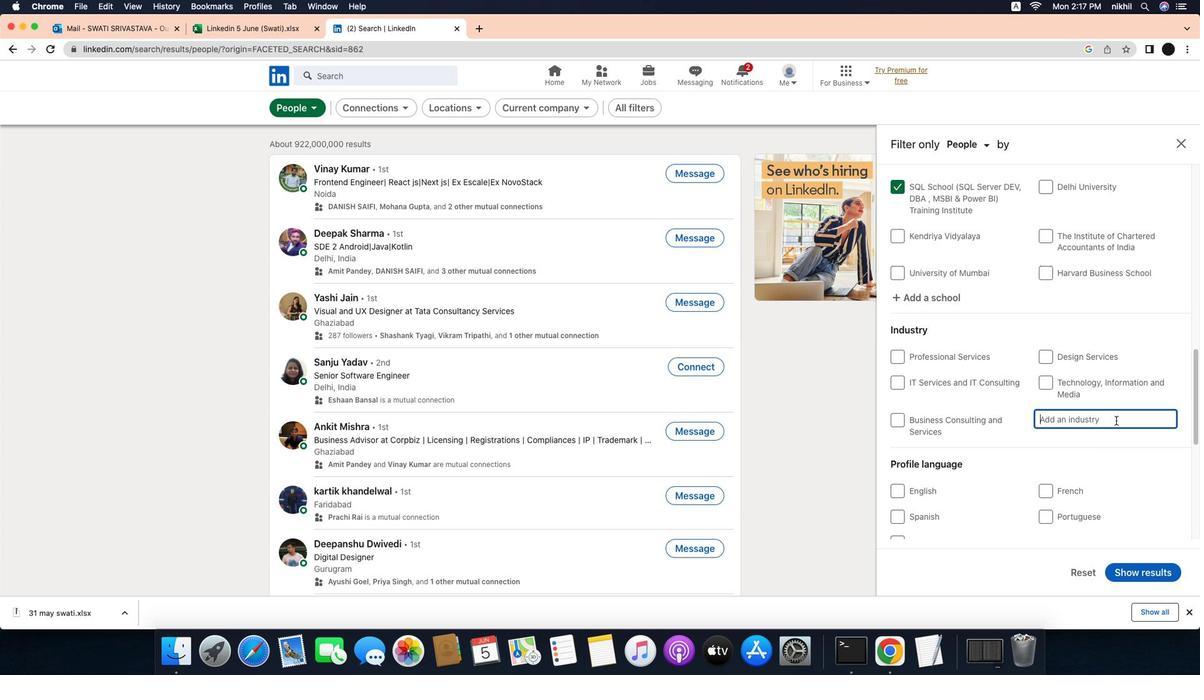 
Action: Mouse scrolled (1096, 480) with delta (-28, -29)
Screenshot: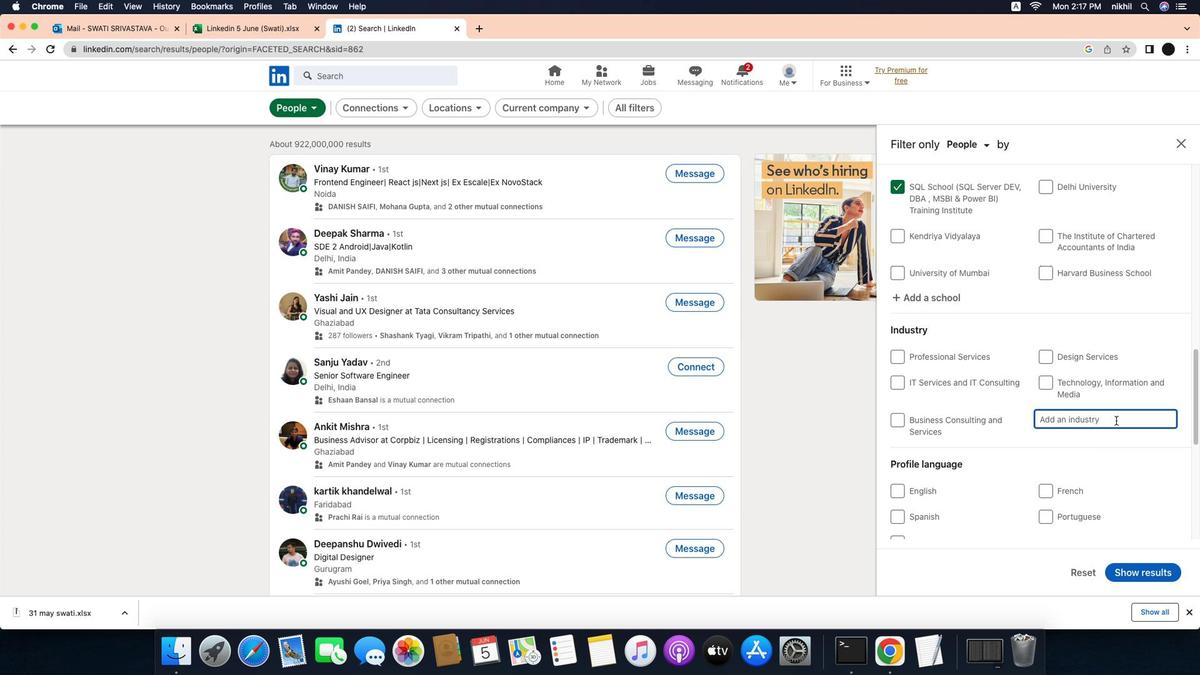 
Action: Mouse scrolled (1096, 480) with delta (-28, -29)
Screenshot: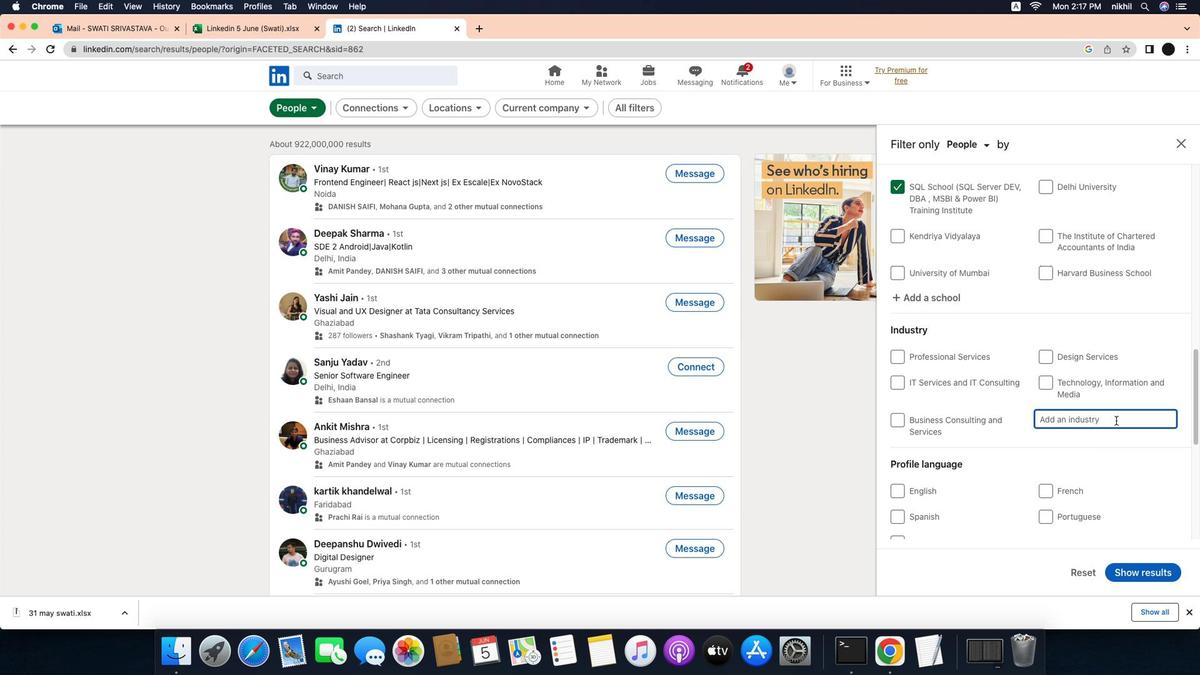 
Action: Mouse scrolled (1096, 480) with delta (-28, -29)
Screenshot: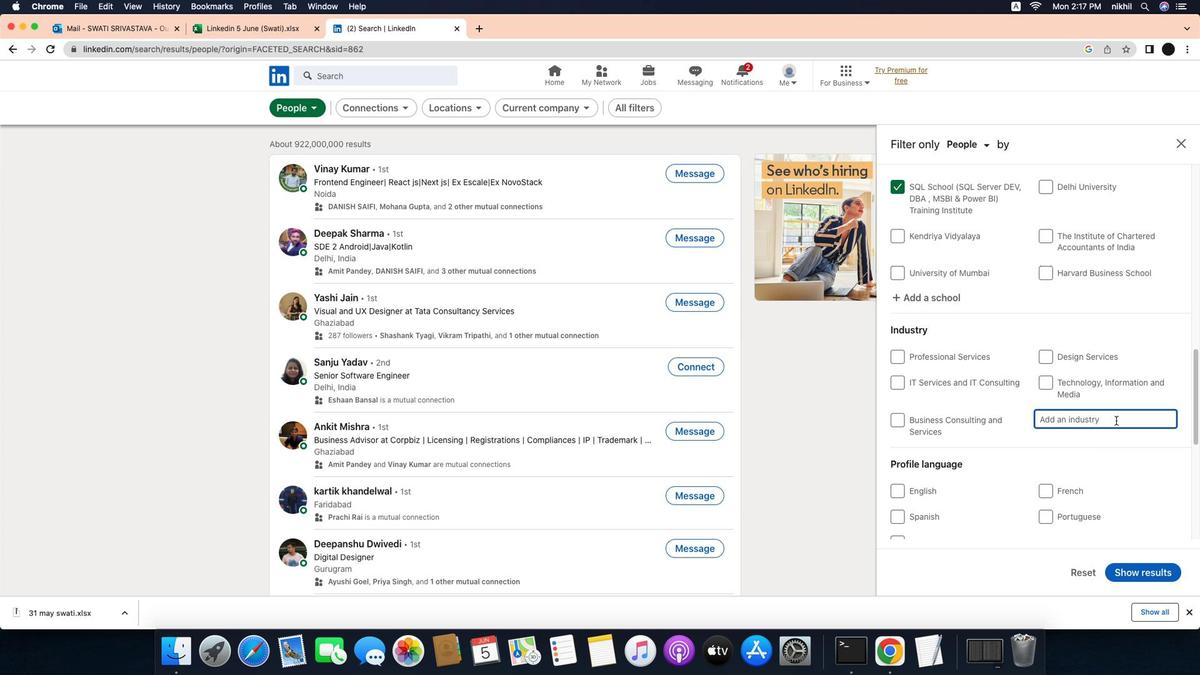
Action: Mouse scrolled (1096, 480) with delta (-28, -30)
Screenshot: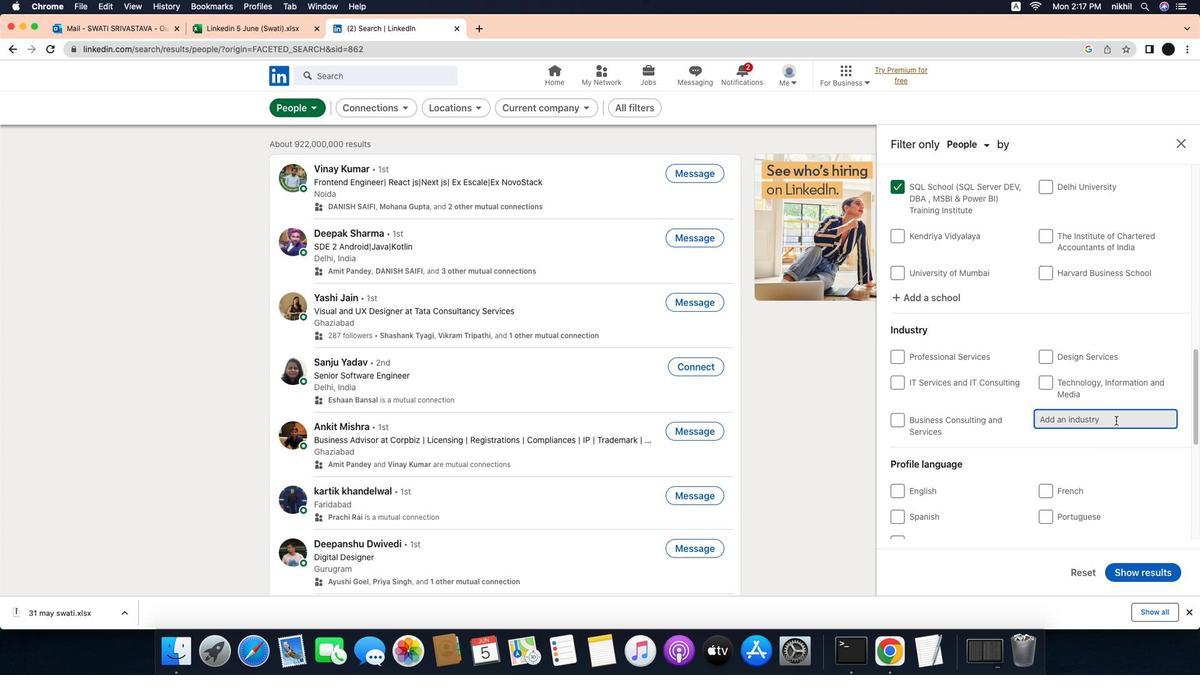 
Action: Mouse moved to (1147, 423)
Screenshot: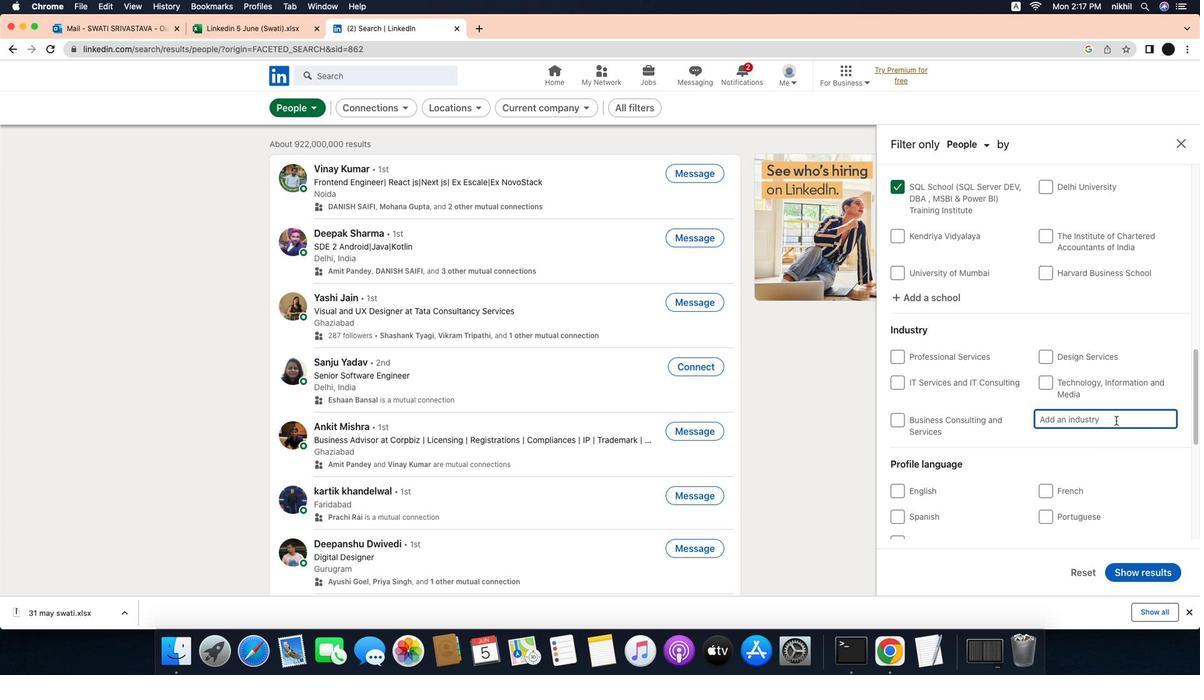 
Action: Mouse pressed left at (1147, 423)
Screenshot: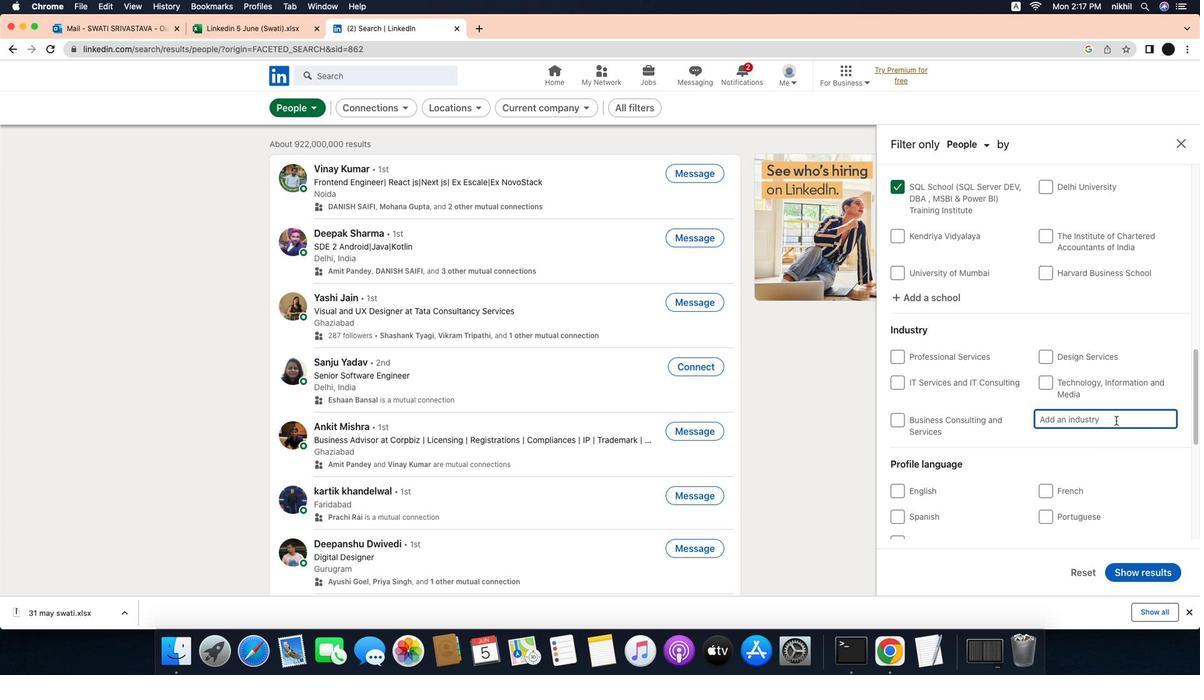 
Action: Mouse moved to (1161, 418)
Screenshot: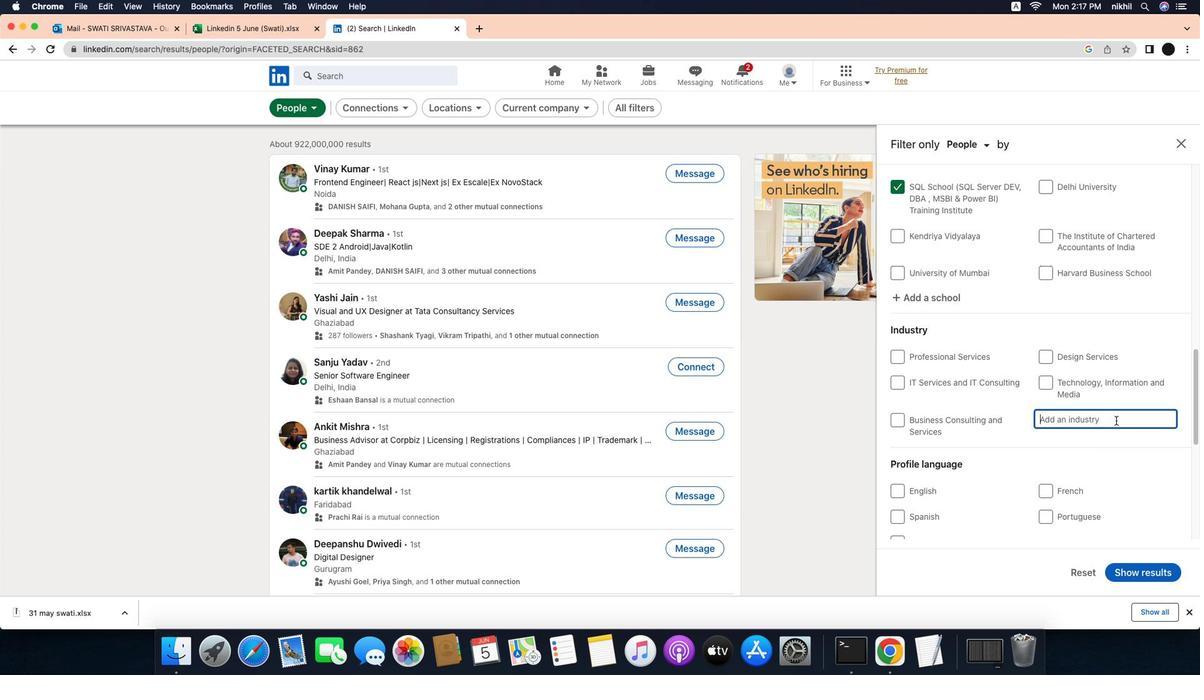 
Action: Mouse pressed left at (1161, 418)
Screenshot: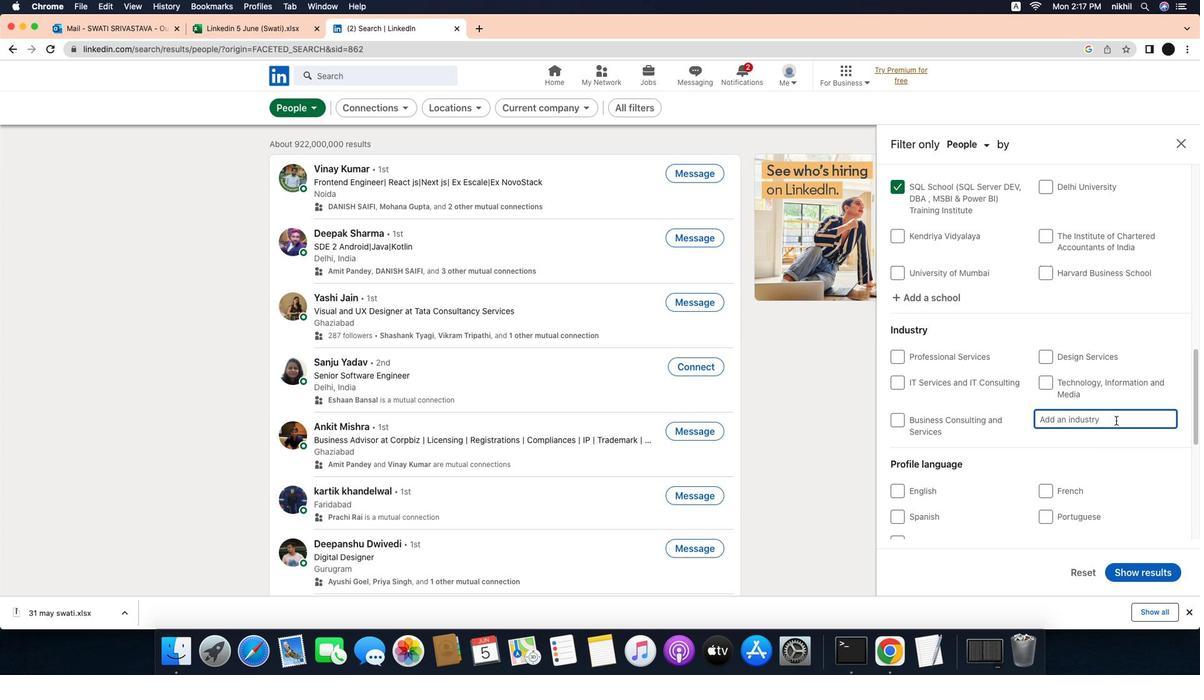 
Action: Key pressed Key.caps_lock'N'Key.caps_lock'a''n''o''t''e''c''h''n''o''l''o''g''y'Key.spaceKey.caps_lock'R'Key.caps_lock'e''s''e''a''r''c''h'
Screenshot: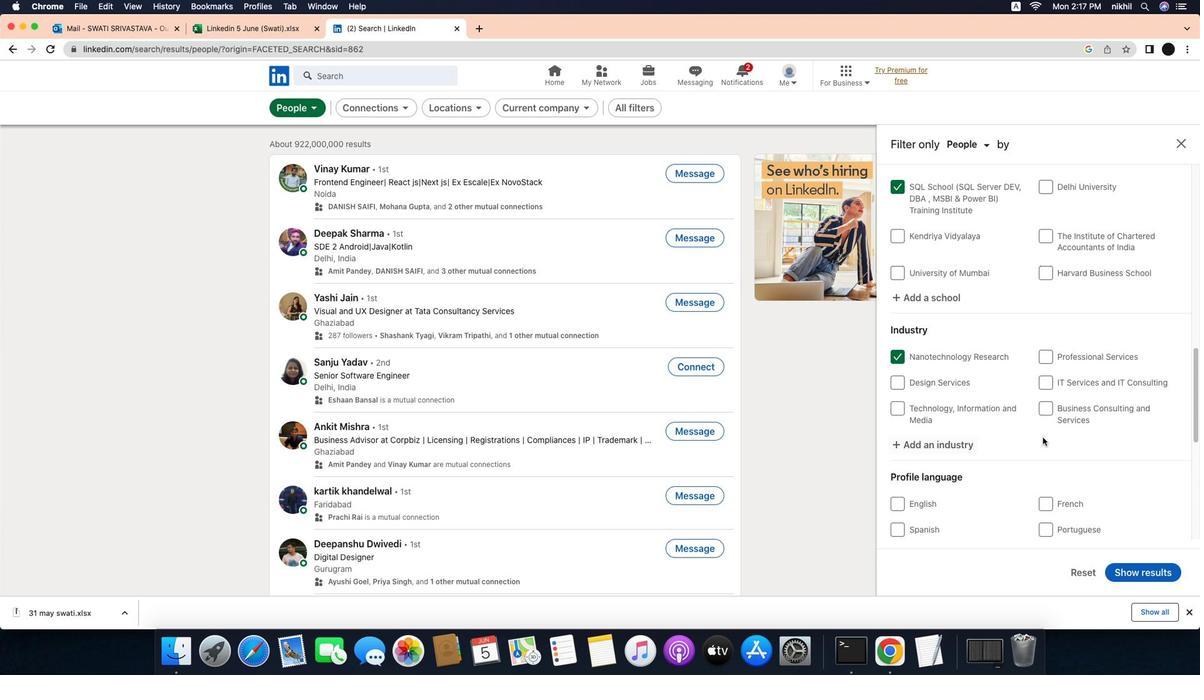 
Action: Mouse moved to (1083, 437)
Screenshot: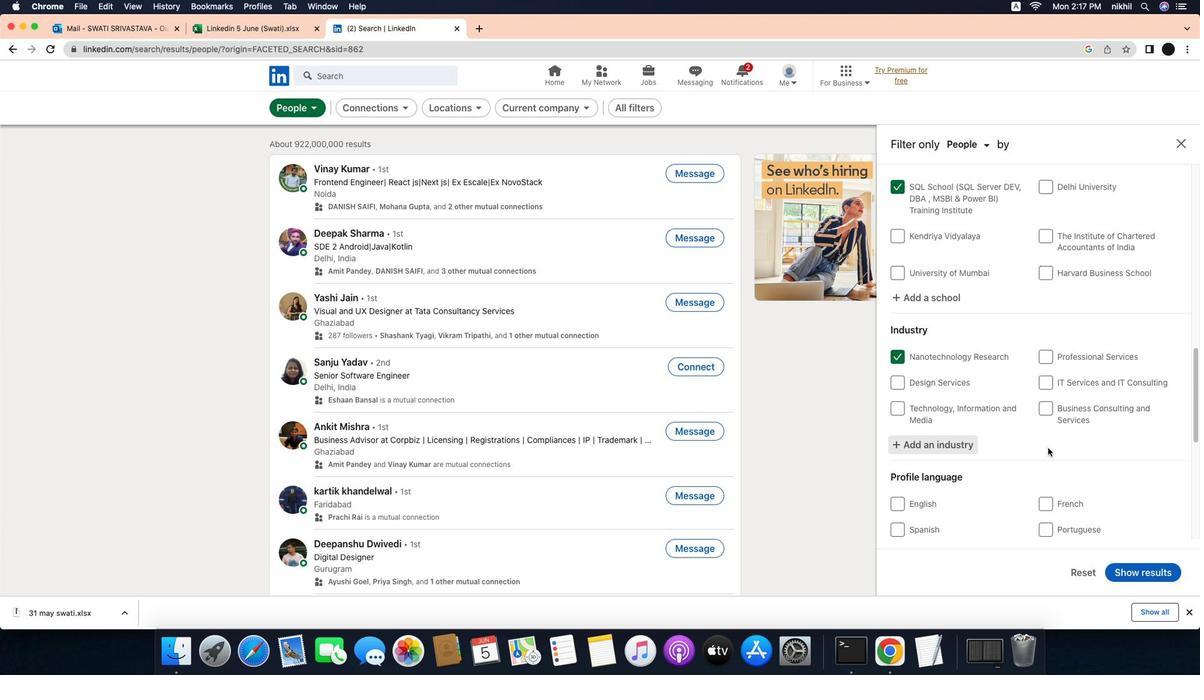 
Action: Mouse pressed left at (1083, 437)
Screenshot: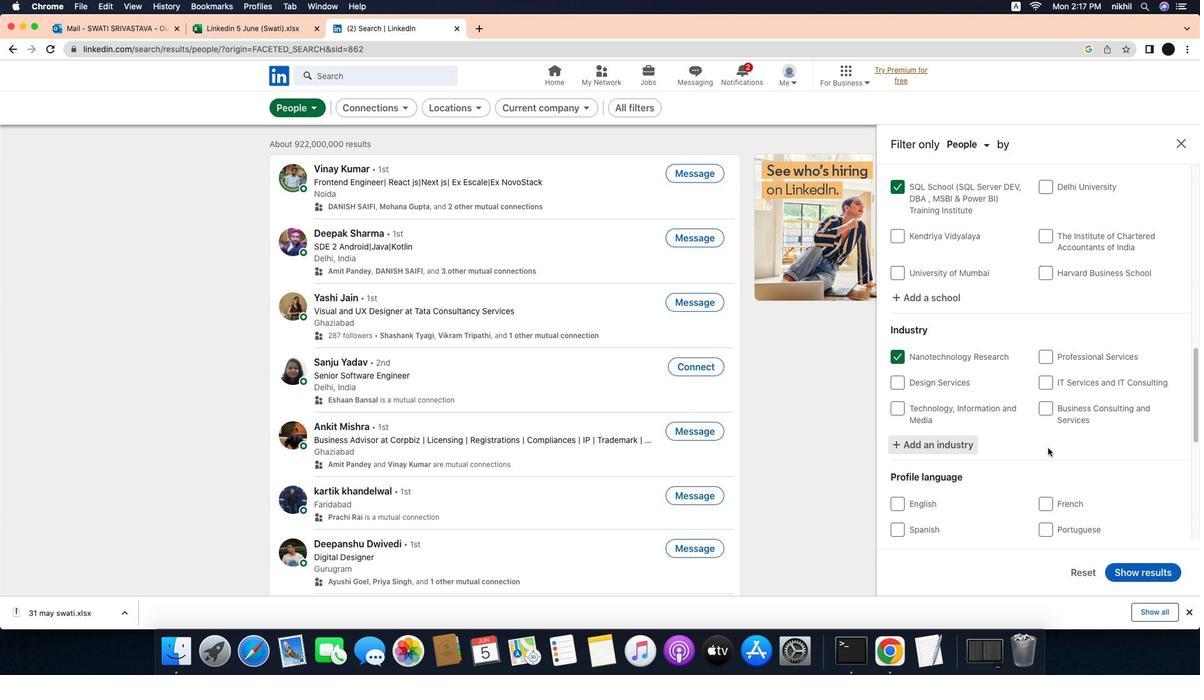 
Action: Mouse moved to (1088, 448)
Screenshot: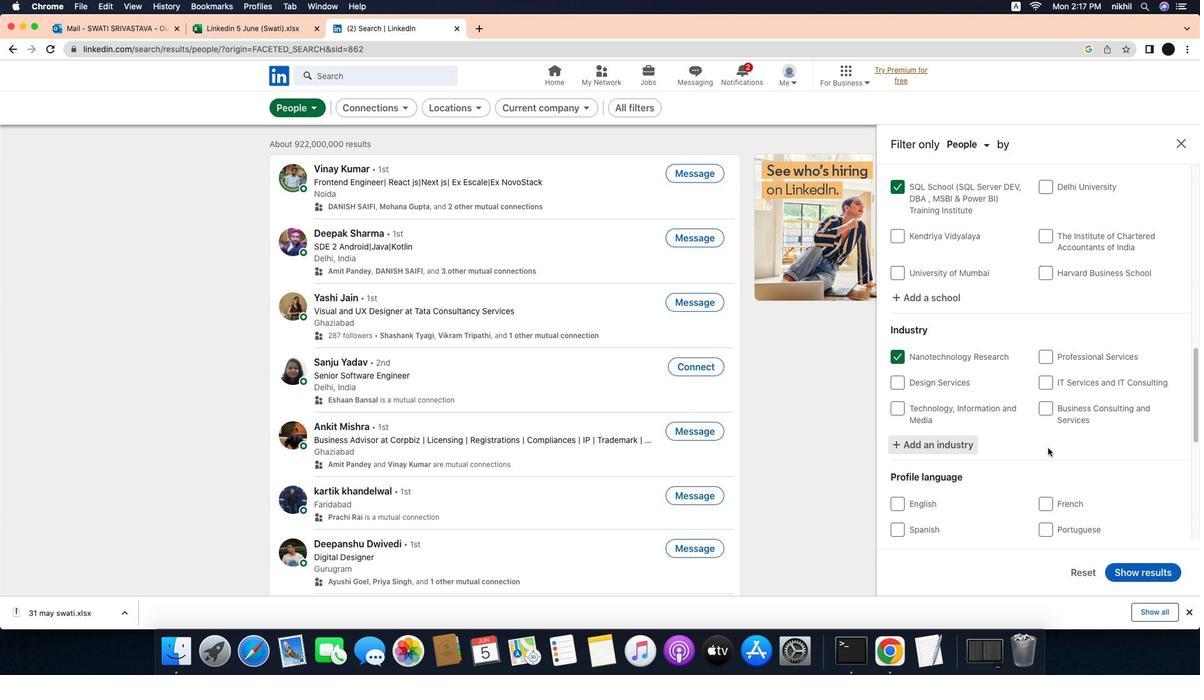 
Action: Mouse scrolled (1088, 448) with delta (-28, -29)
Screenshot: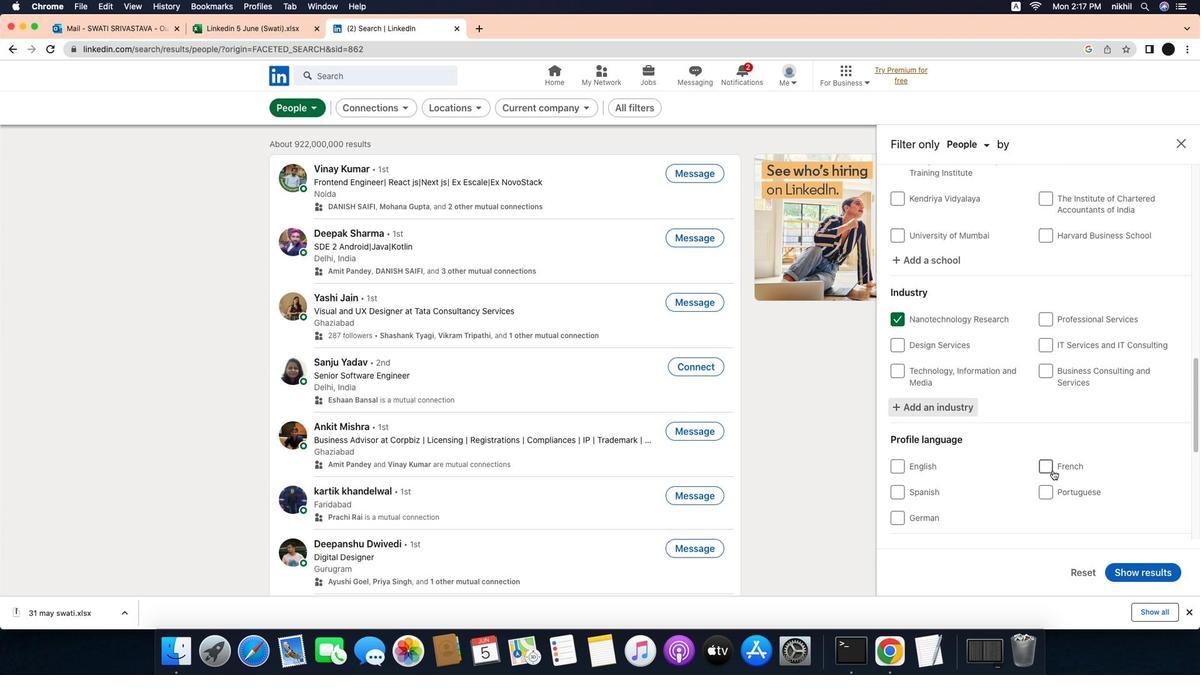 
Action: Mouse scrolled (1088, 448) with delta (-28, -29)
Screenshot: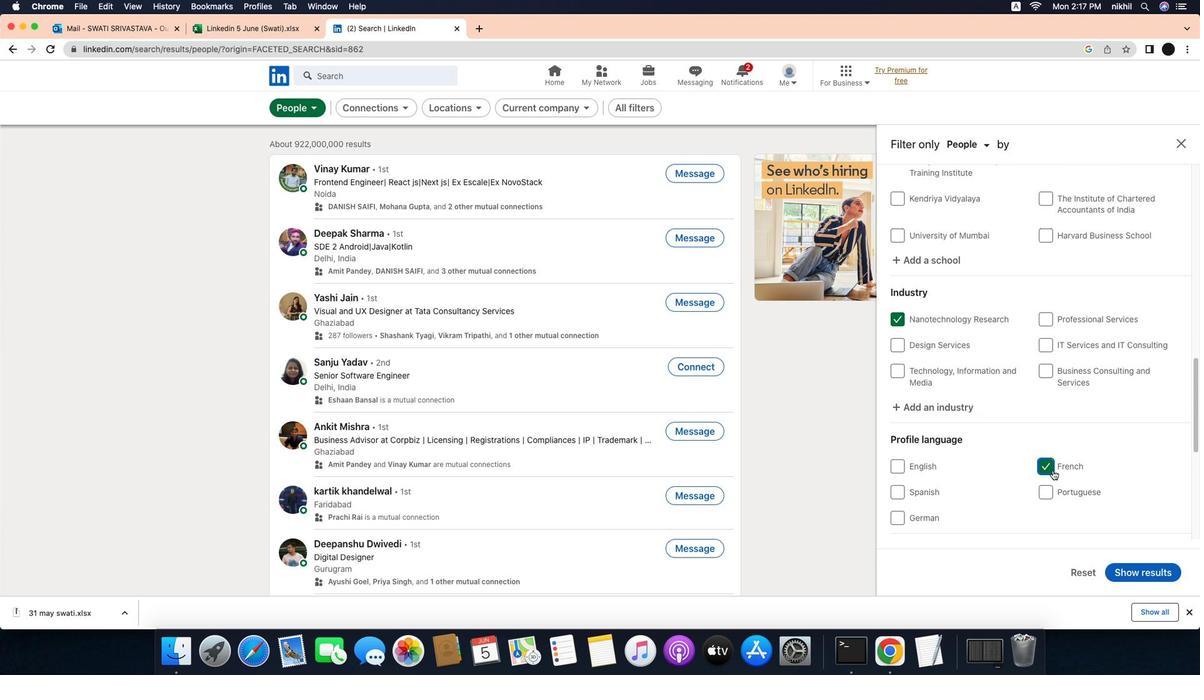 
Action: Mouse scrolled (1088, 448) with delta (-28, -29)
Screenshot: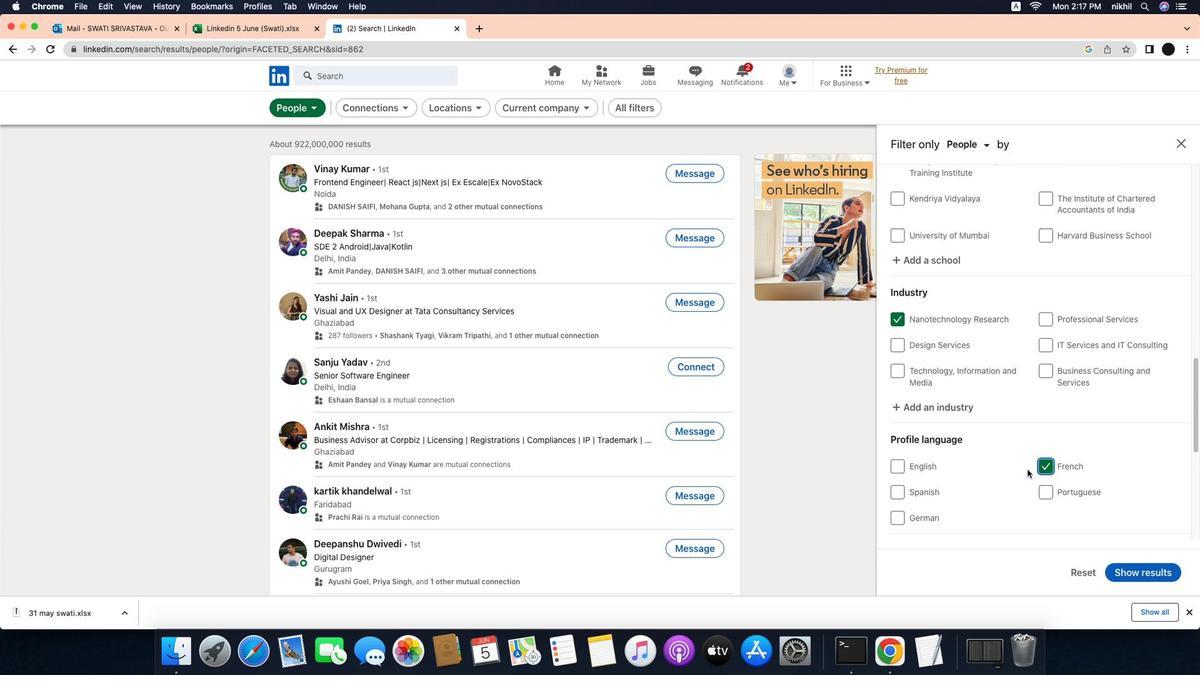 
Action: Mouse scrolled (1088, 448) with delta (-28, -29)
Screenshot: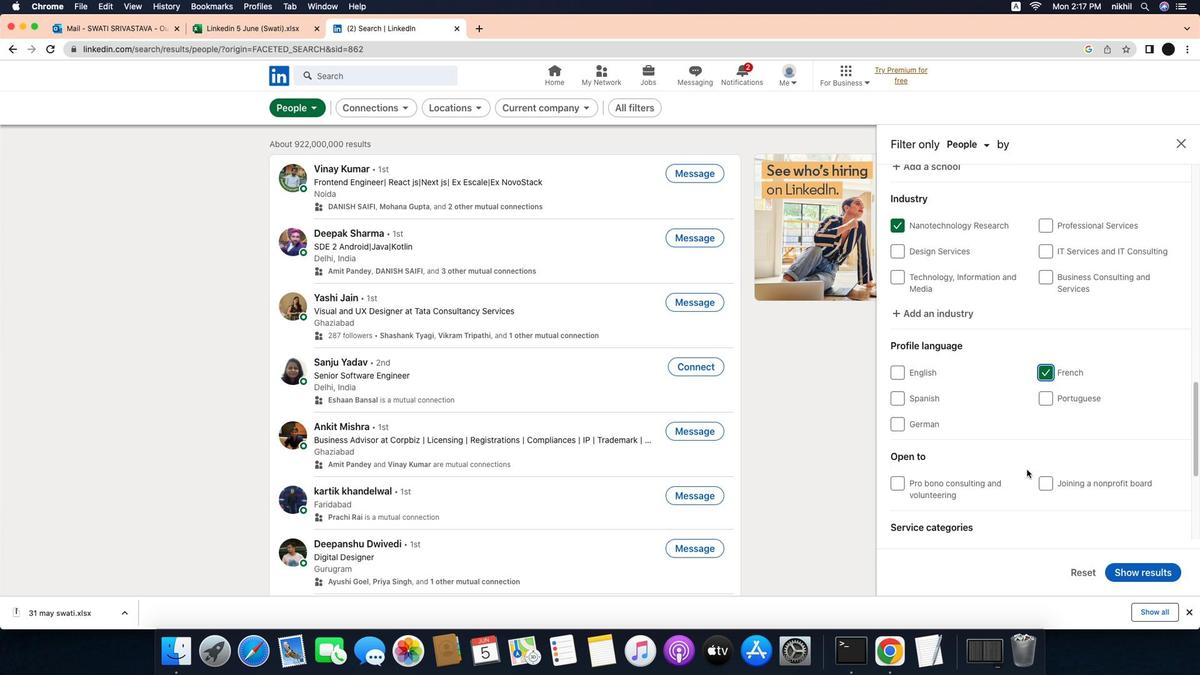 
Action: Mouse scrolled (1088, 448) with delta (-28, -29)
Screenshot: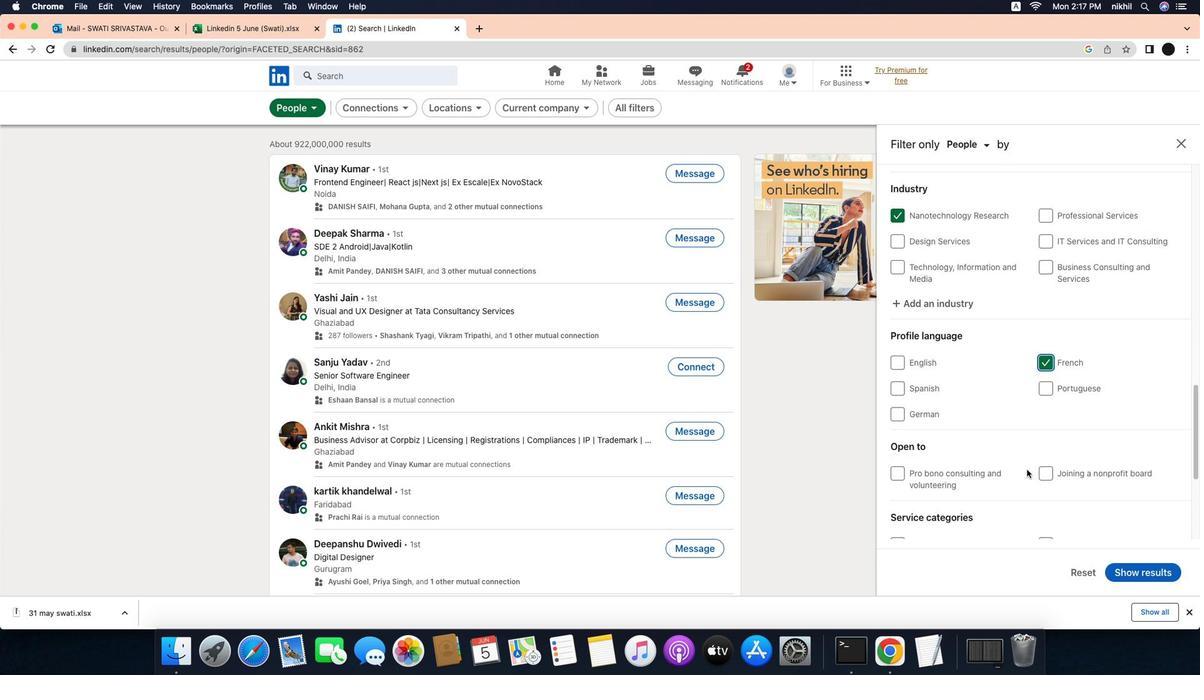 
Action: Mouse scrolled (1088, 448) with delta (-28, -29)
Screenshot: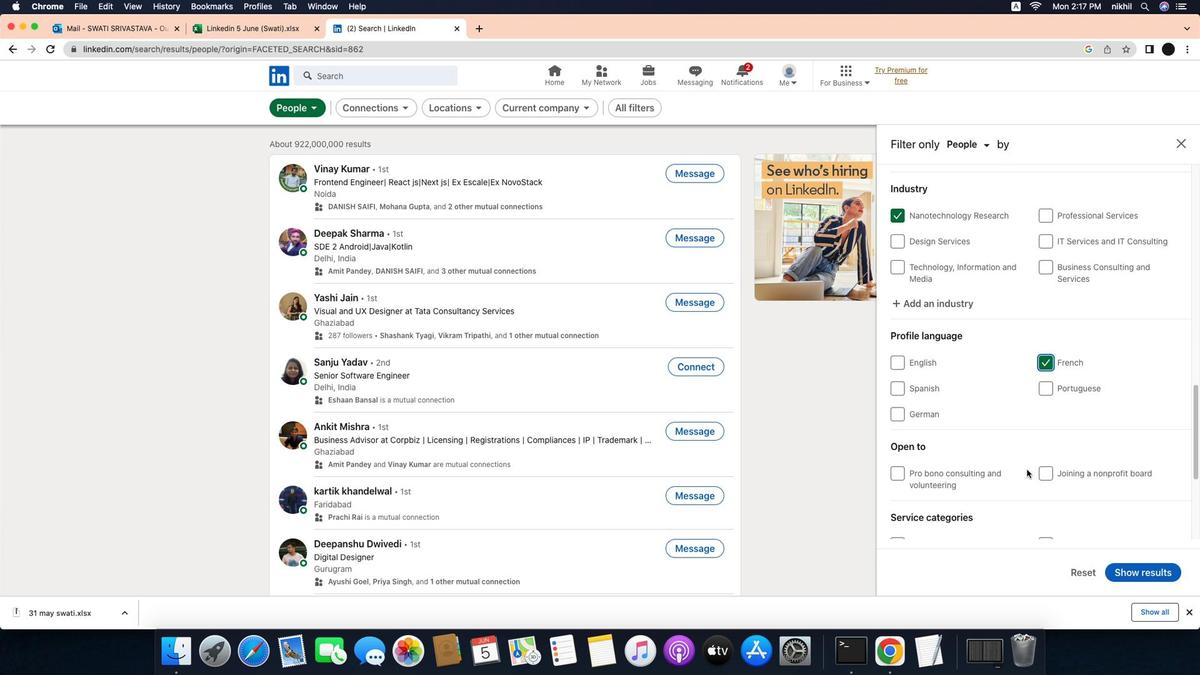 
Action: Mouse moved to (1093, 472)
Screenshot: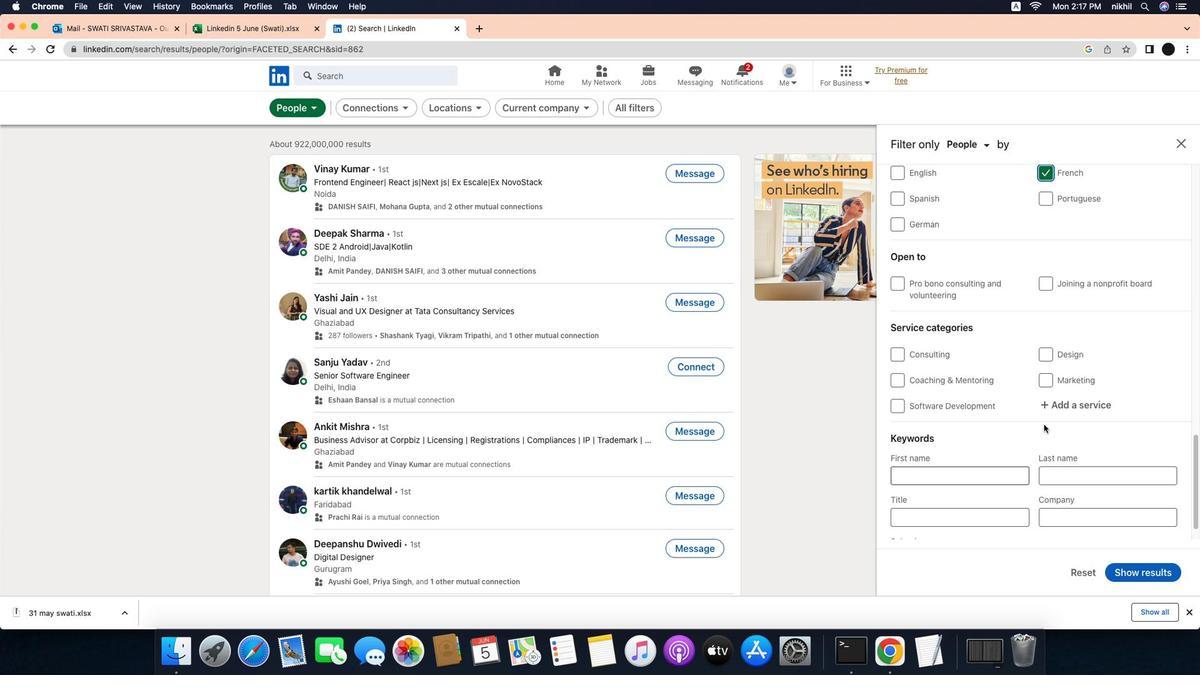 
Action: Mouse pressed left at (1093, 472)
Screenshot: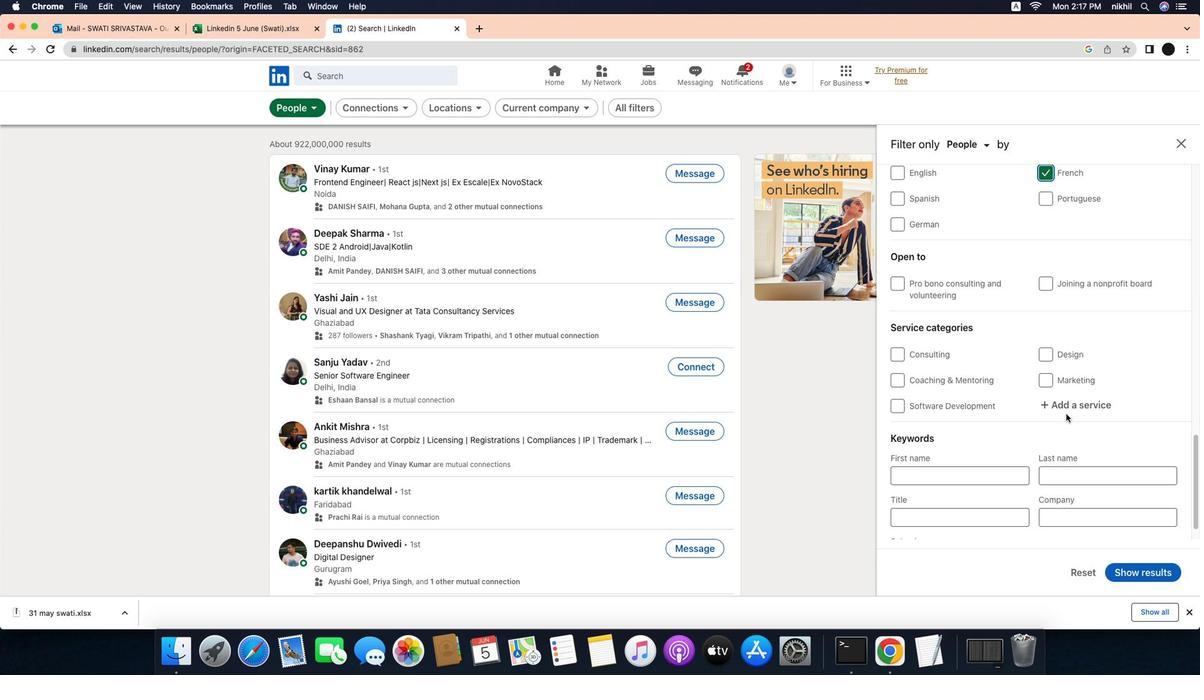 
Action: Mouse moved to (1066, 471)
Screenshot: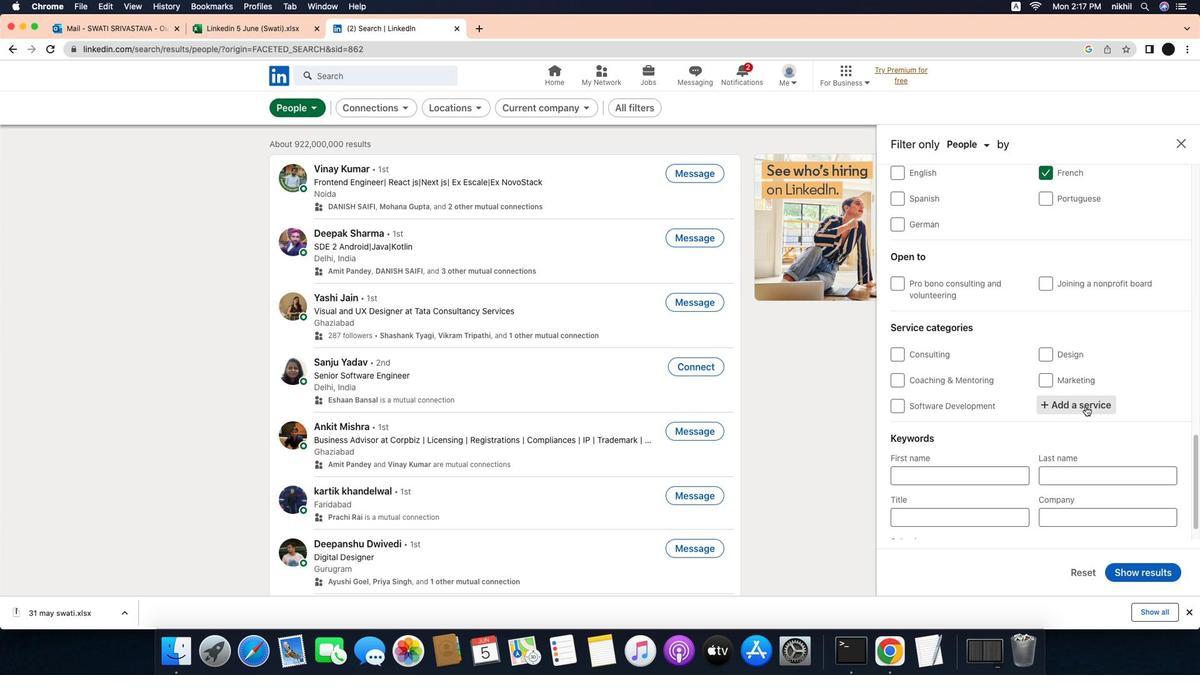 
Action: Mouse scrolled (1066, 471) with delta (-28, -29)
Screenshot: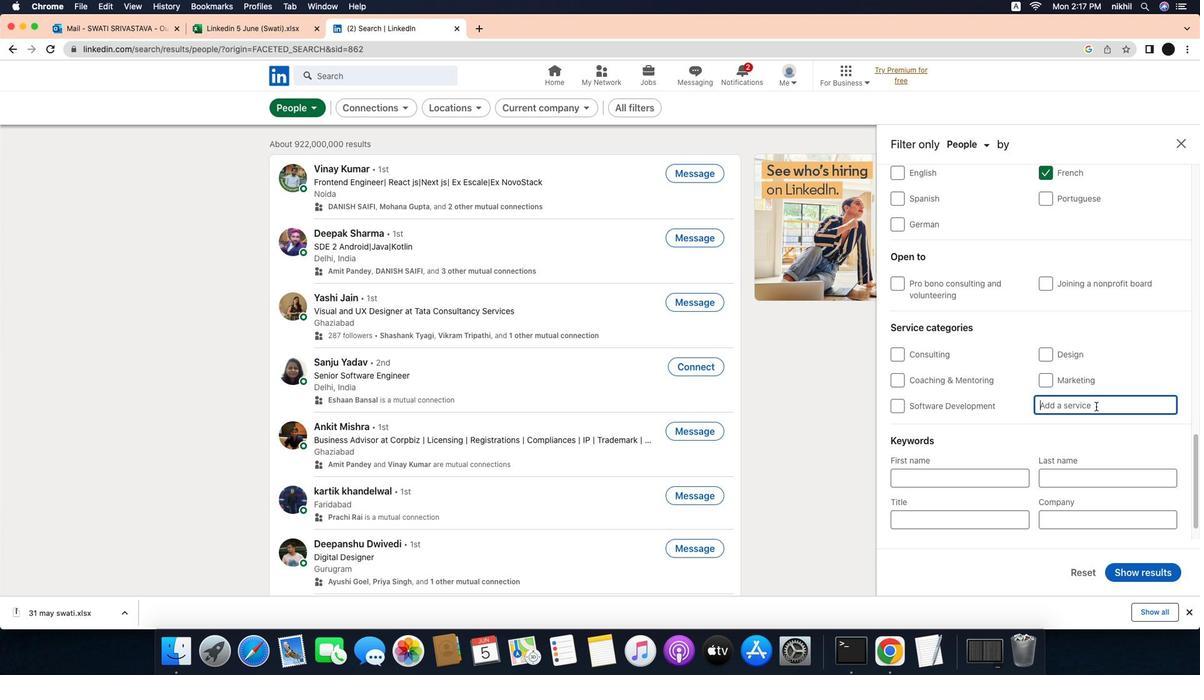 
Action: Mouse scrolled (1066, 471) with delta (-28, -29)
Screenshot: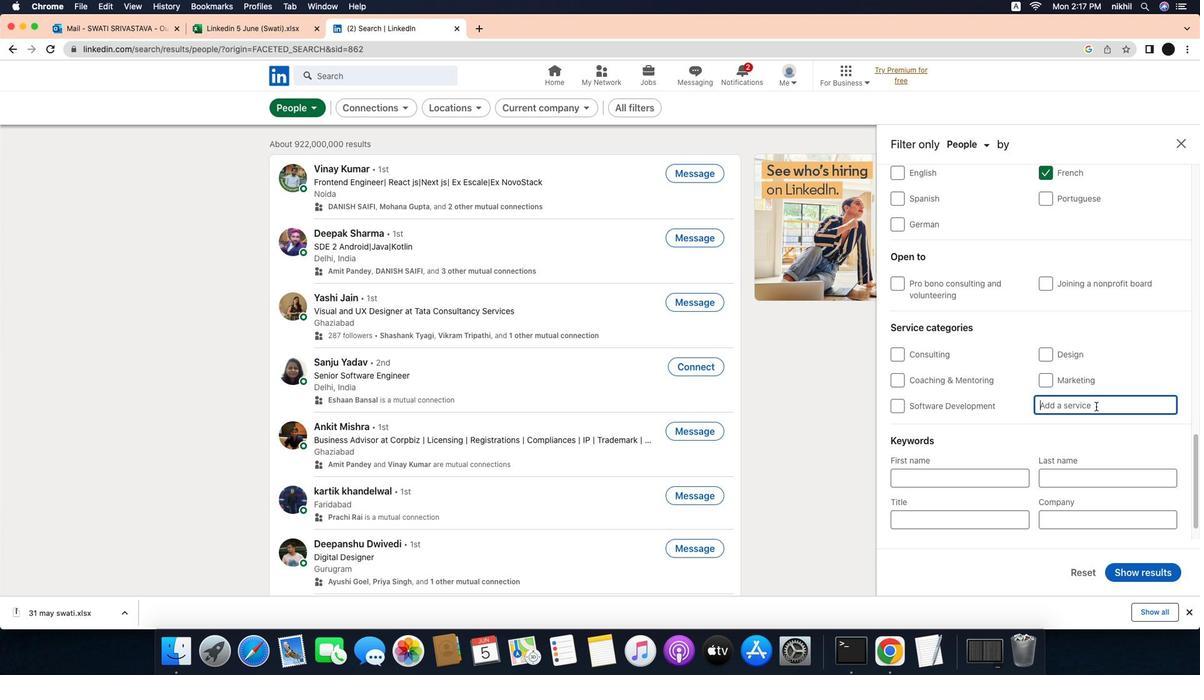 
Action: Mouse scrolled (1066, 471) with delta (-28, -30)
Screenshot: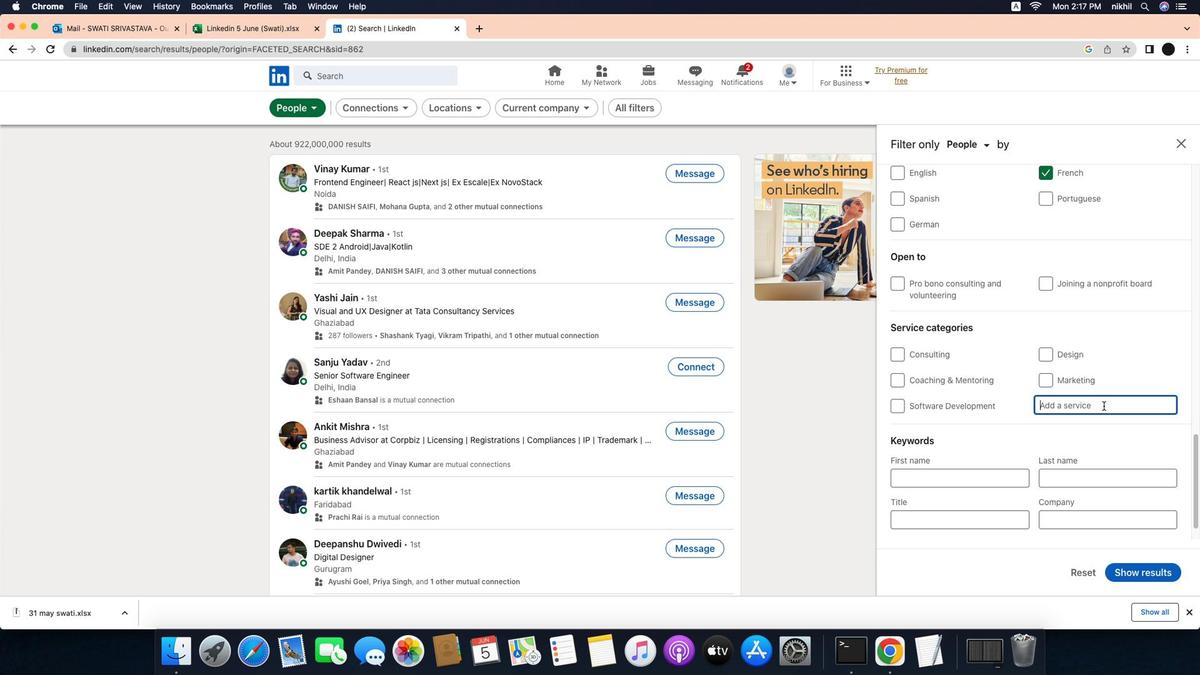 
Action: Mouse scrolled (1066, 471) with delta (-28, -29)
Screenshot: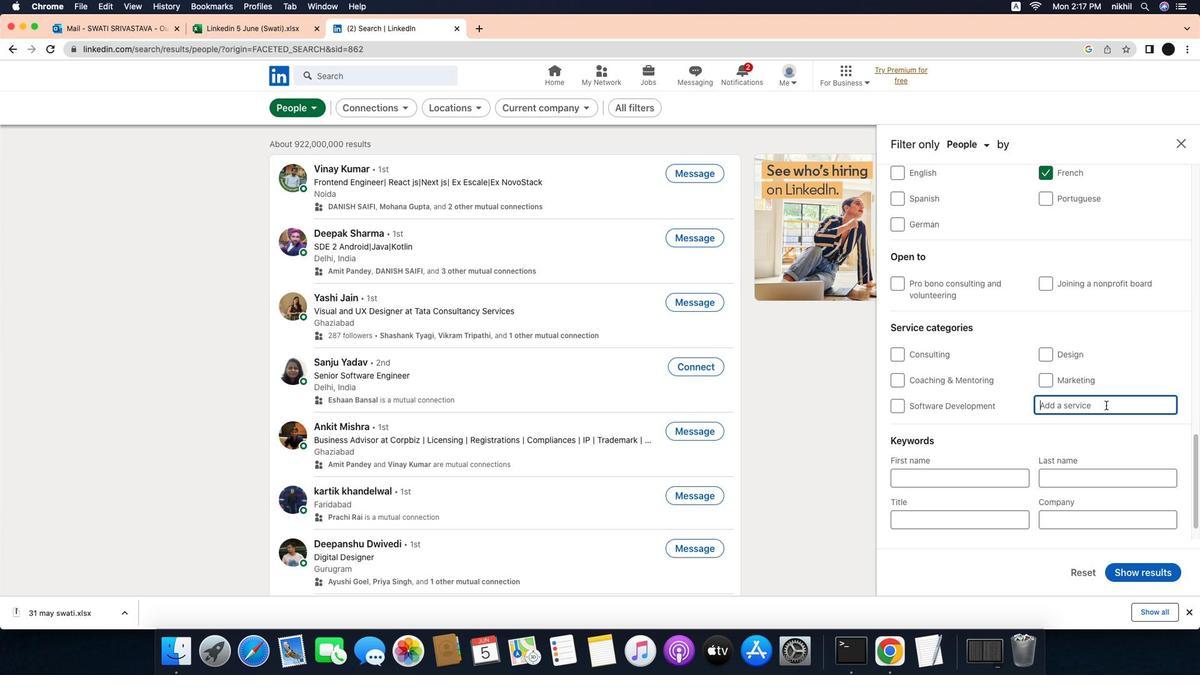 
Action: Mouse scrolled (1066, 471) with delta (-28, -29)
Screenshot: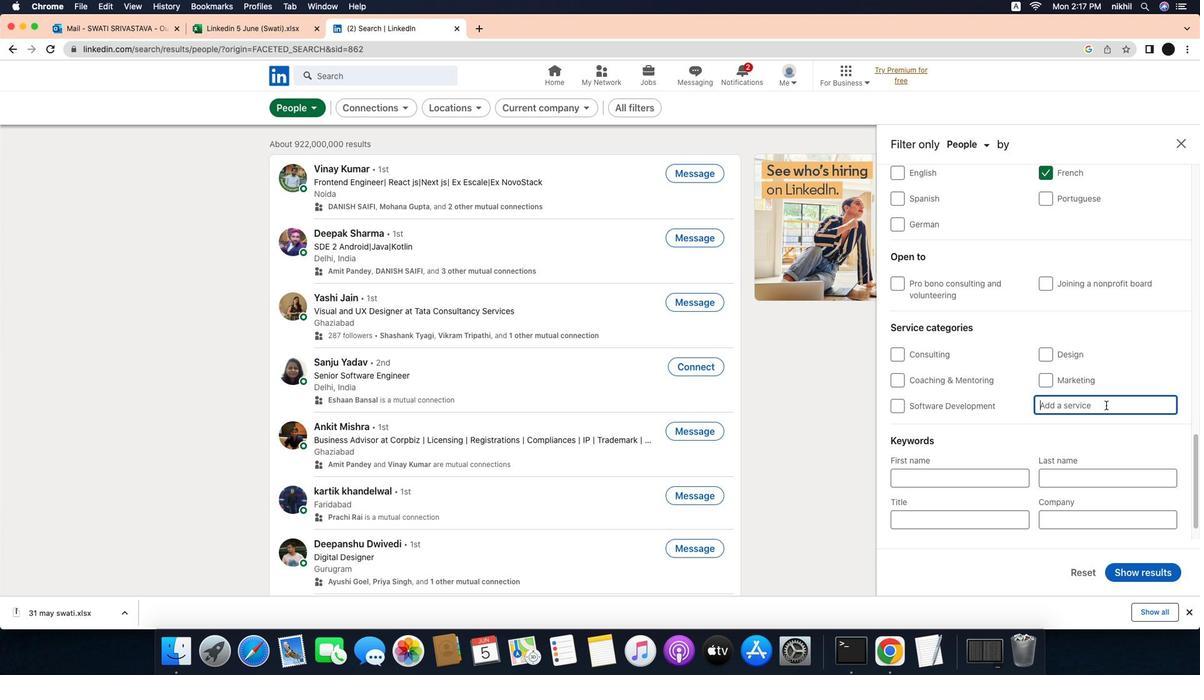 
Action: Mouse scrolled (1066, 471) with delta (-28, -29)
Screenshot: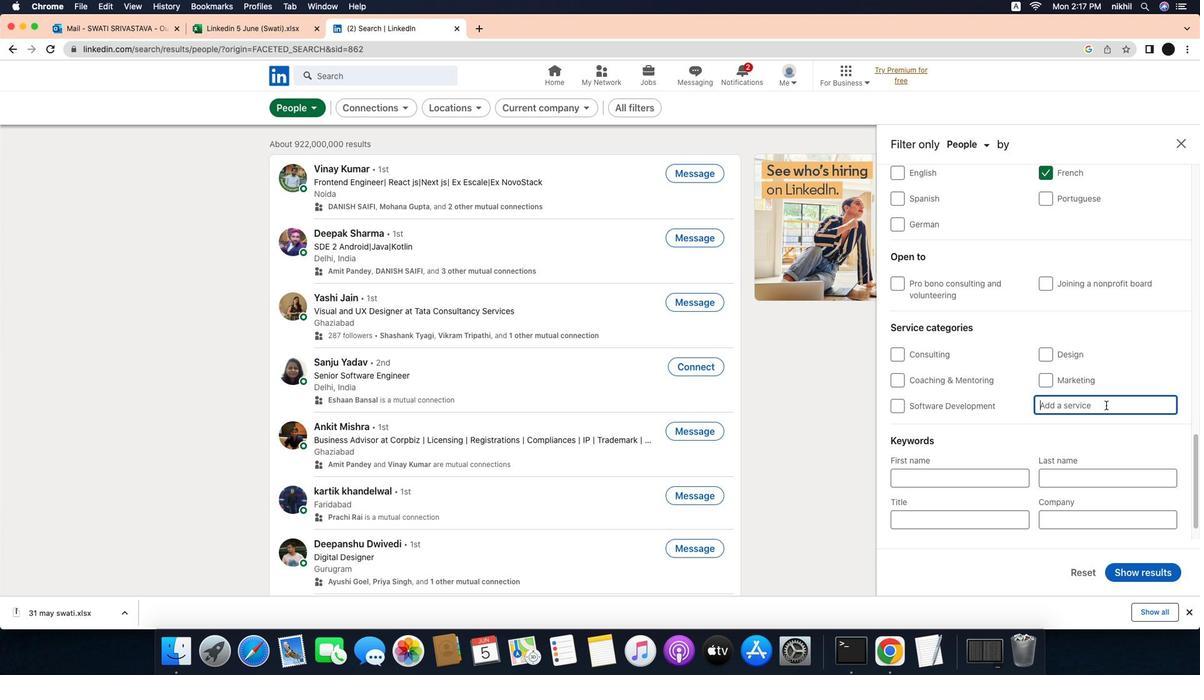 
Action: Mouse scrolled (1066, 471) with delta (-28, -30)
Screenshot: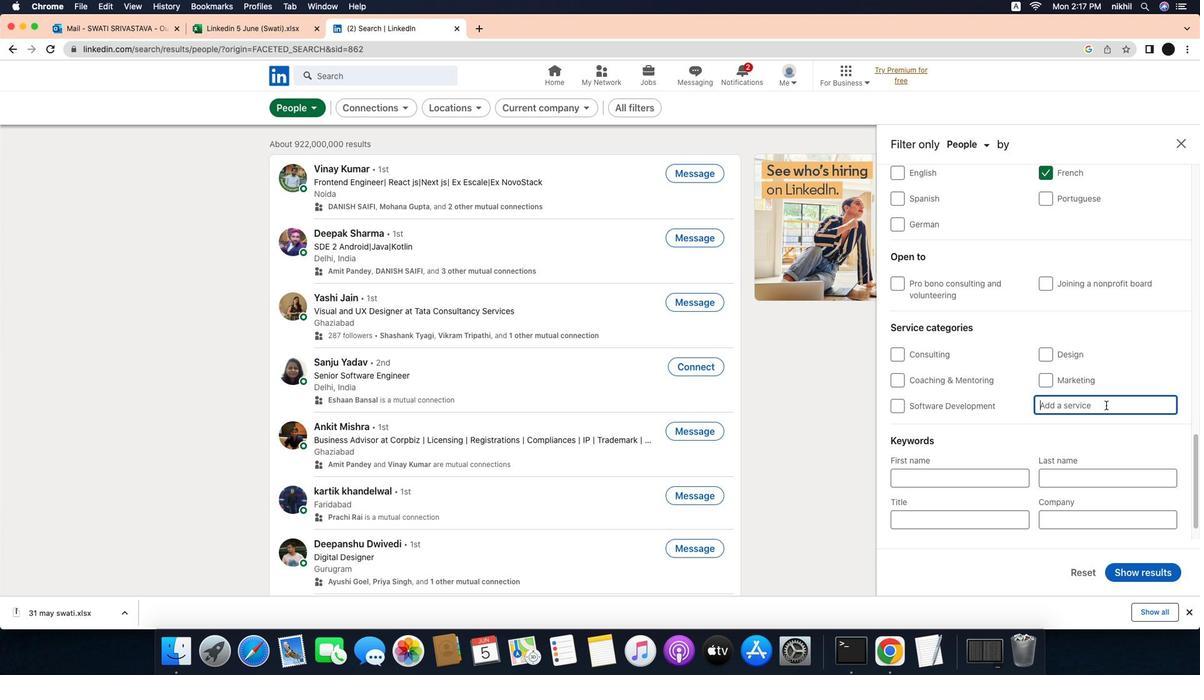
Action: Mouse scrolled (1066, 471) with delta (-28, -30)
Screenshot: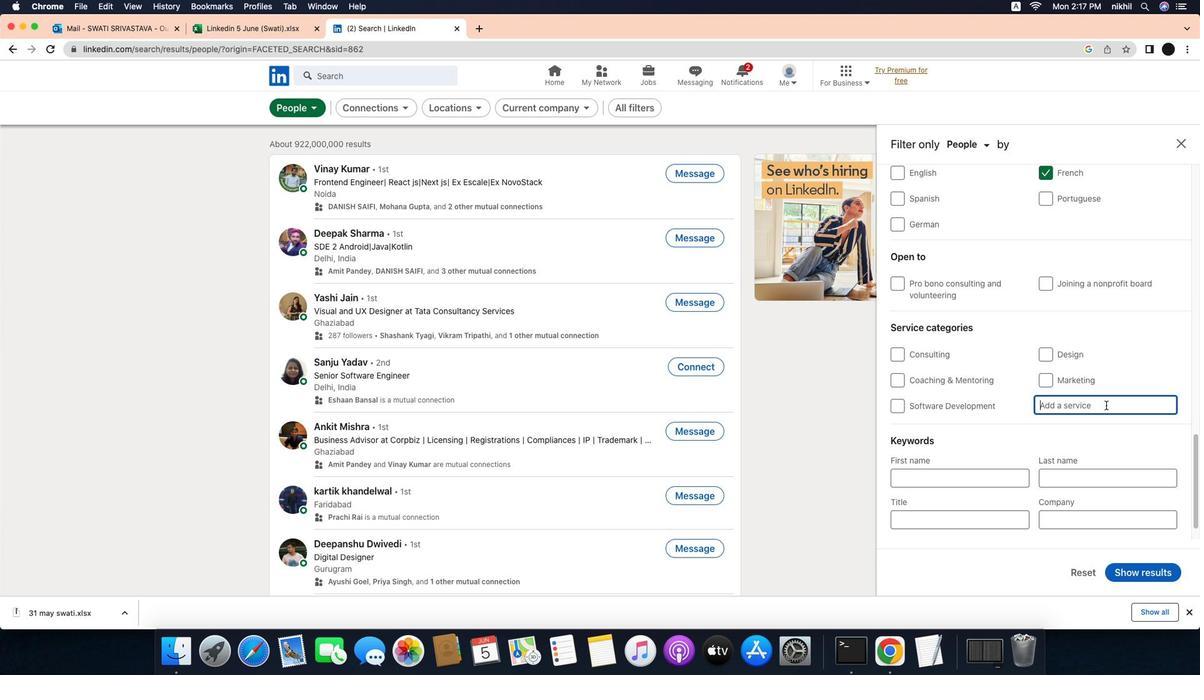 
Action: Mouse moved to (1128, 403)
Screenshot: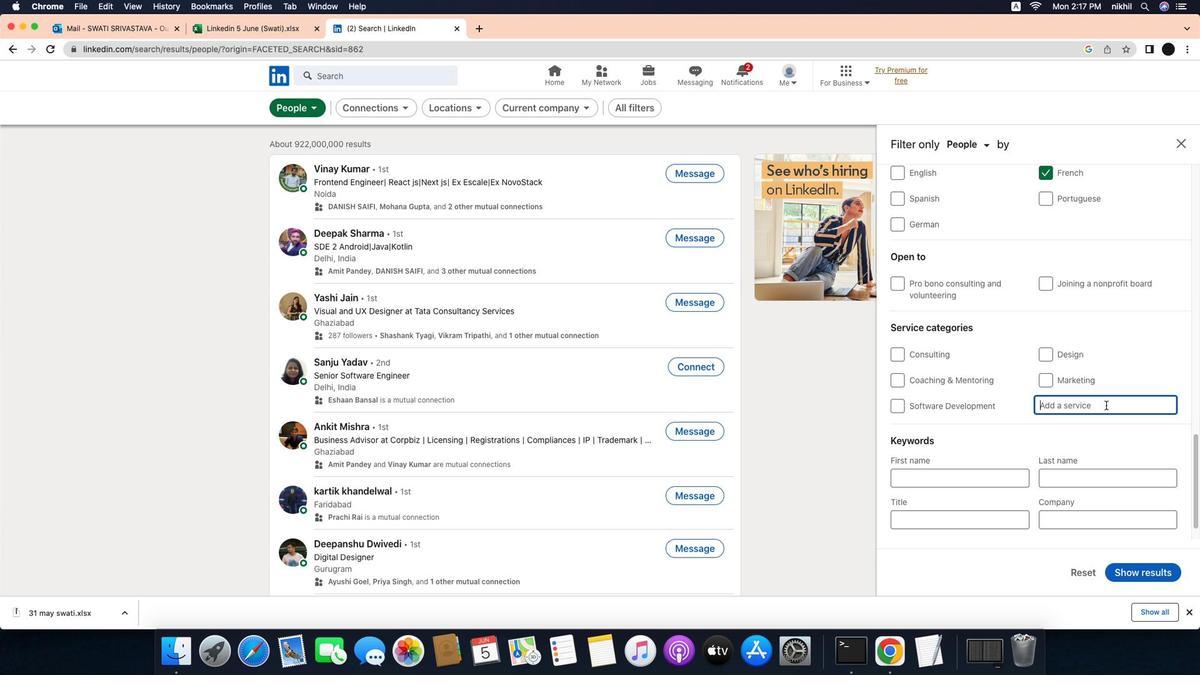 
Action: Mouse pressed left at (1128, 403)
Screenshot: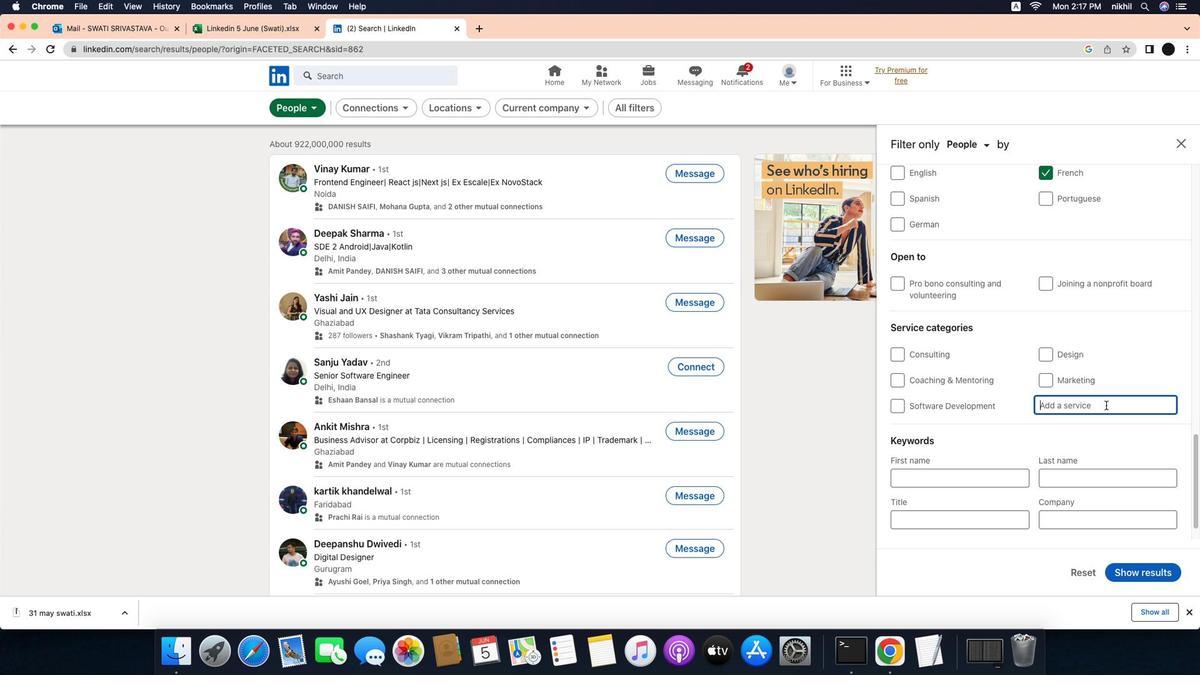 
Action: Mouse moved to (1150, 402)
Screenshot: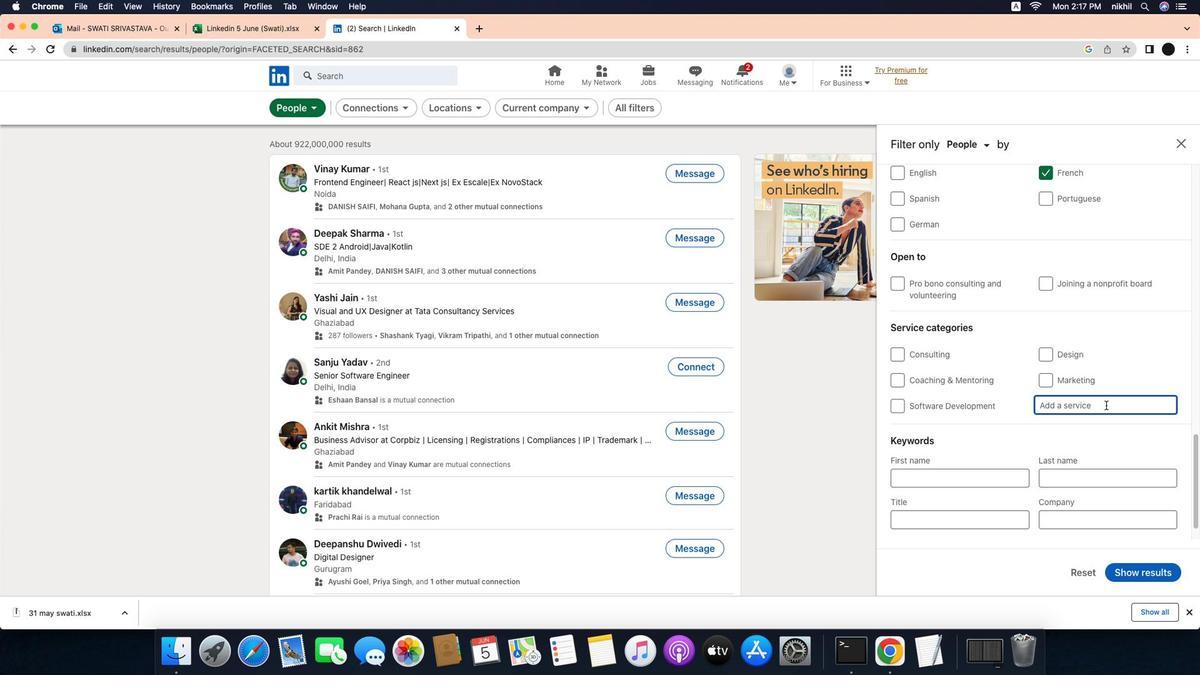
Action: Mouse pressed left at (1150, 402)
Screenshot: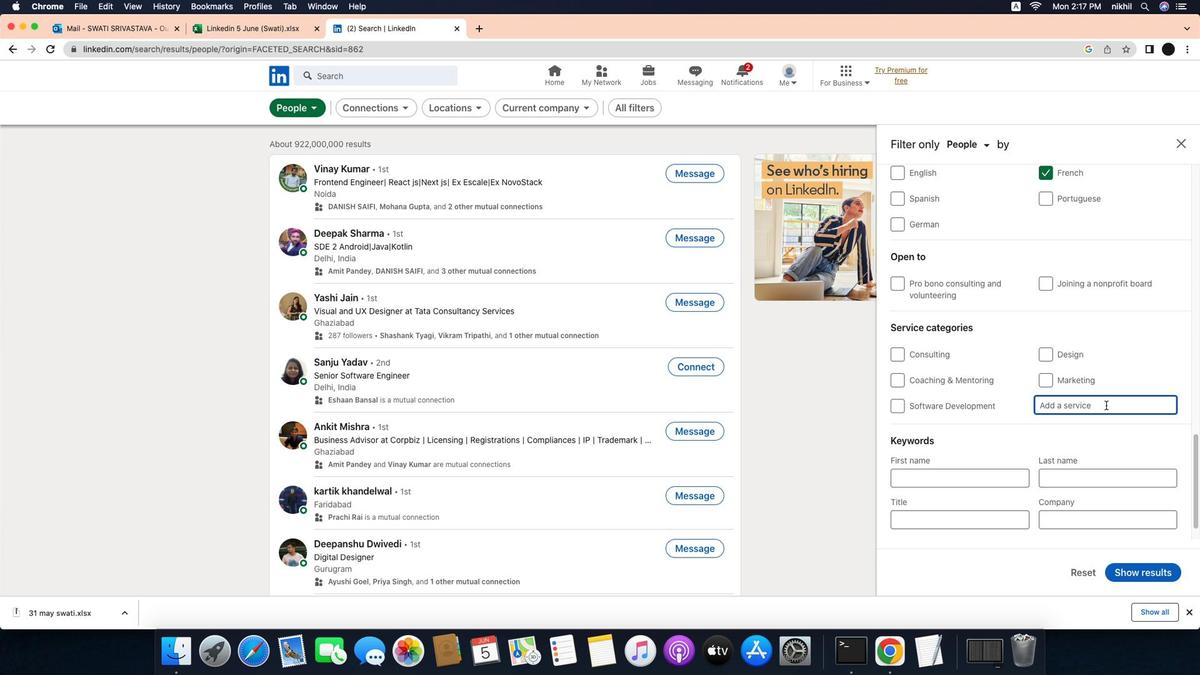 
Action: Mouse moved to (1150, 403)
Screenshot: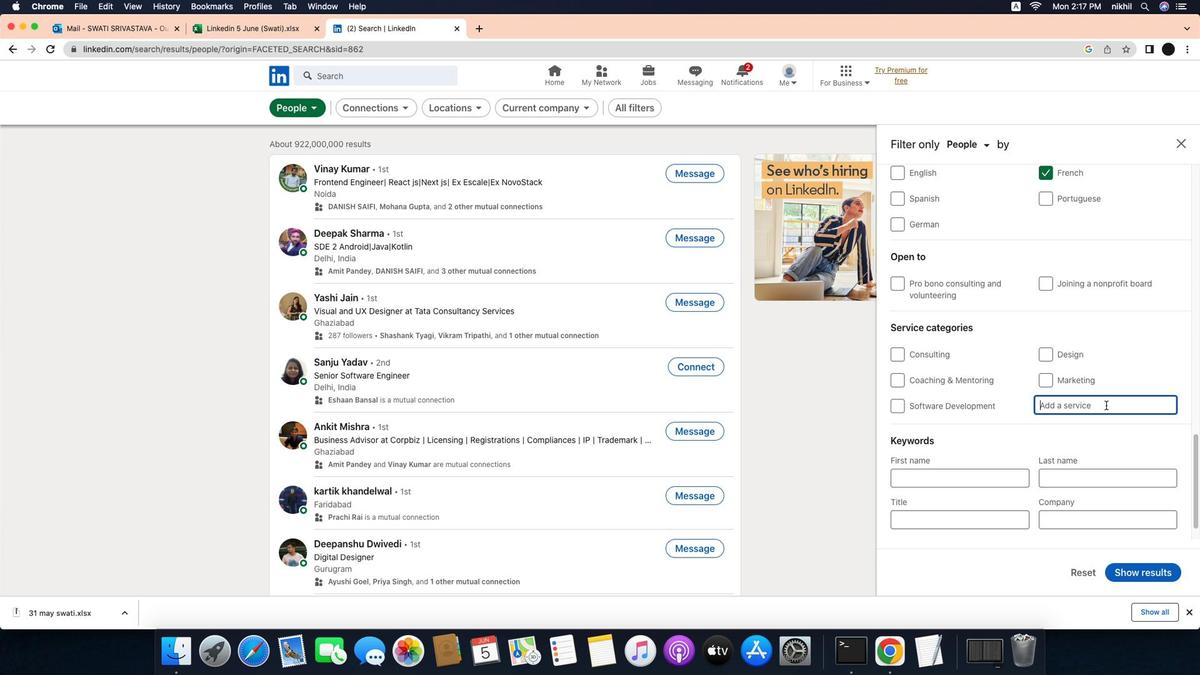 
Action: Key pressed Key.caps_lock'P'Key.caps_lock'r''o''j''e''c''t'Key.spaceKey.caps_lock'M'Key.caps_lock'a''n''a''g''e''m''e''n''t'
Screenshot: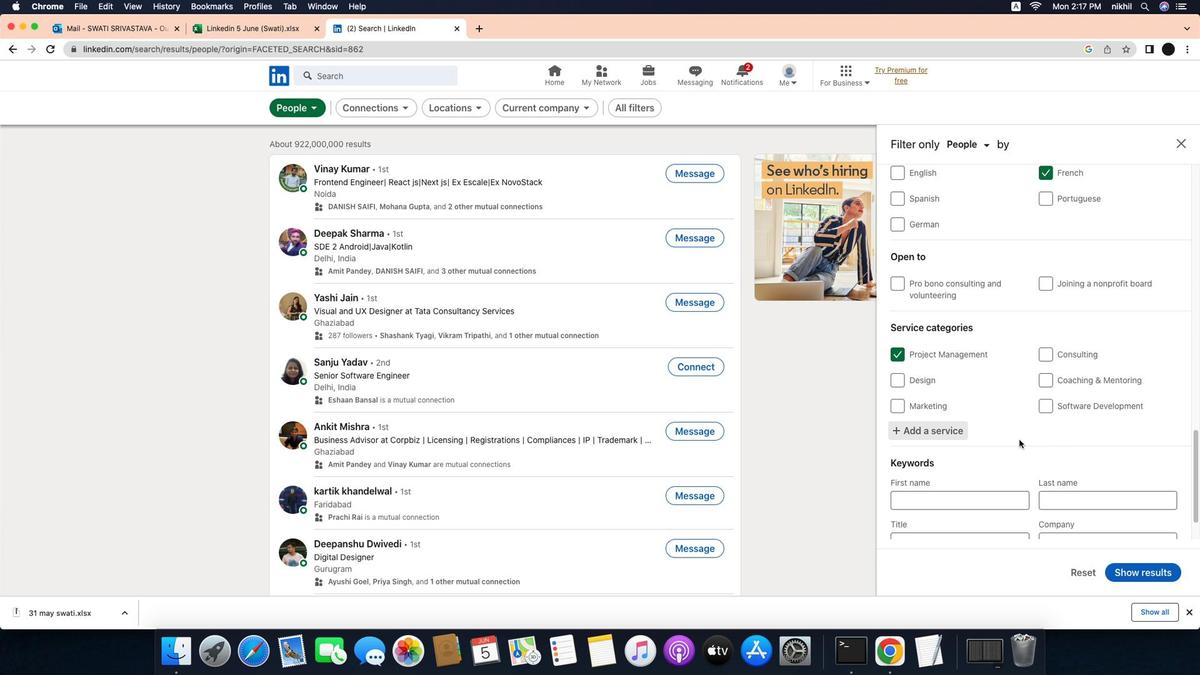 
Action: Mouse moved to (1108, 425)
Screenshot: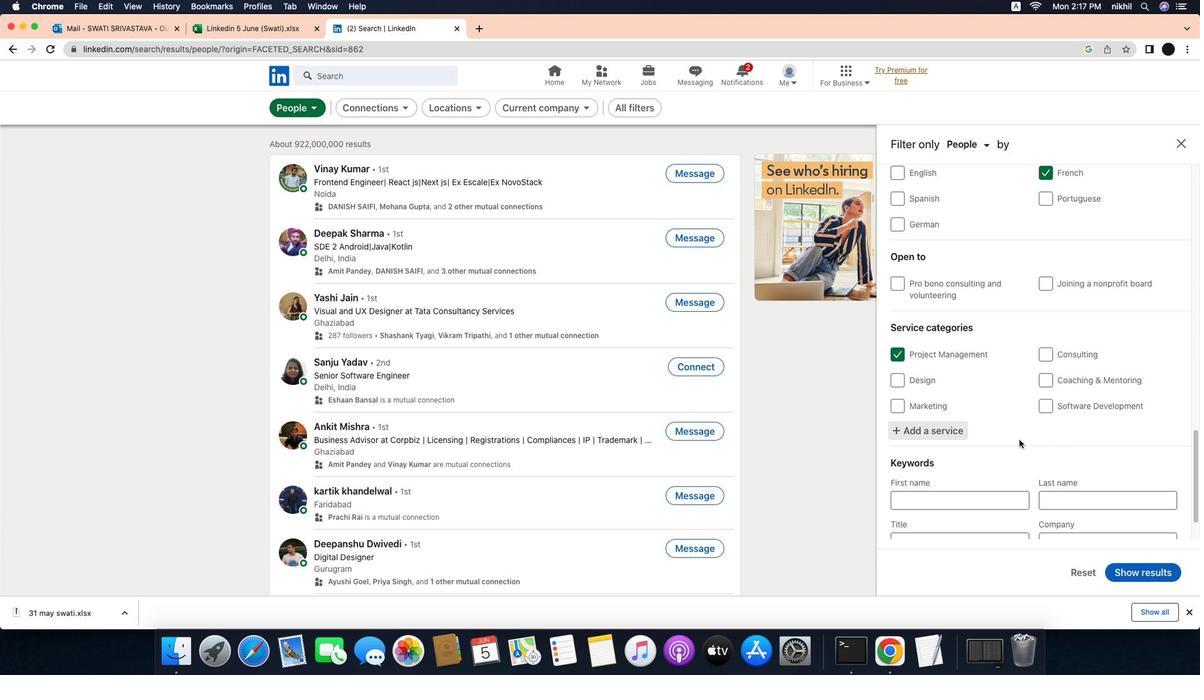 
Action: Mouse pressed left at (1108, 425)
Screenshot: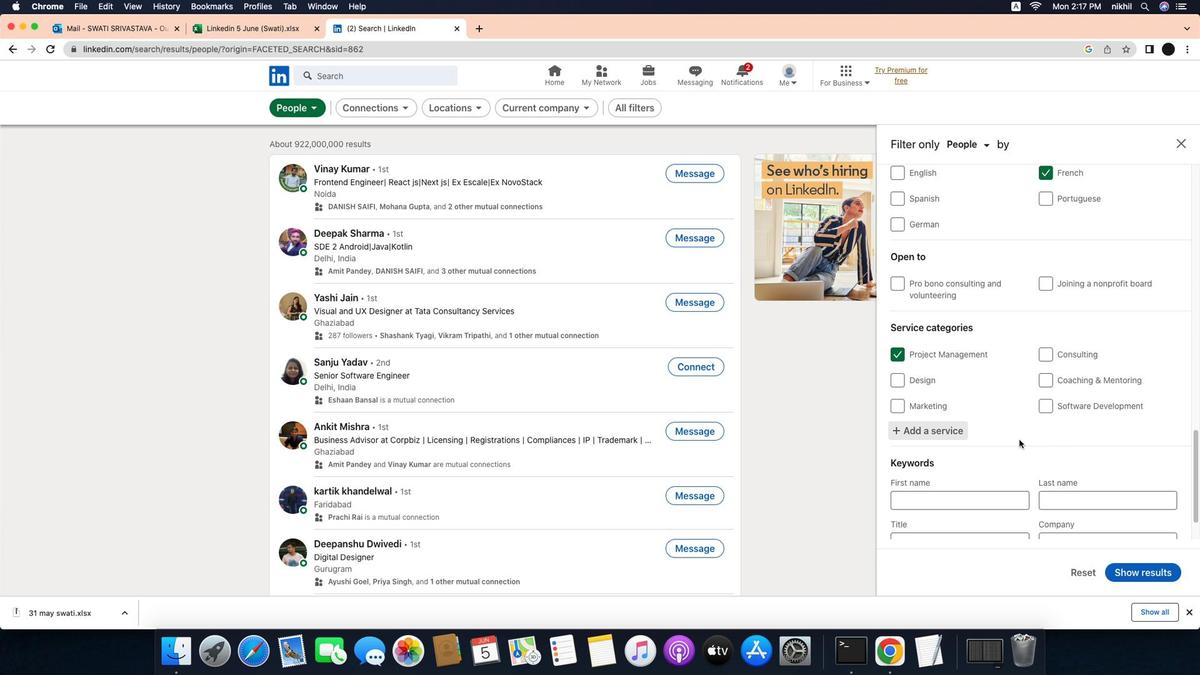 
Action: Mouse moved to (1058, 439)
Screenshot: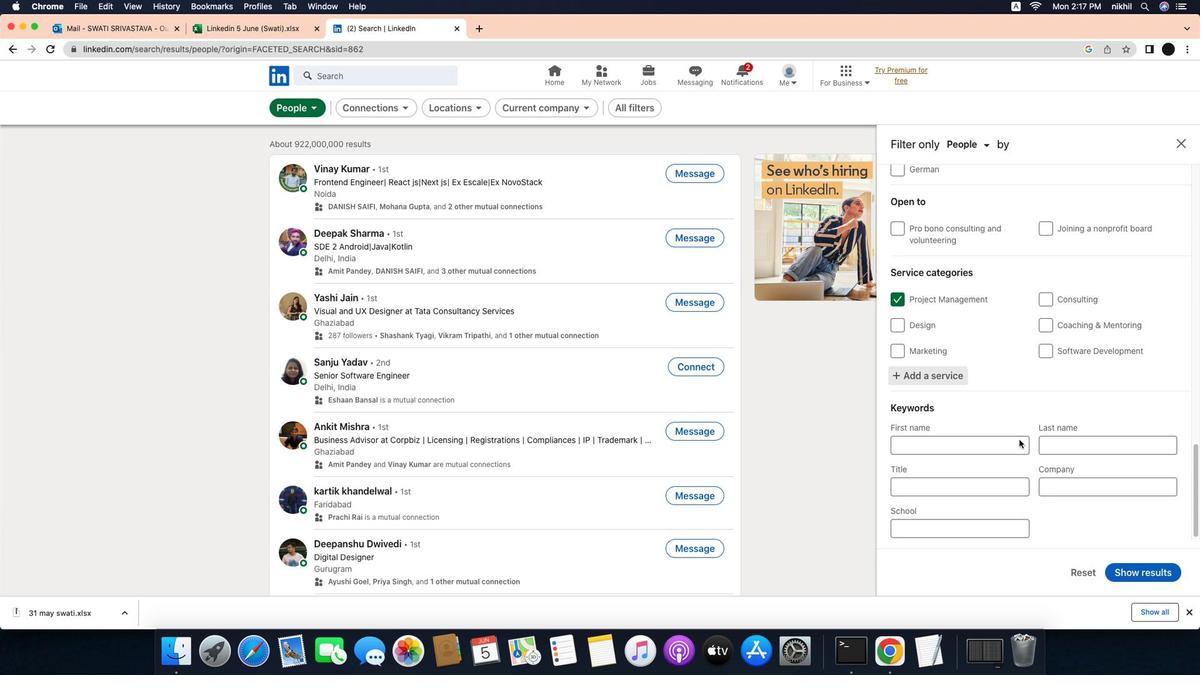 
Action: Mouse scrolled (1058, 439) with delta (-28, -29)
Screenshot: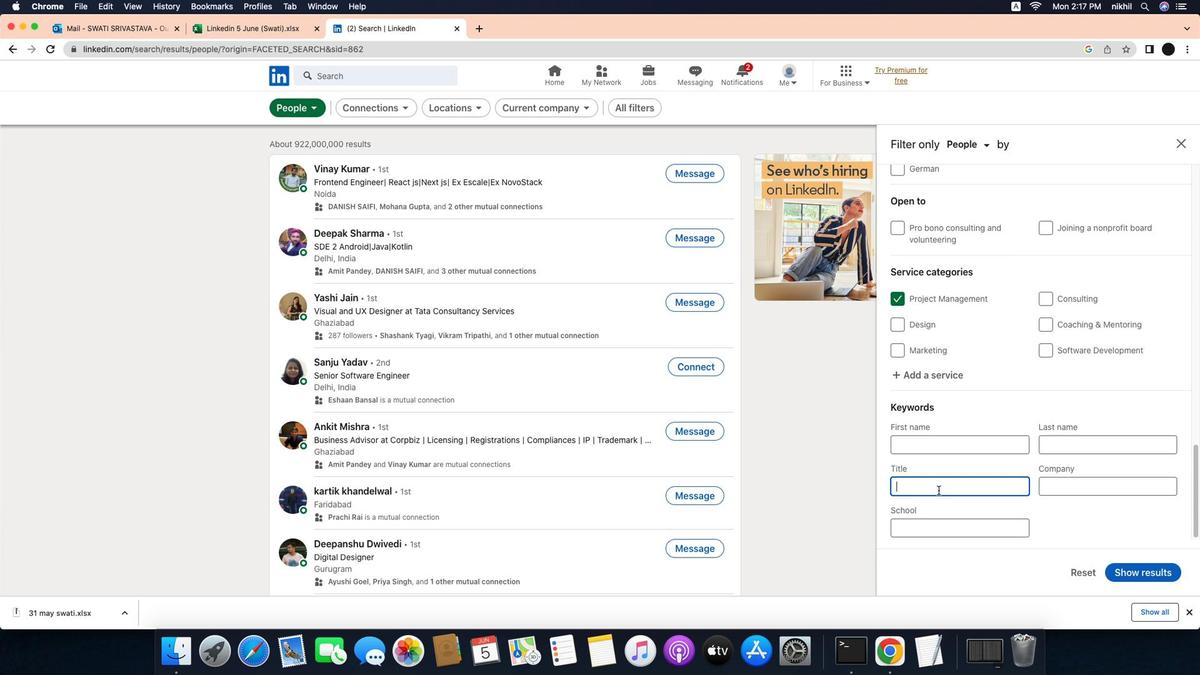 
Action: Mouse scrolled (1058, 439) with delta (-28, -29)
Screenshot: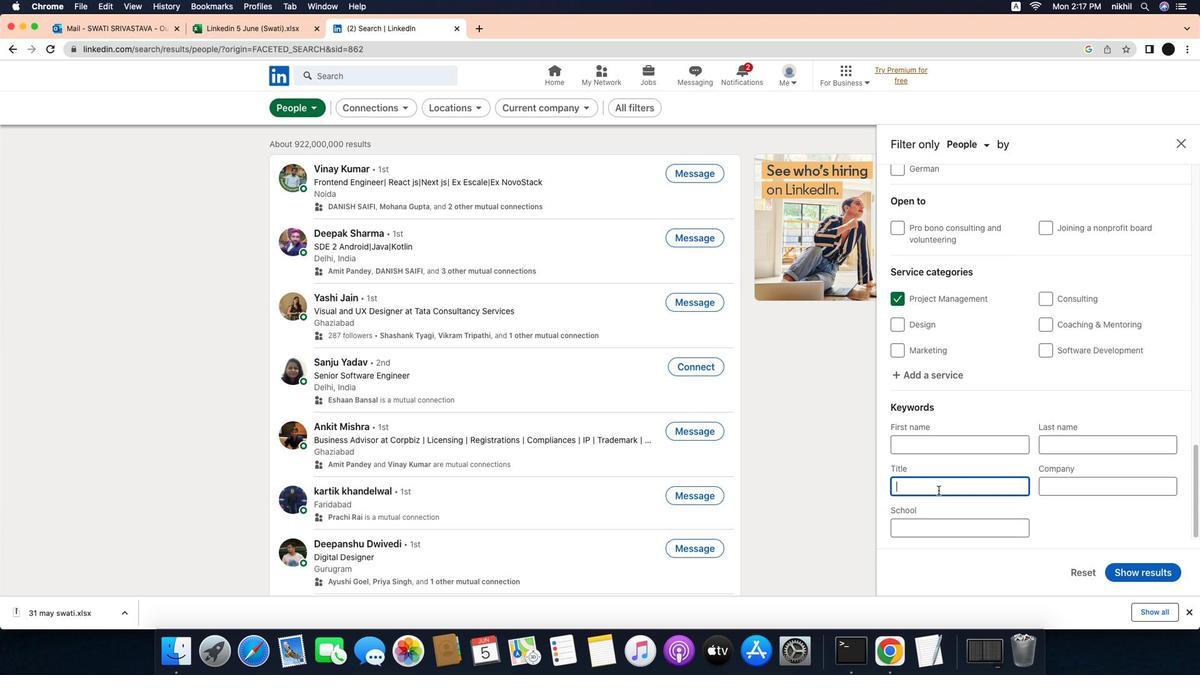 
Action: Mouse scrolled (1058, 439) with delta (-28, -30)
Screenshot: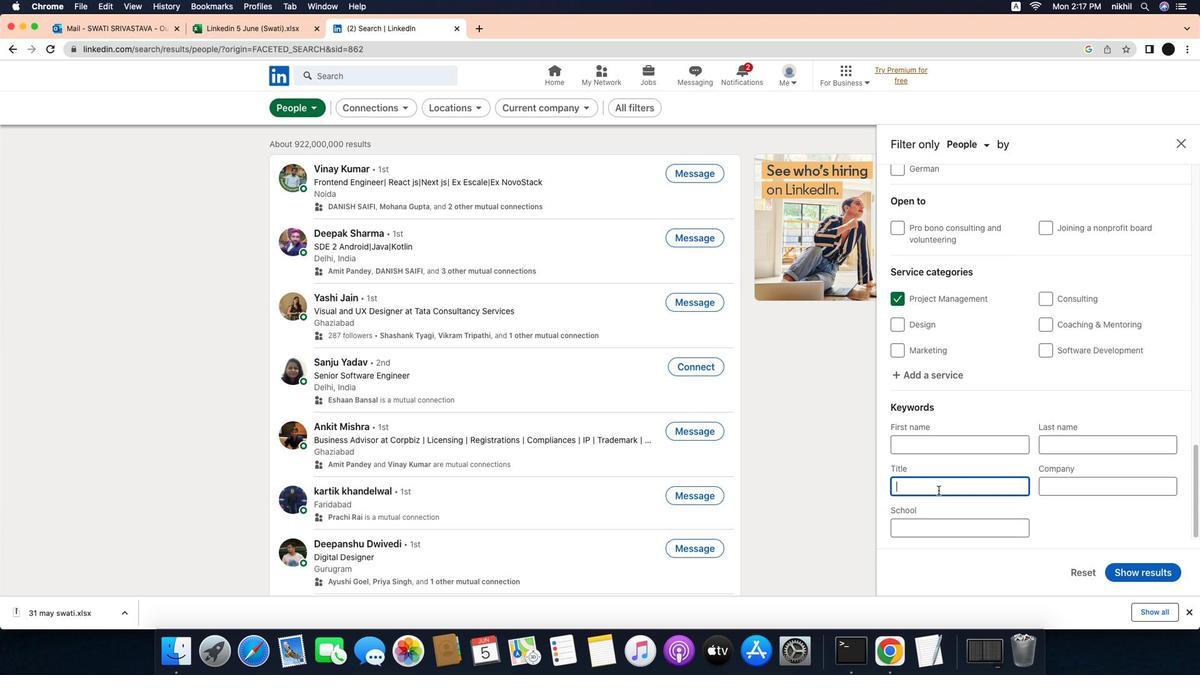 
Action: Mouse scrolled (1058, 439) with delta (-28, -29)
Screenshot: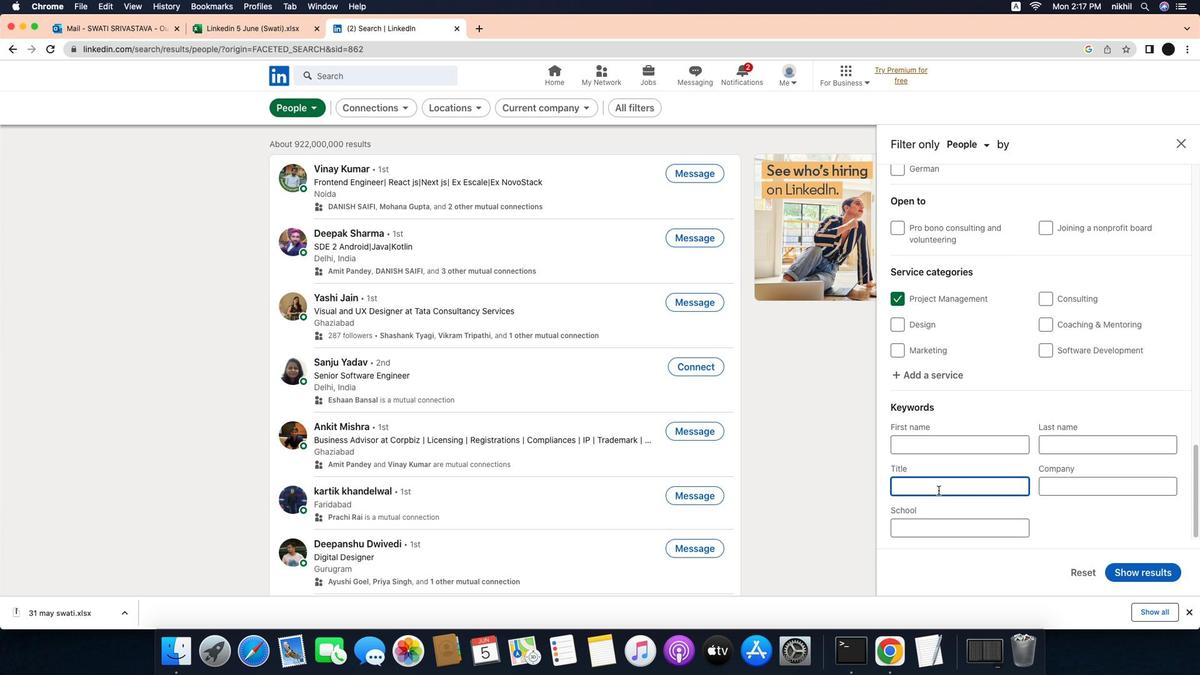 
Action: Mouse scrolled (1058, 439) with delta (-28, -29)
Screenshot: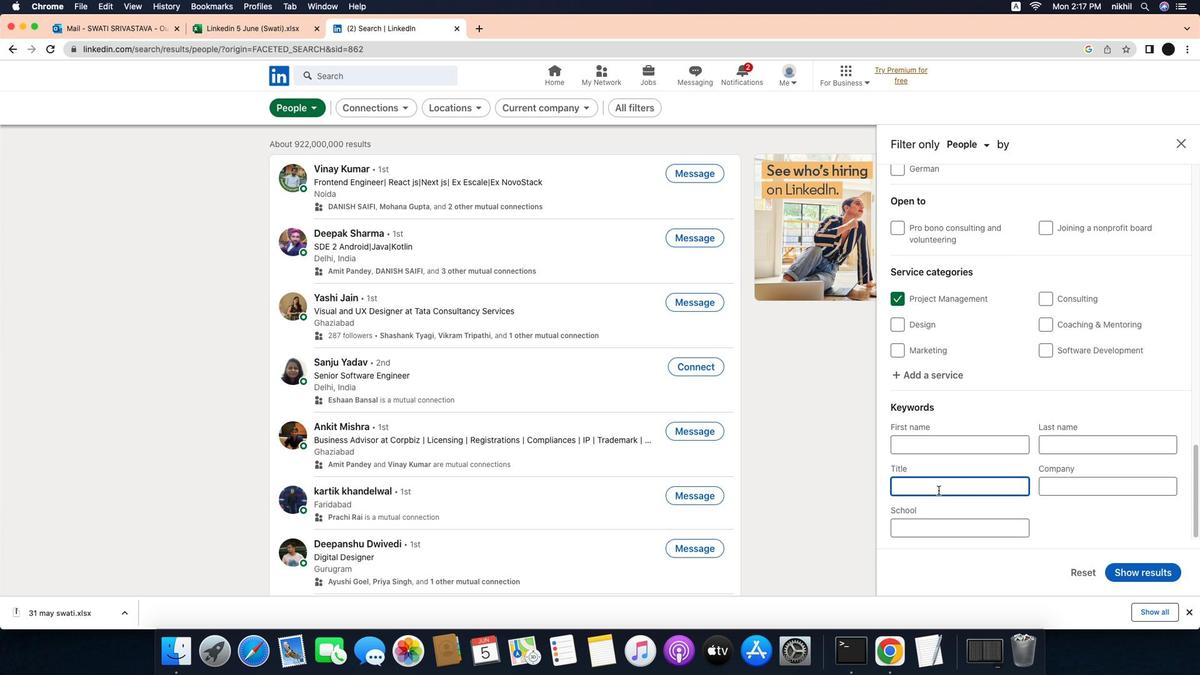 
Action: Mouse scrolled (1058, 439) with delta (-28, -29)
Screenshot: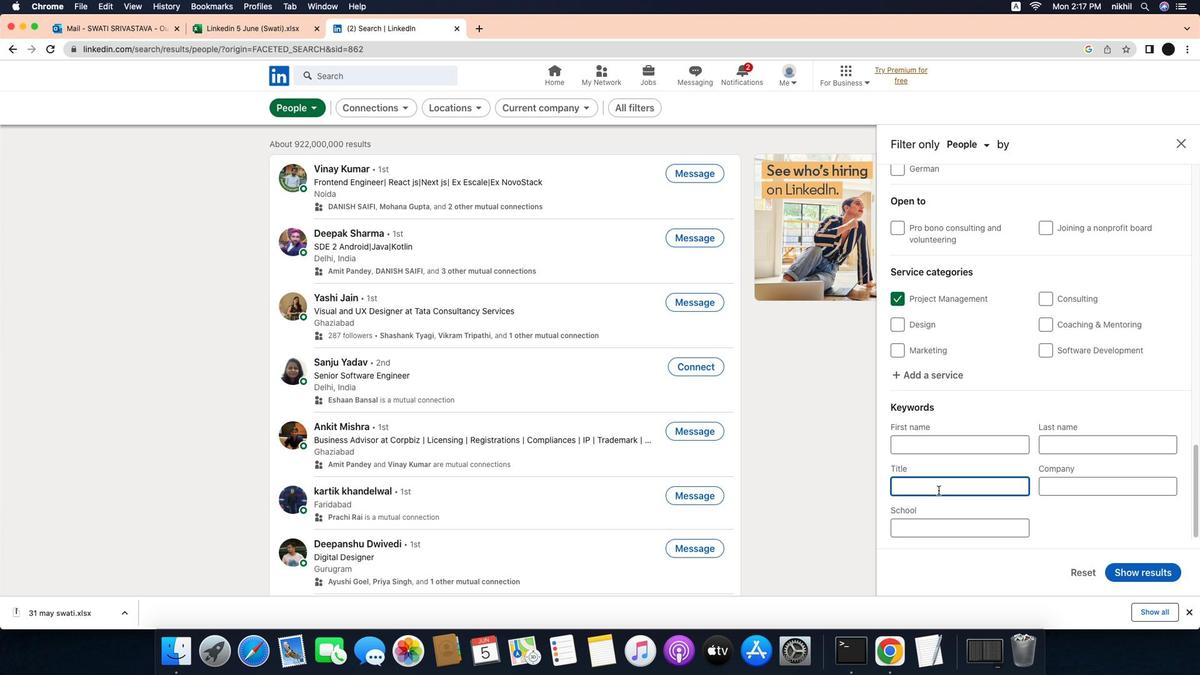 
Action: Mouse scrolled (1058, 439) with delta (-28, -29)
Screenshot: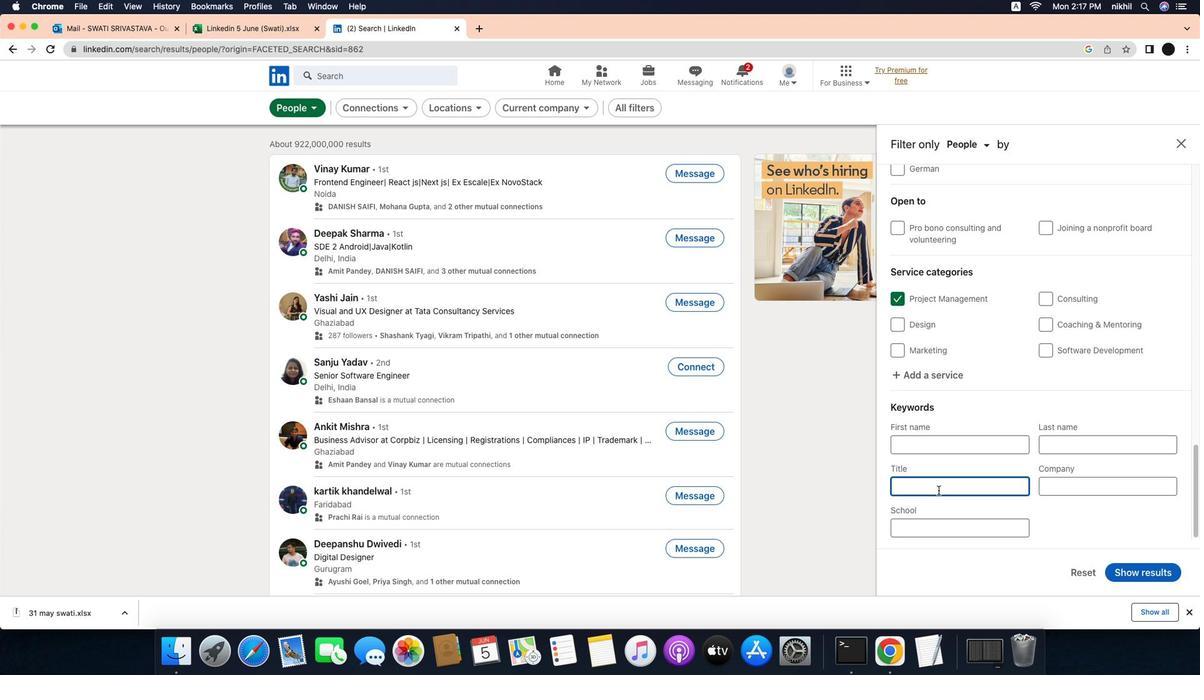 
Action: Mouse moved to (972, 493)
Screenshot: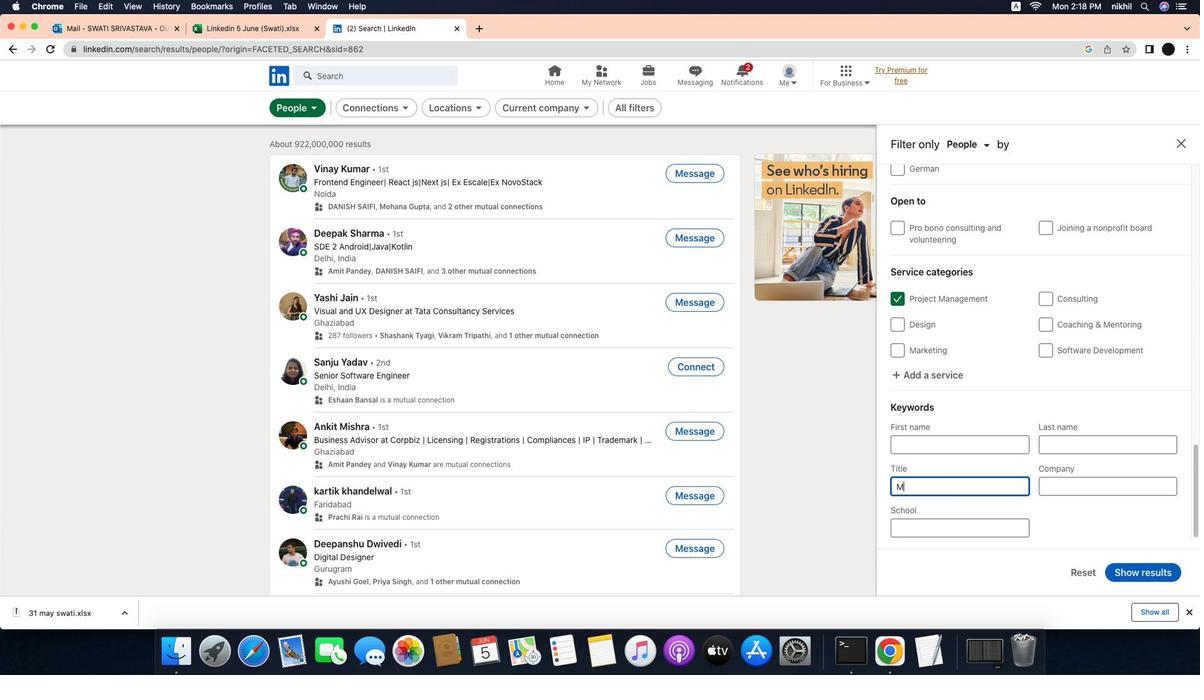 
Action: Mouse pressed left at (972, 493)
Screenshot: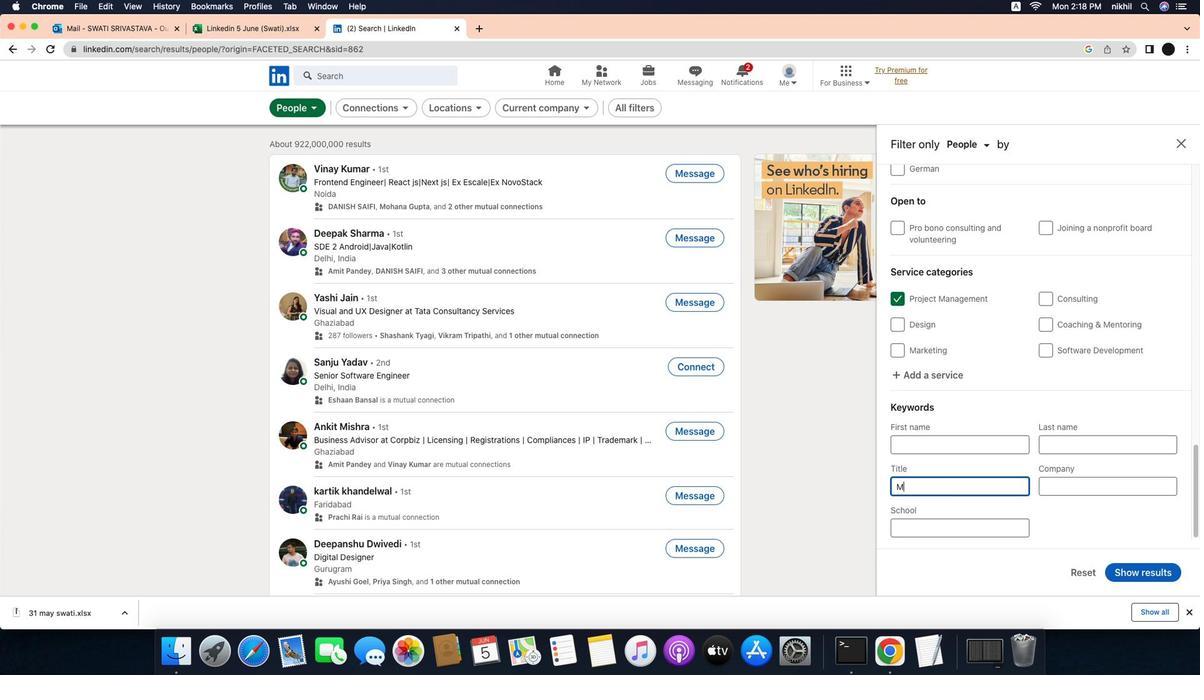 
Action: Mouse moved to (971, 493)
Screenshot: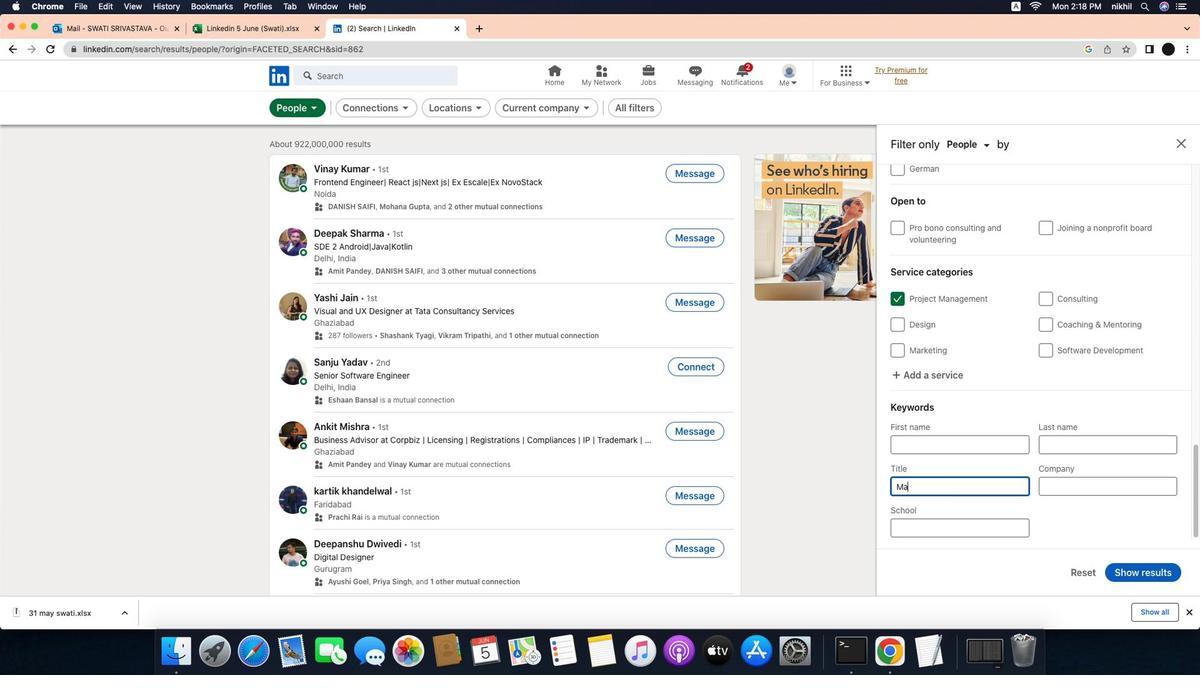 
Action: Key pressed Key.caps_lock'M'Key.caps_lock'a''n''i''c''u''r''i''s''t'
Screenshot: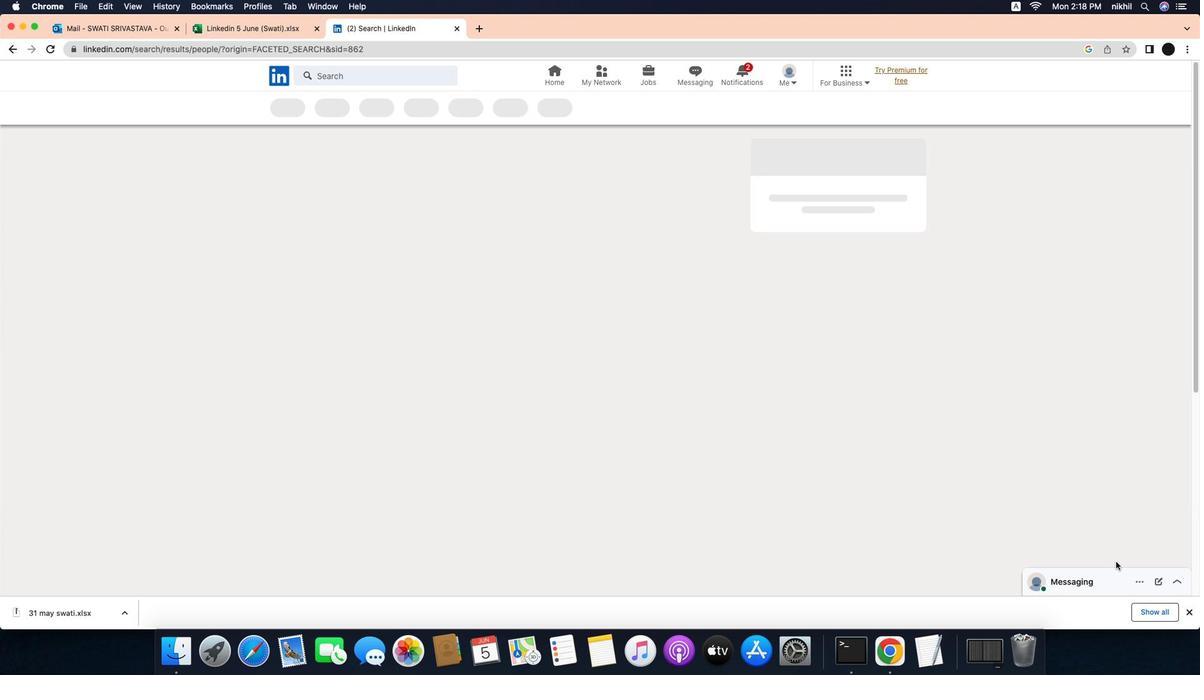 
Action: Mouse moved to (1174, 584)
Screenshot: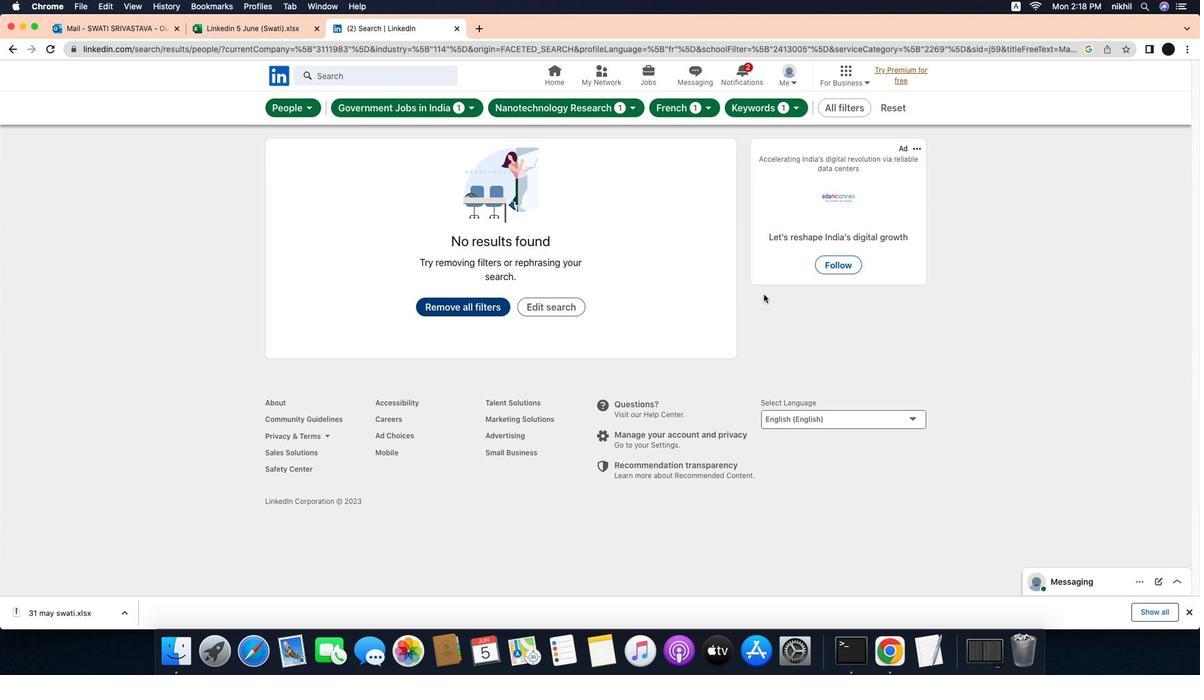 
Action: Mouse pressed left at (1174, 584)
Screenshot: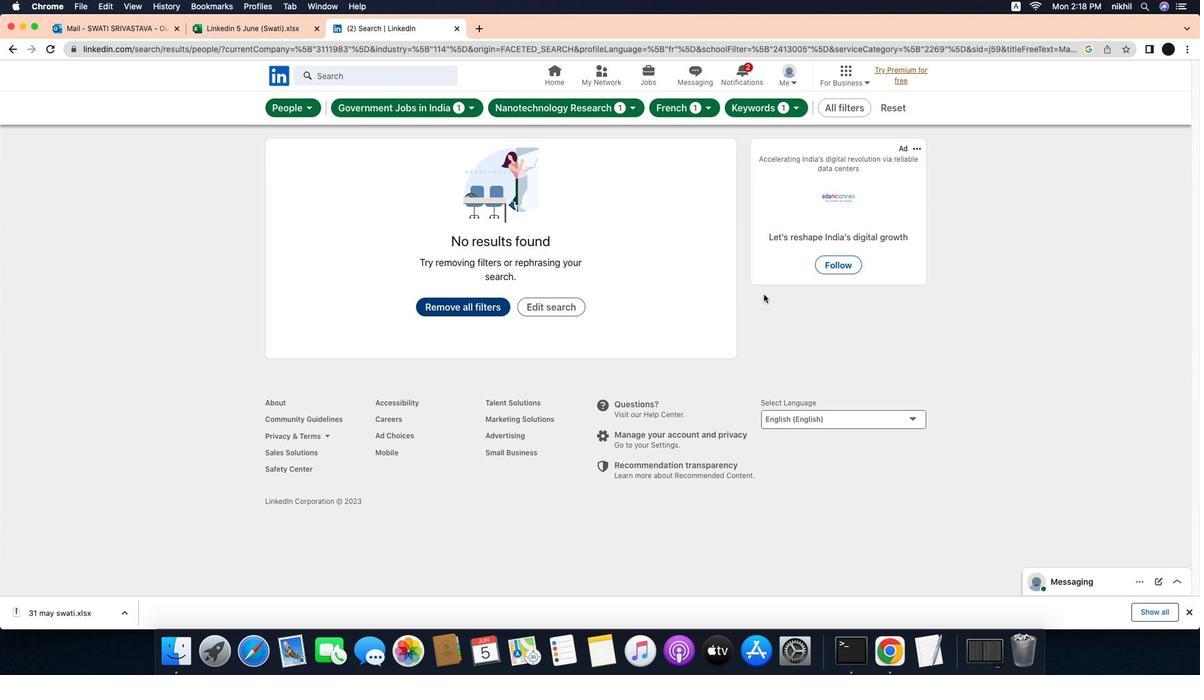 
Action: Mouse moved to (785, 284)
Screenshot: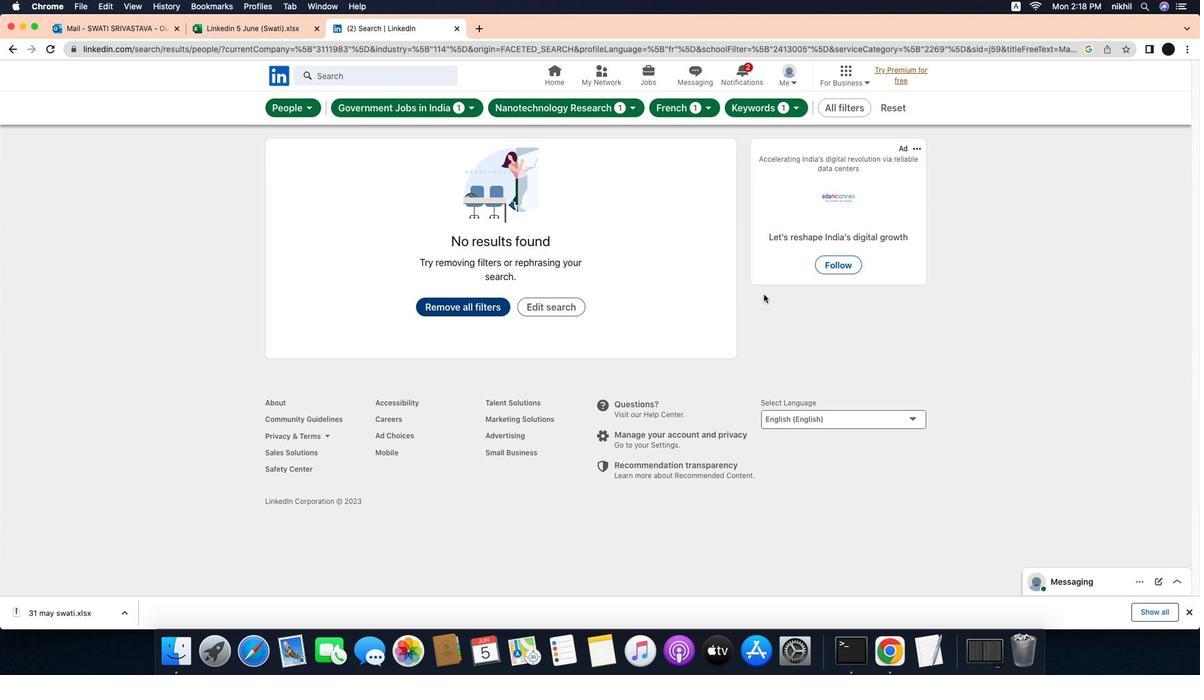 
